 Task: Find connections with filter location Meerbusch with filter topic #Venturecapitalwith filter profile language Potuguese with filter current company Marks and Spencer Reliance India Private Limited with filter school Bhagwan Parshuram Institute Of Technology with filter industry Caterers with filter service category Mortgage Lending with filter keywords title Data Analyst
Action: Mouse moved to (671, 63)
Screenshot: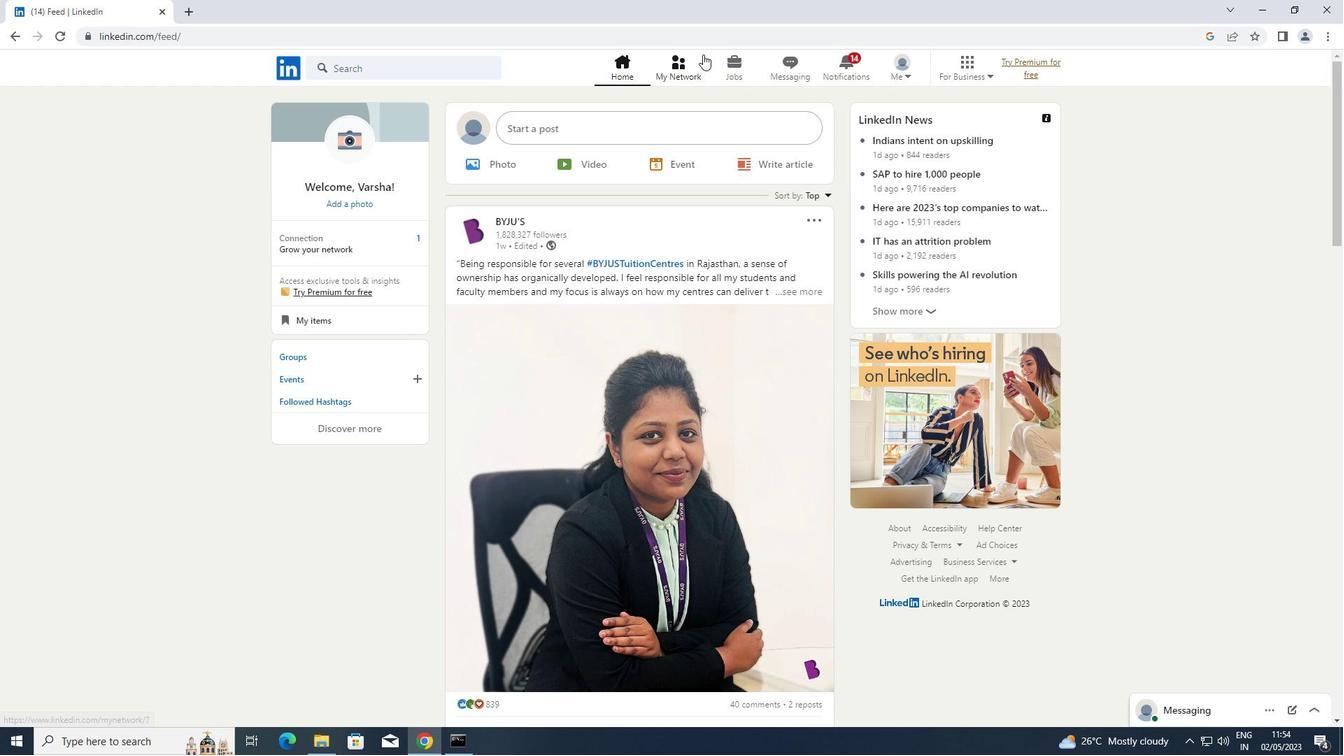 
Action: Mouse pressed left at (671, 63)
Screenshot: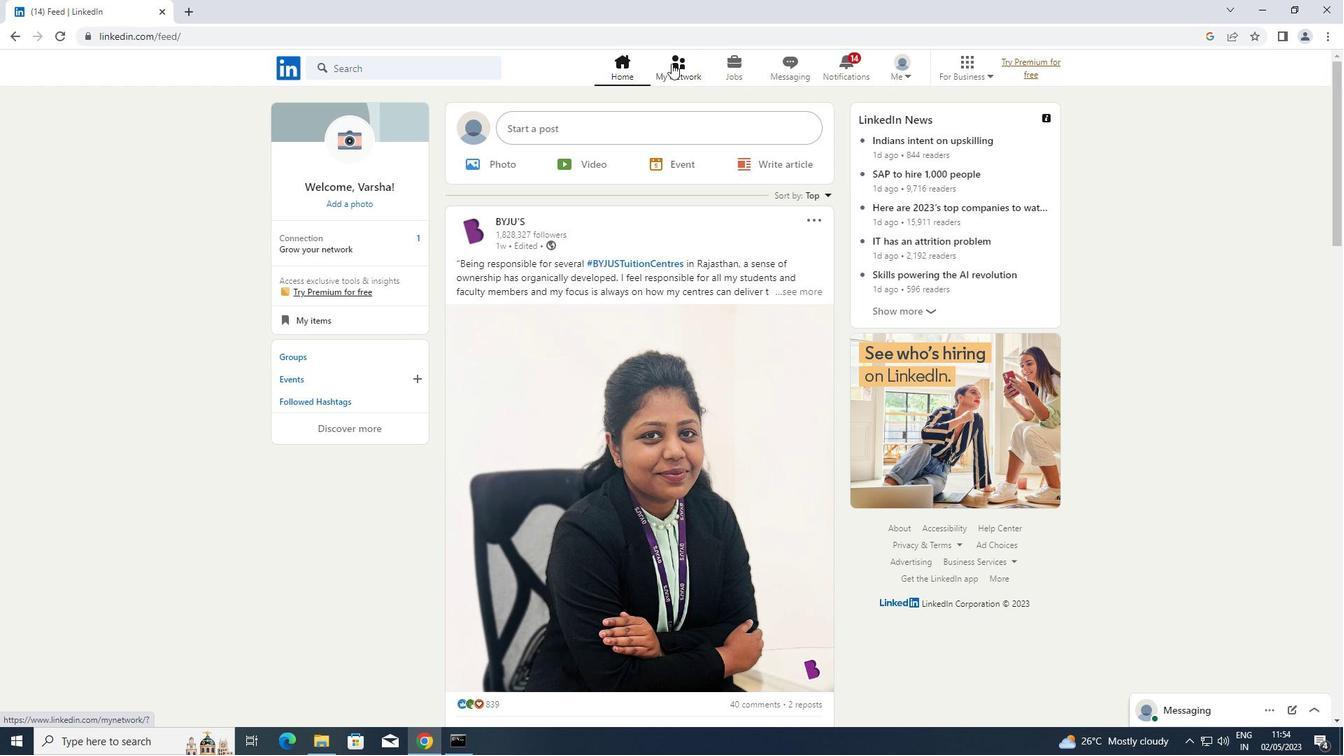 
Action: Mouse moved to (374, 151)
Screenshot: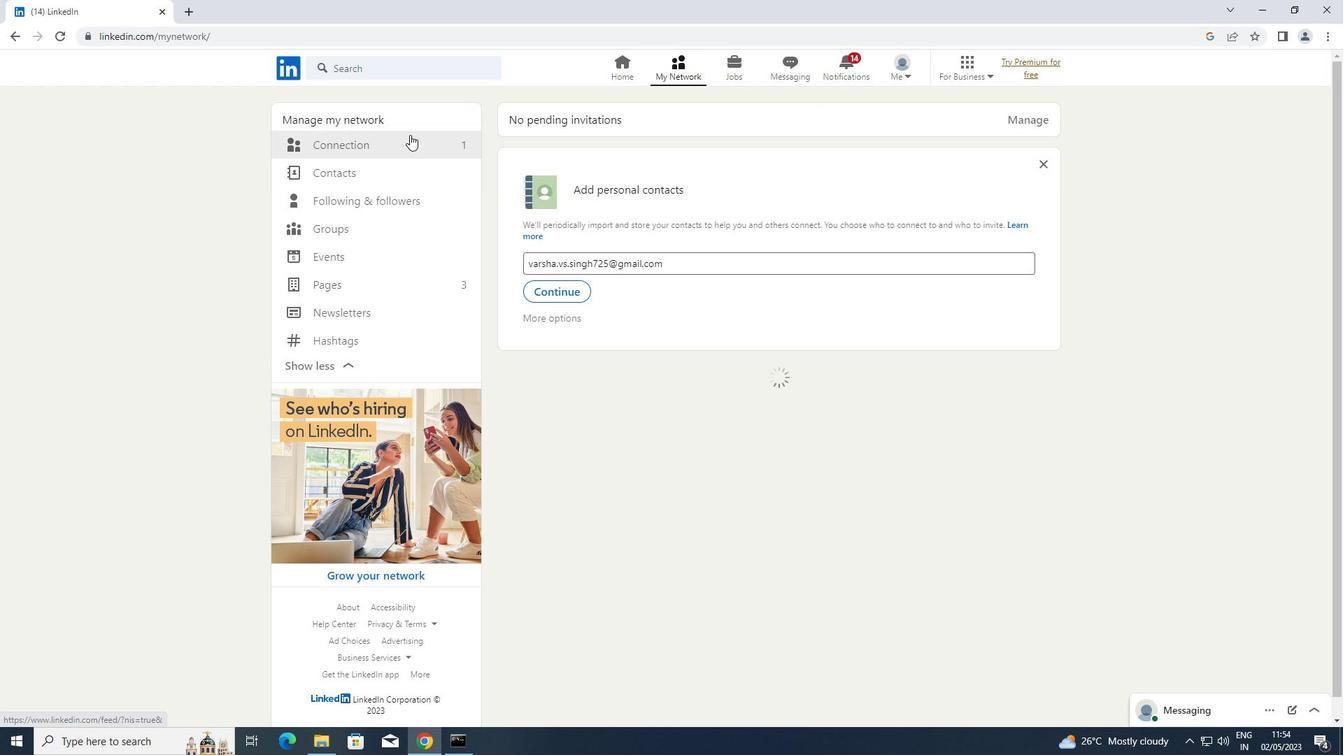 
Action: Mouse pressed left at (374, 151)
Screenshot: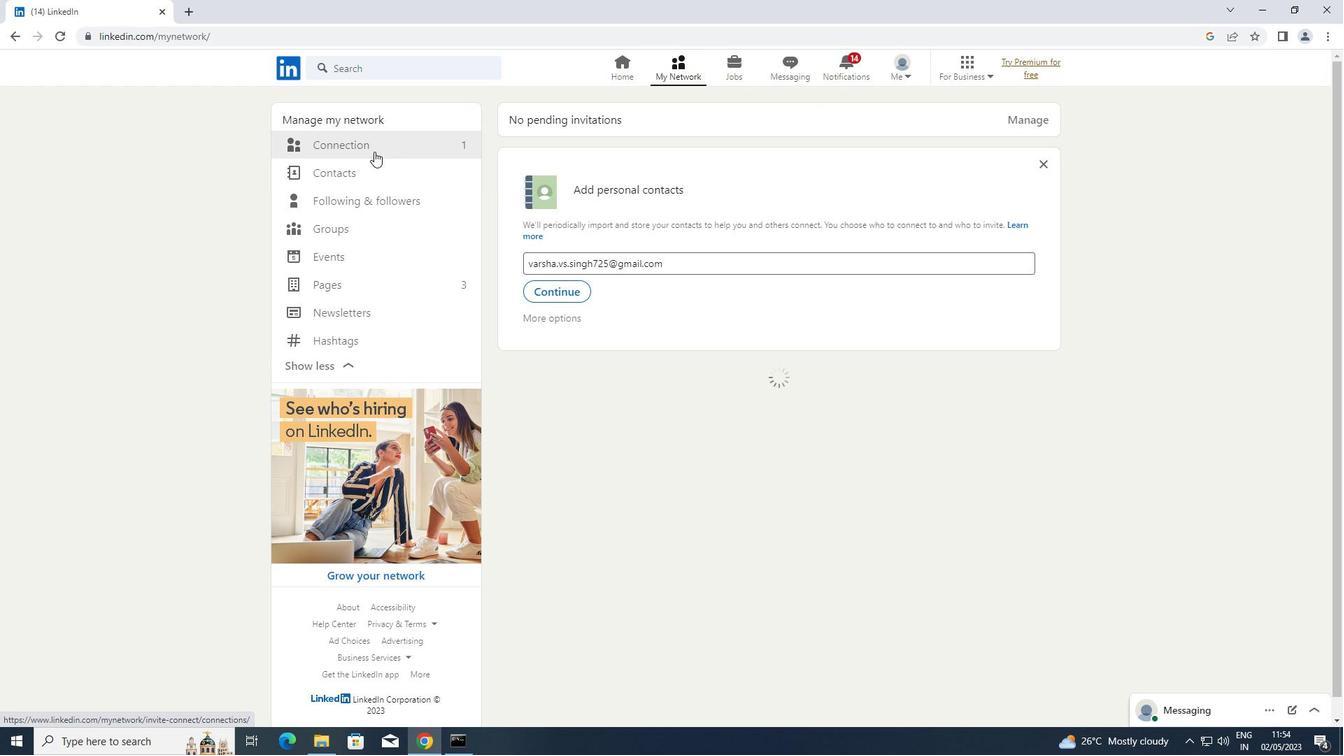 
Action: Mouse moved to (762, 140)
Screenshot: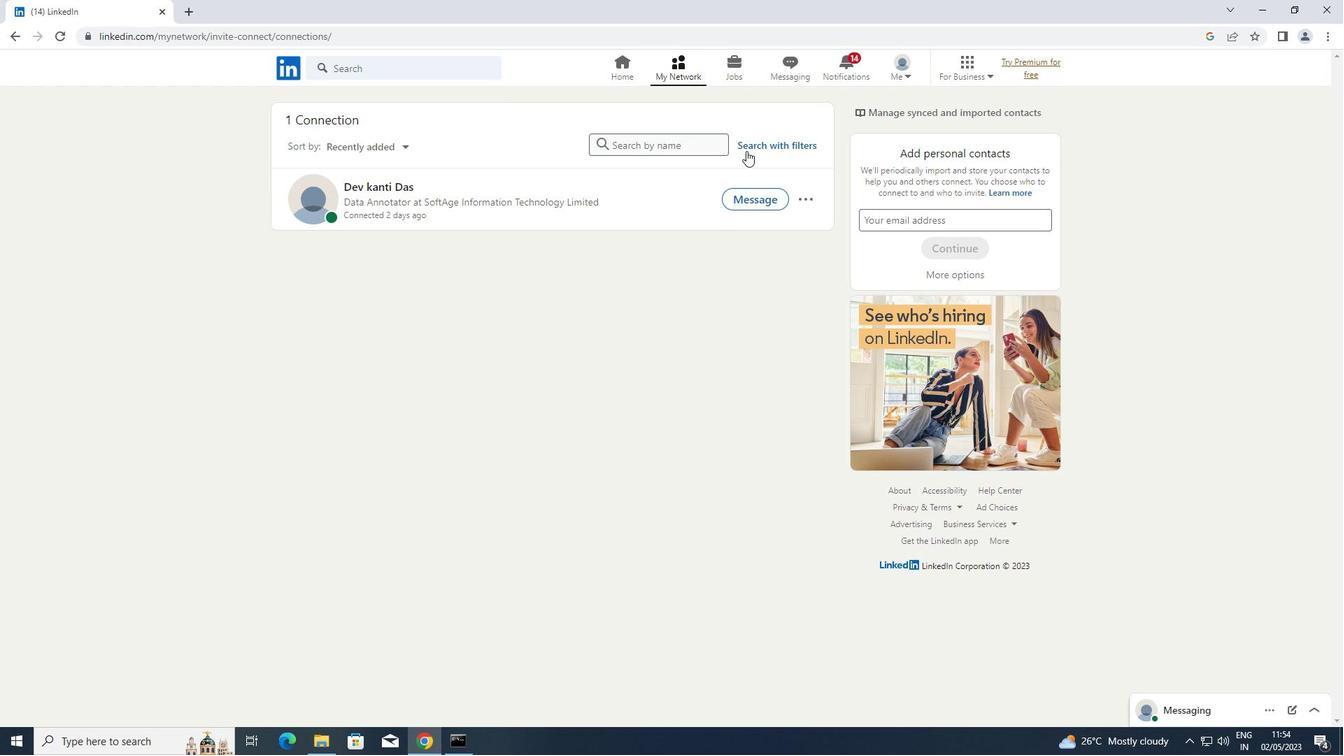 
Action: Mouse pressed left at (762, 140)
Screenshot: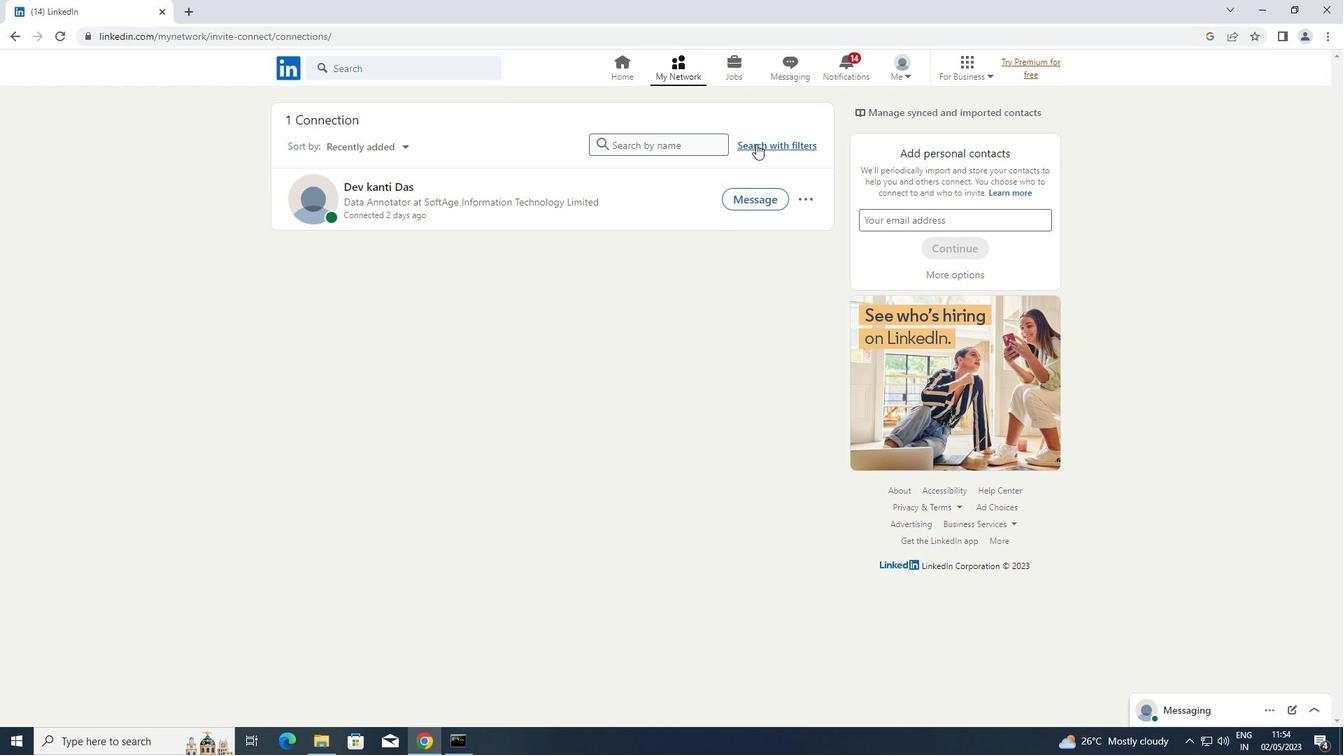 
Action: Mouse moved to (716, 112)
Screenshot: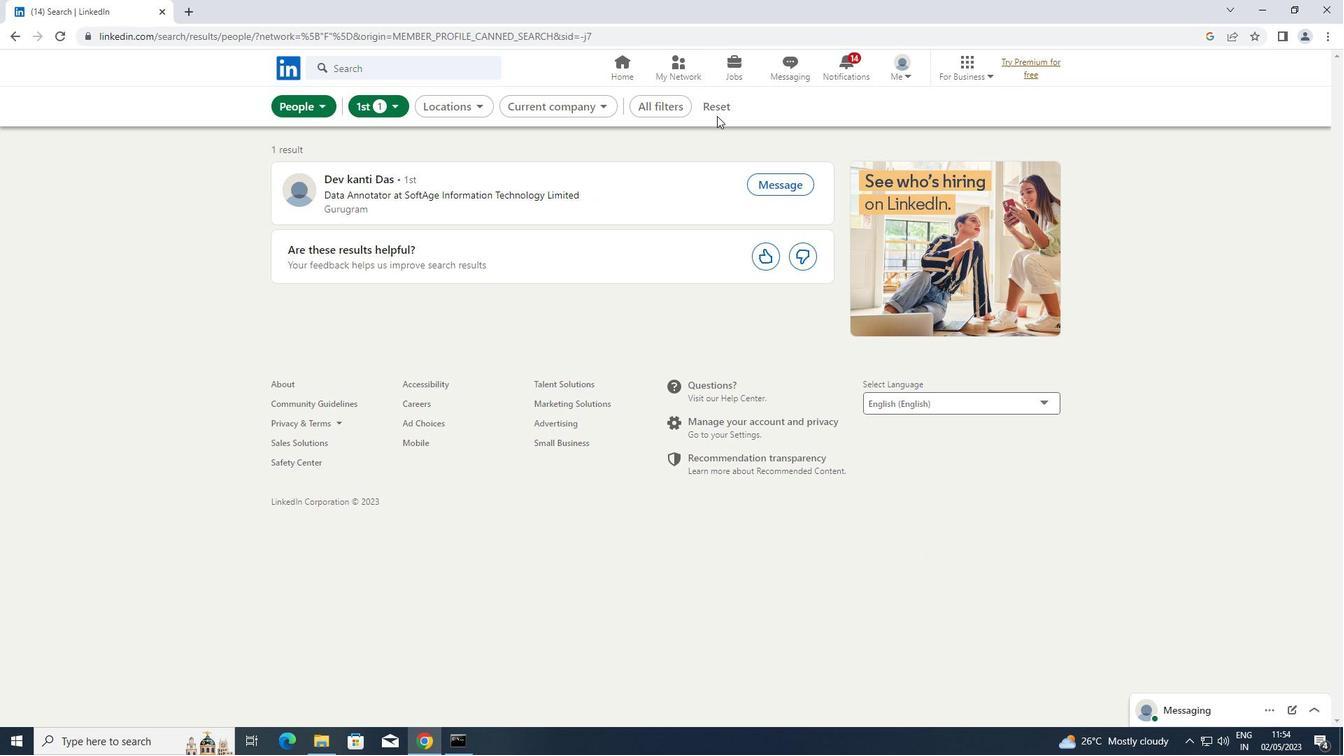 
Action: Mouse pressed left at (716, 112)
Screenshot: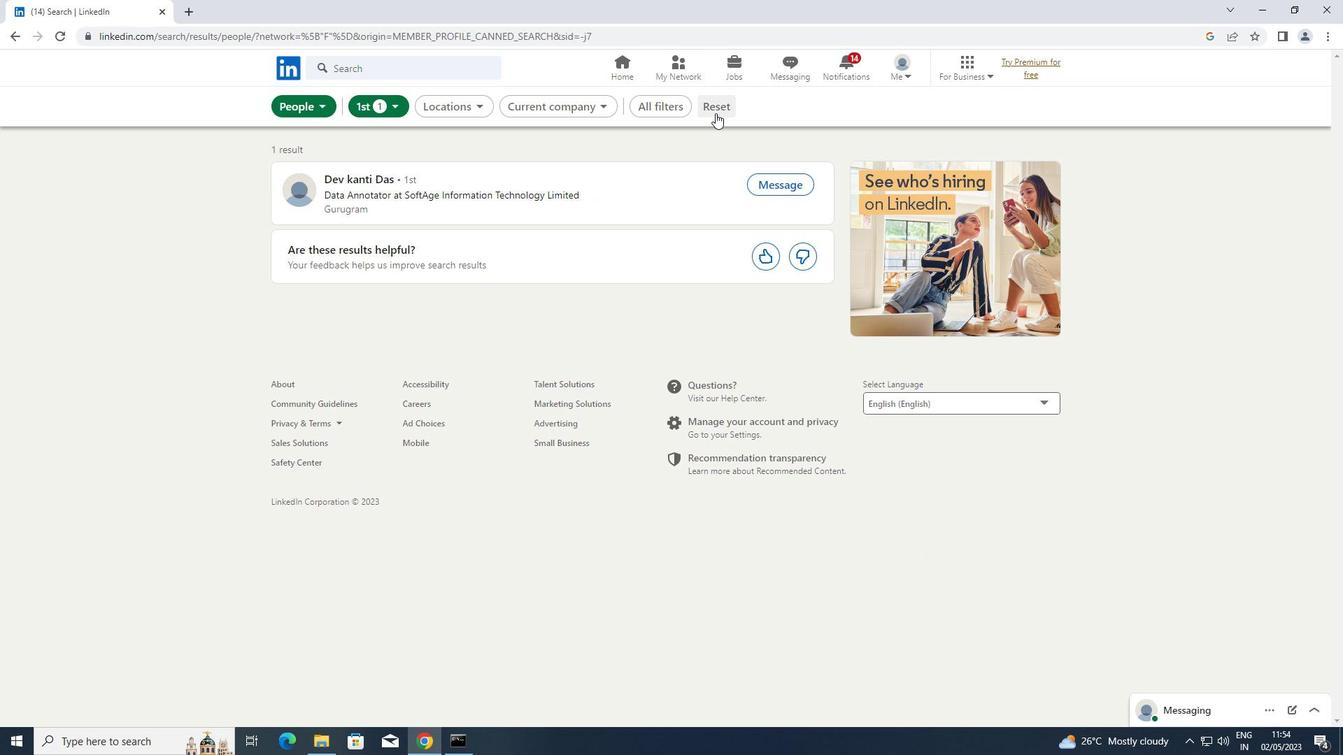 
Action: Mouse moved to (695, 112)
Screenshot: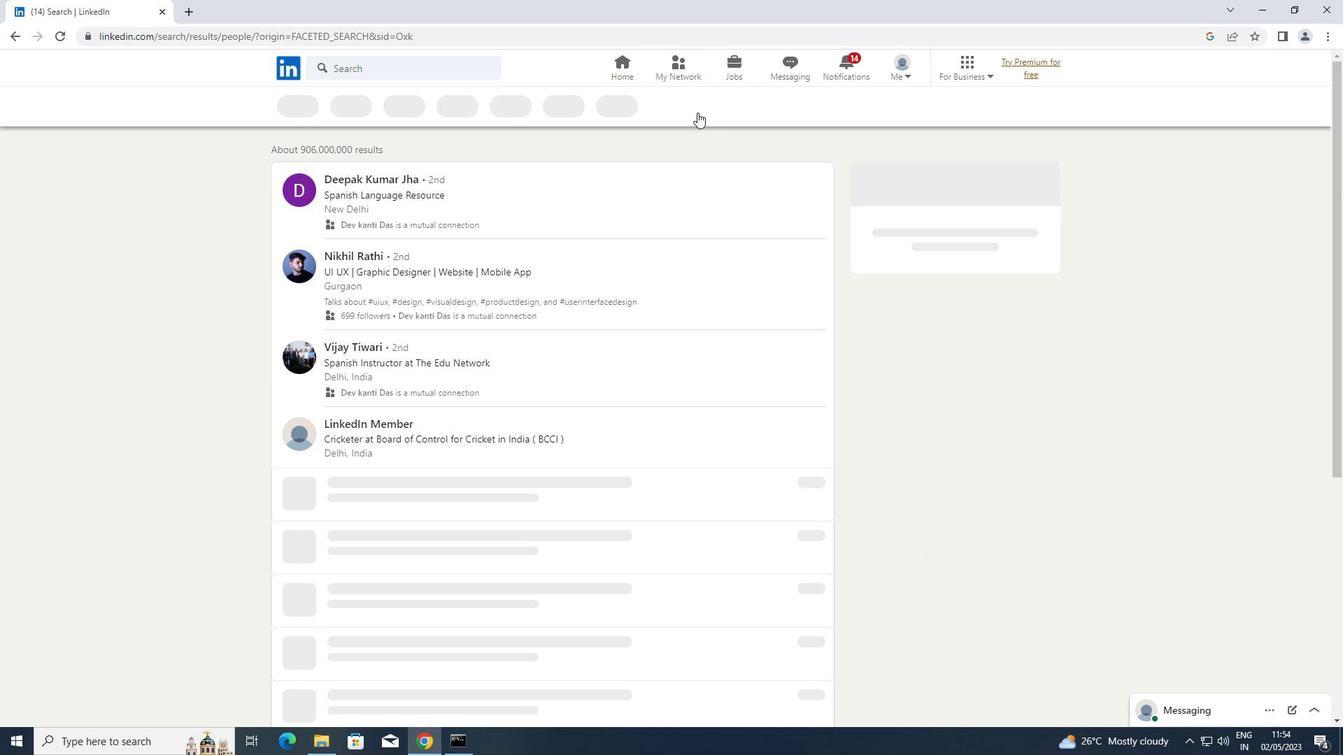 
Action: Mouse pressed left at (695, 112)
Screenshot: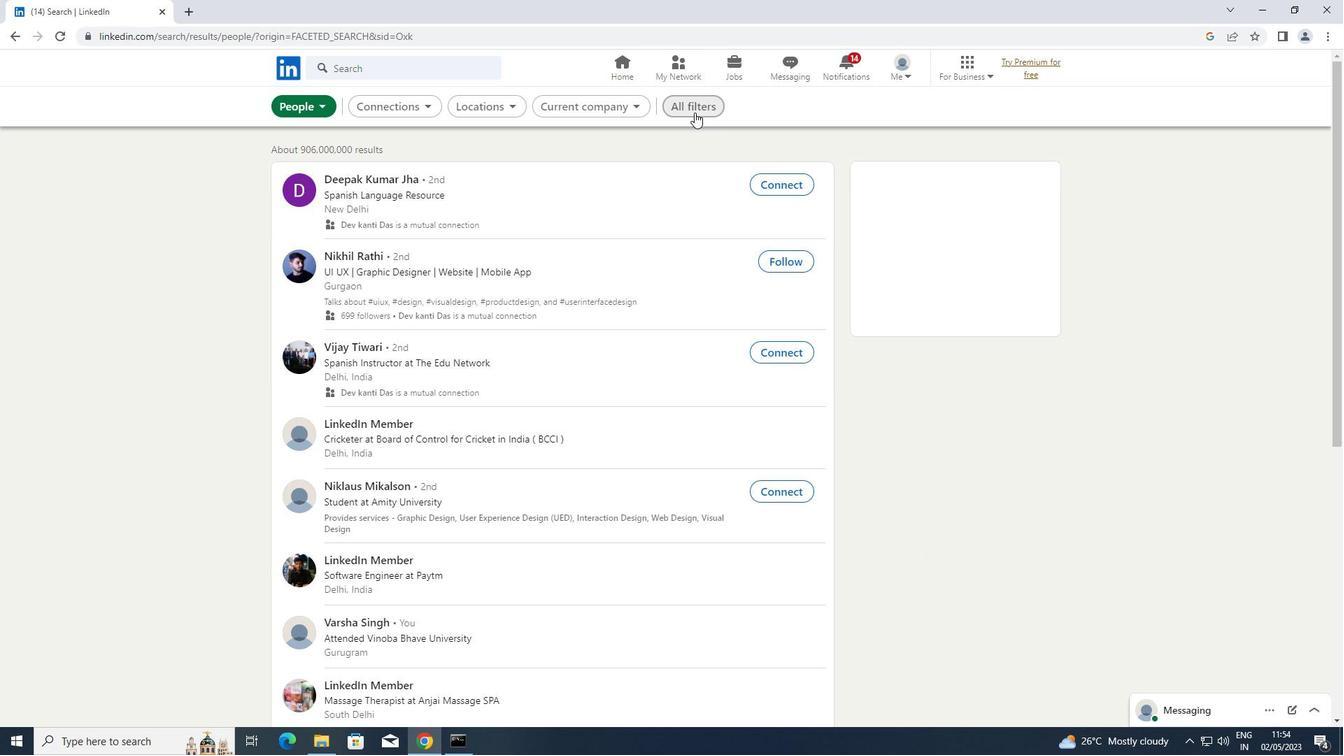 
Action: Mouse moved to (930, 273)
Screenshot: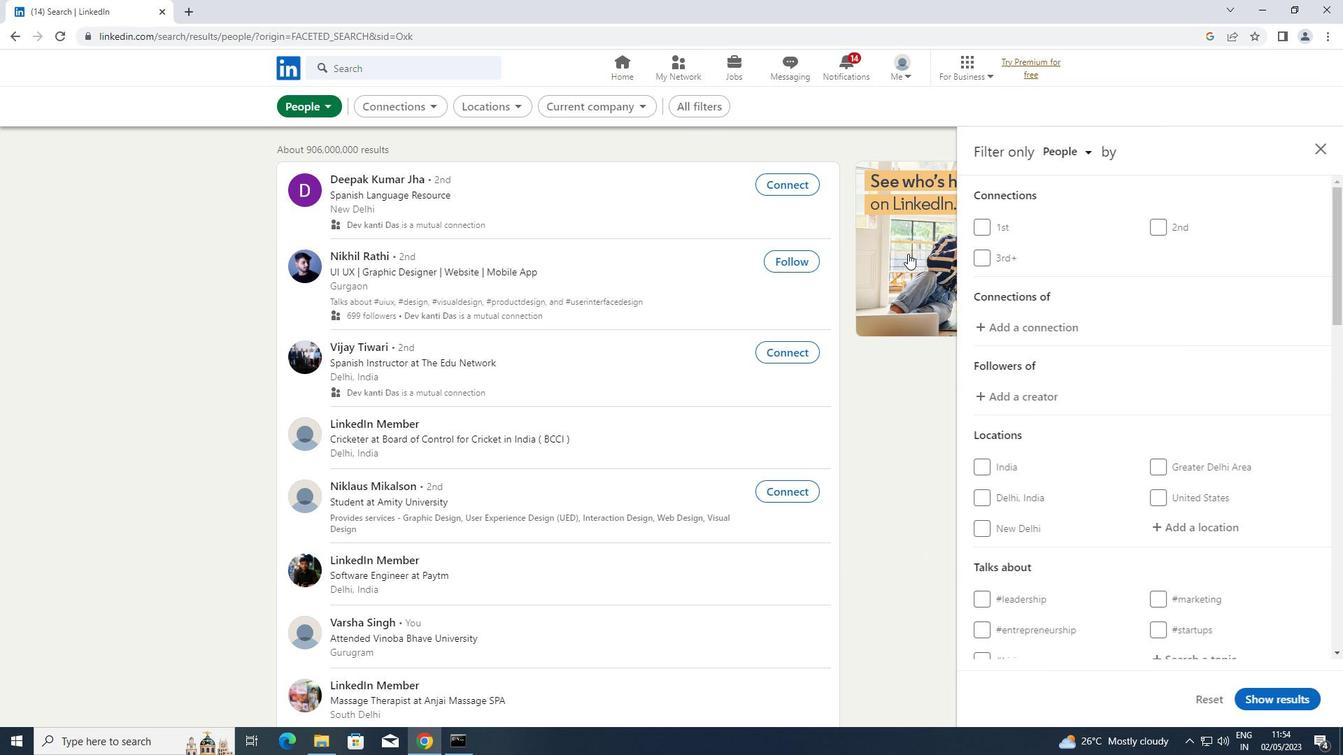 
Action: Mouse scrolled (930, 272) with delta (0, 0)
Screenshot: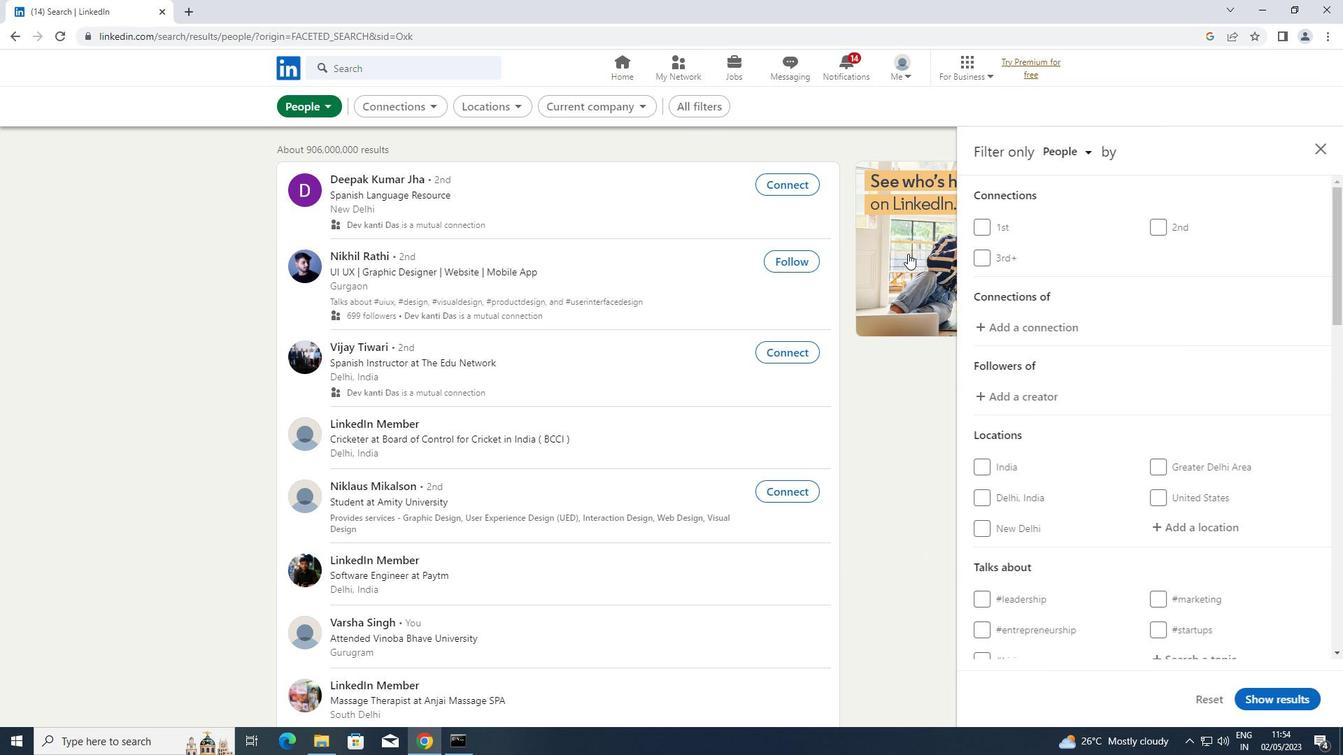 
Action: Mouse moved to (932, 275)
Screenshot: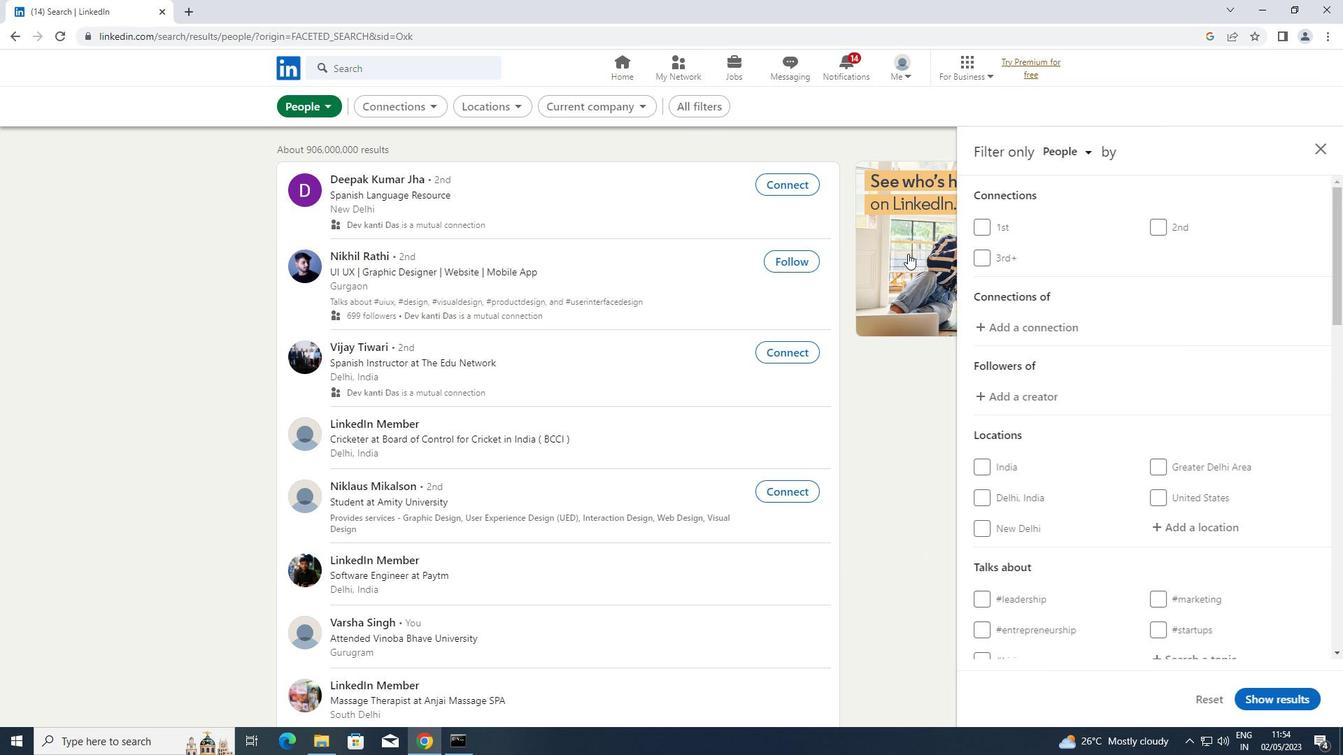 
Action: Mouse scrolled (932, 275) with delta (0, 0)
Screenshot: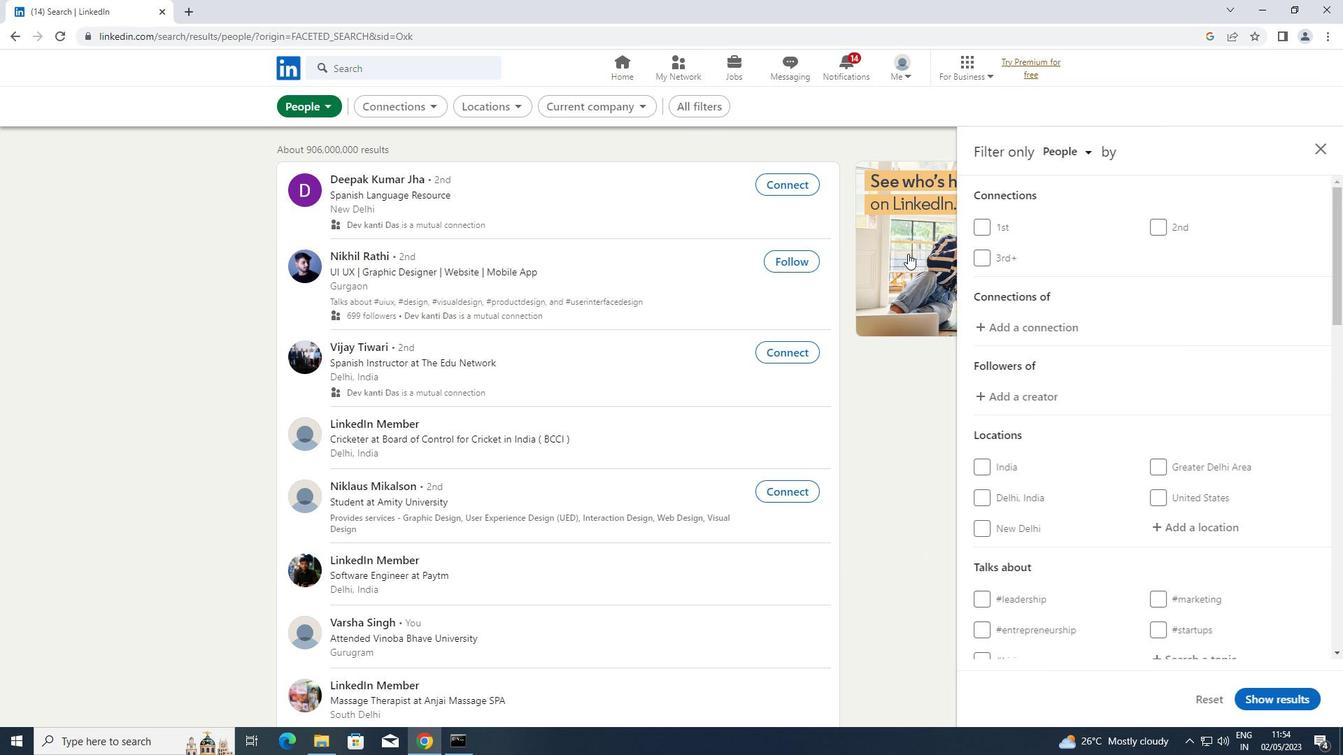
Action: Mouse scrolled (932, 275) with delta (0, 0)
Screenshot: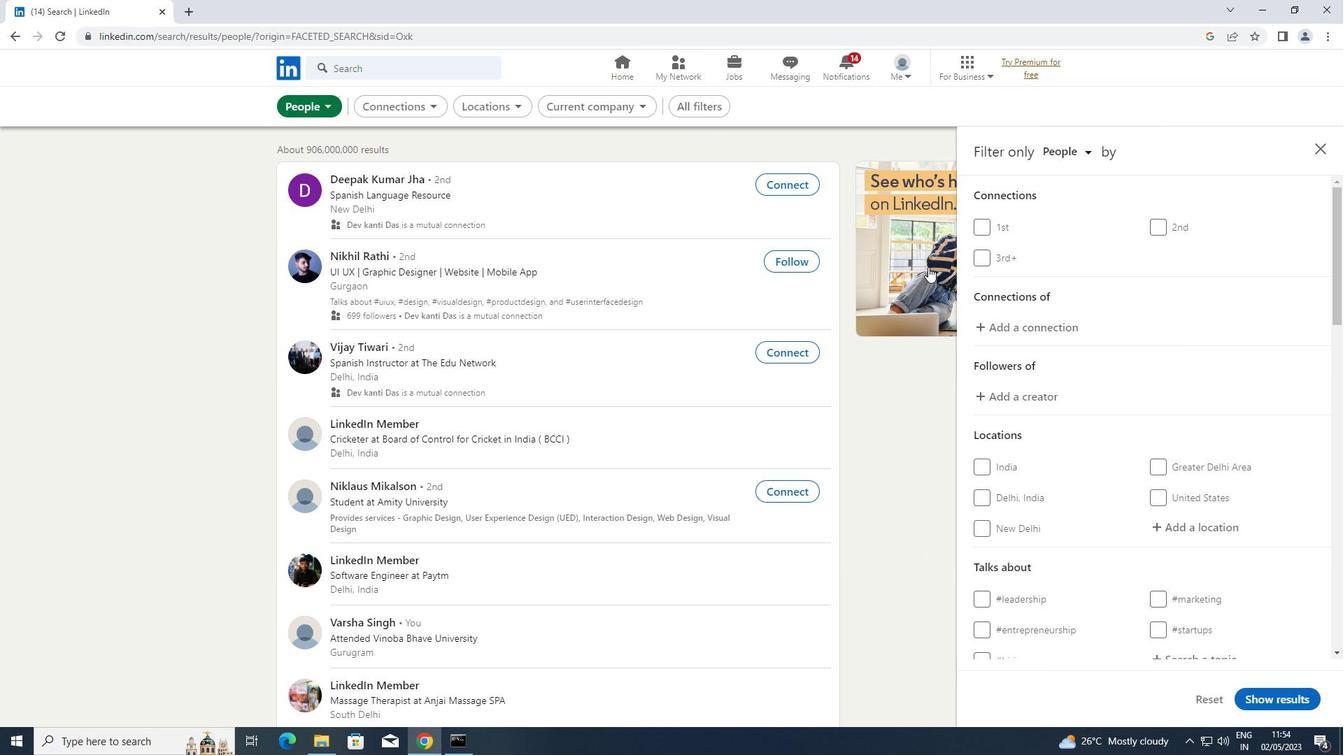 
Action: Mouse moved to (1183, 529)
Screenshot: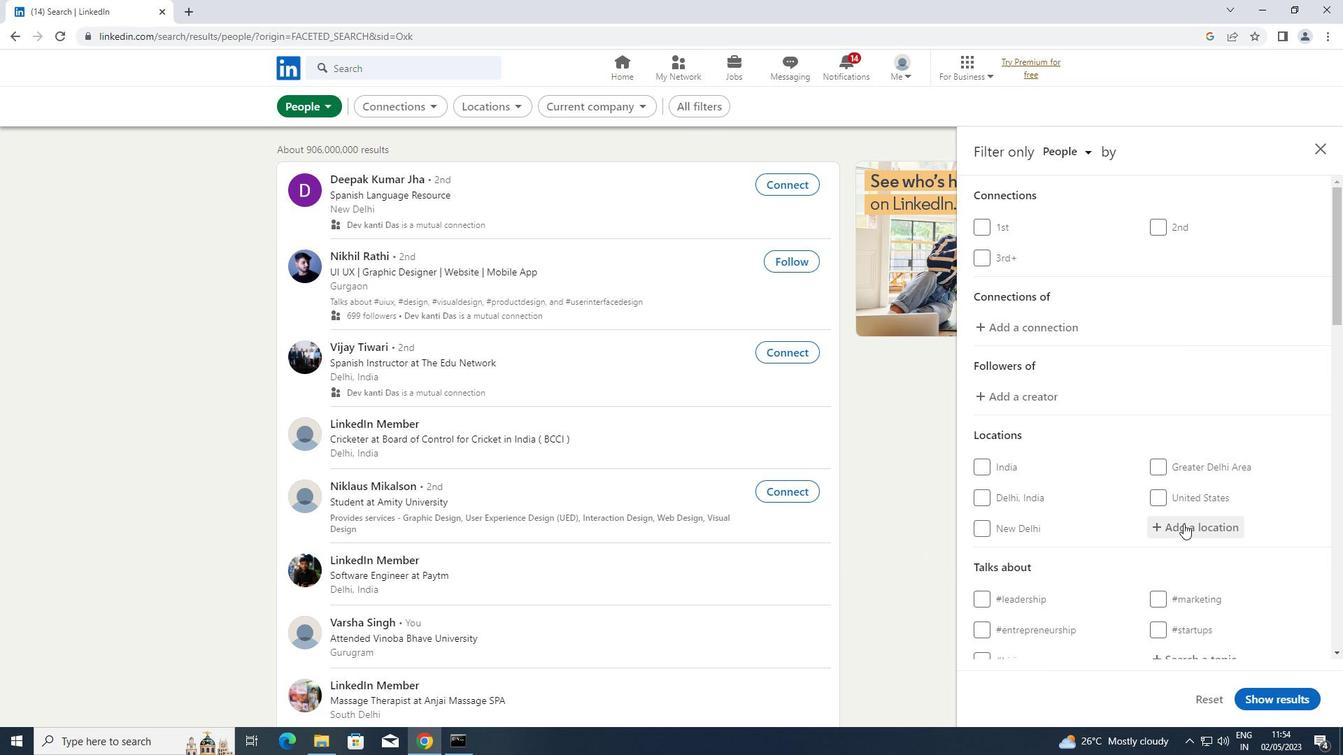 
Action: Mouse pressed left at (1183, 529)
Screenshot: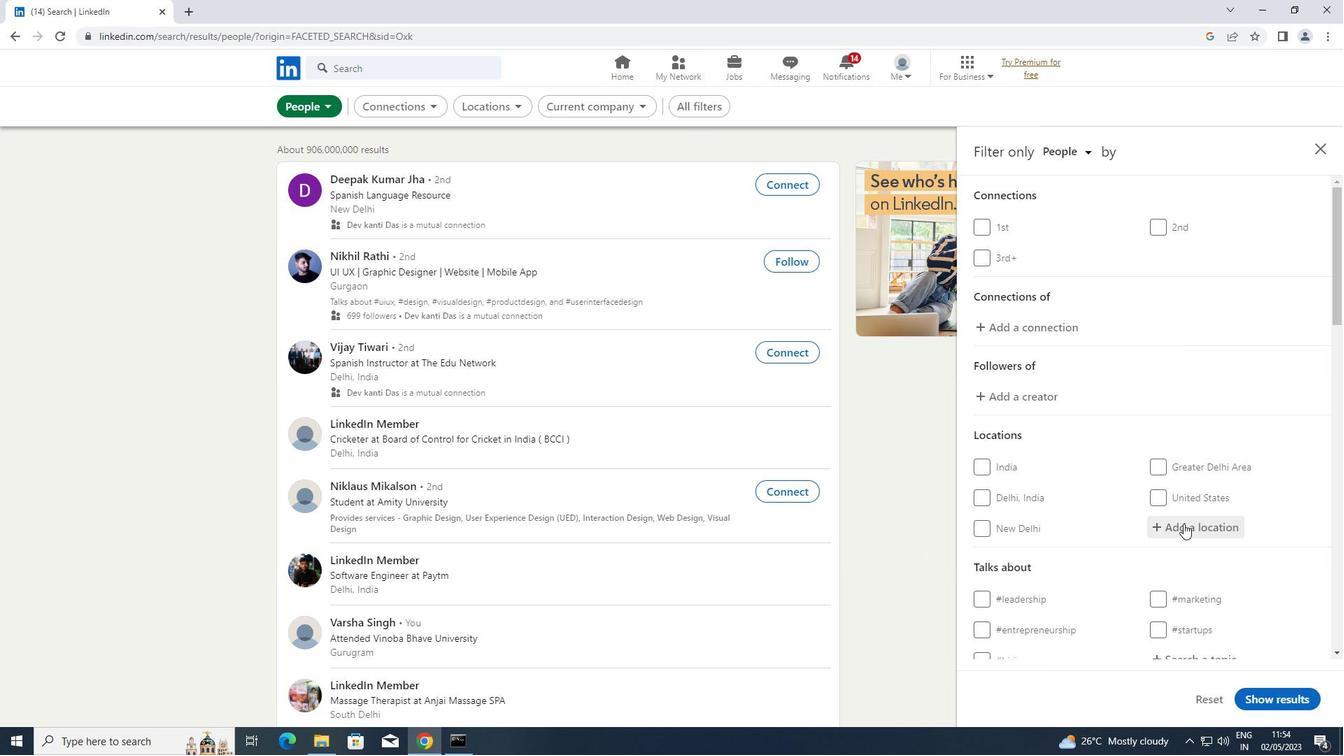 
Action: Key pressed <Key.shift>MER<Key.backspace>ERBUSCH
Screenshot: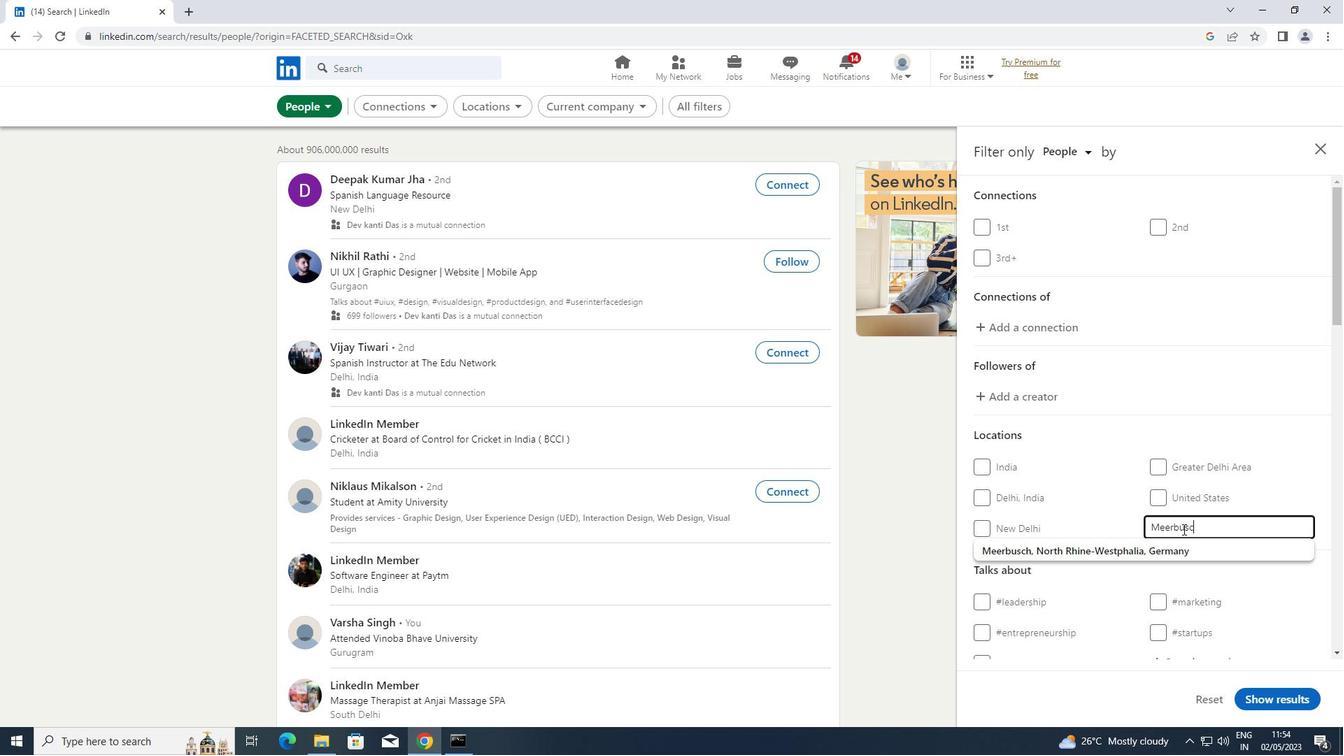 
Action: Mouse moved to (1173, 518)
Screenshot: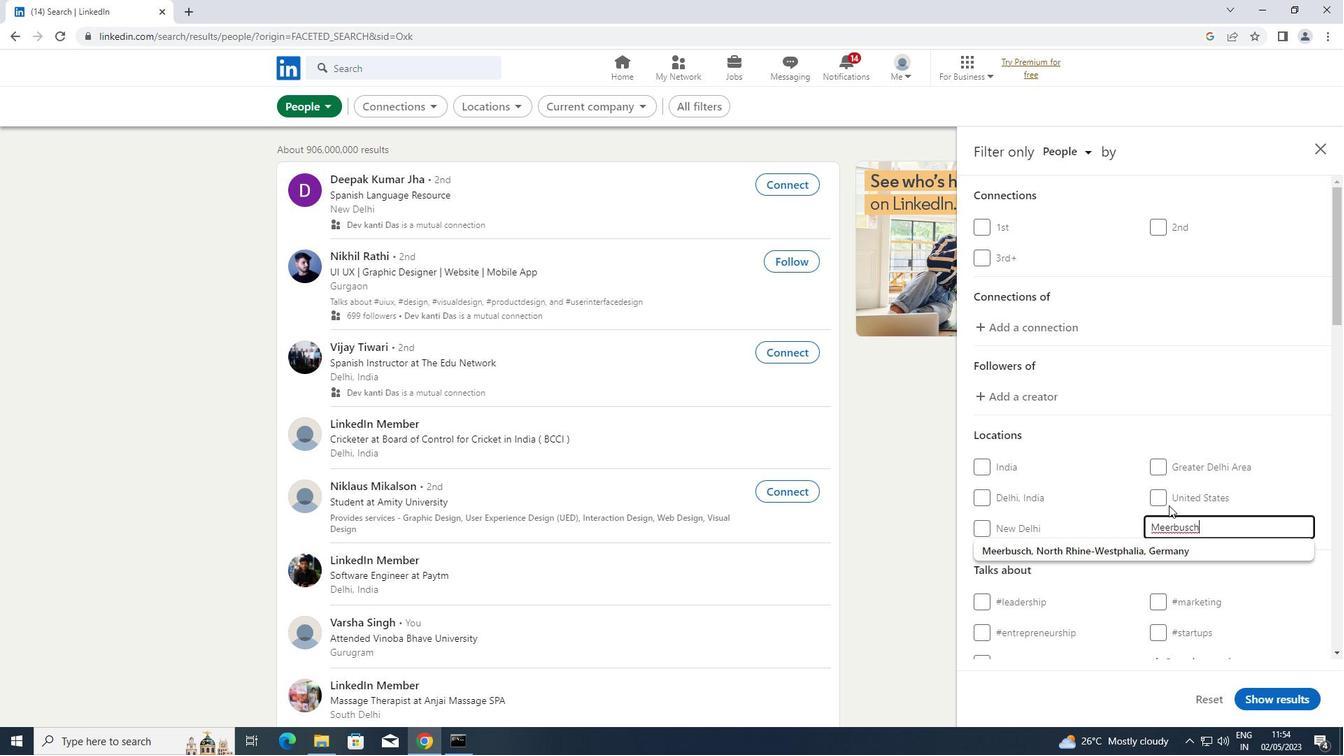 
Action: Mouse scrolled (1173, 517) with delta (0, 0)
Screenshot: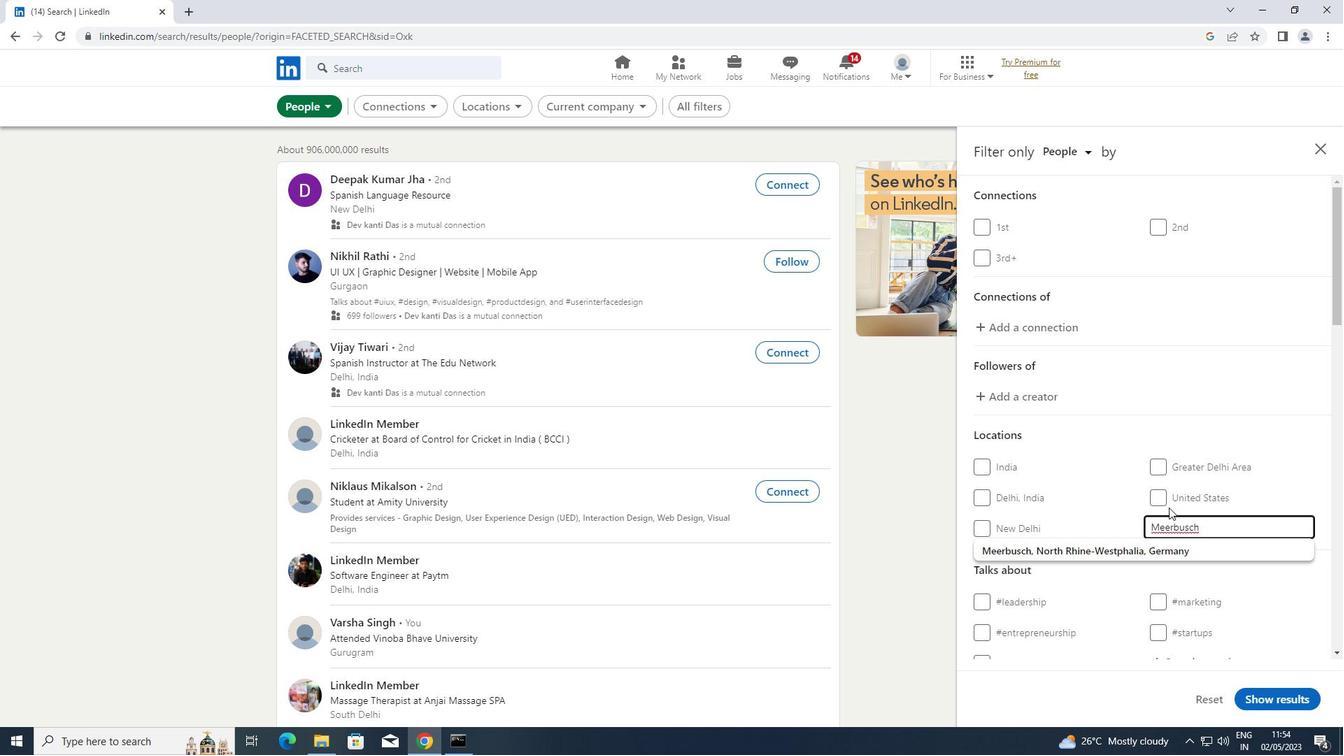 
Action: Mouse moved to (1184, 587)
Screenshot: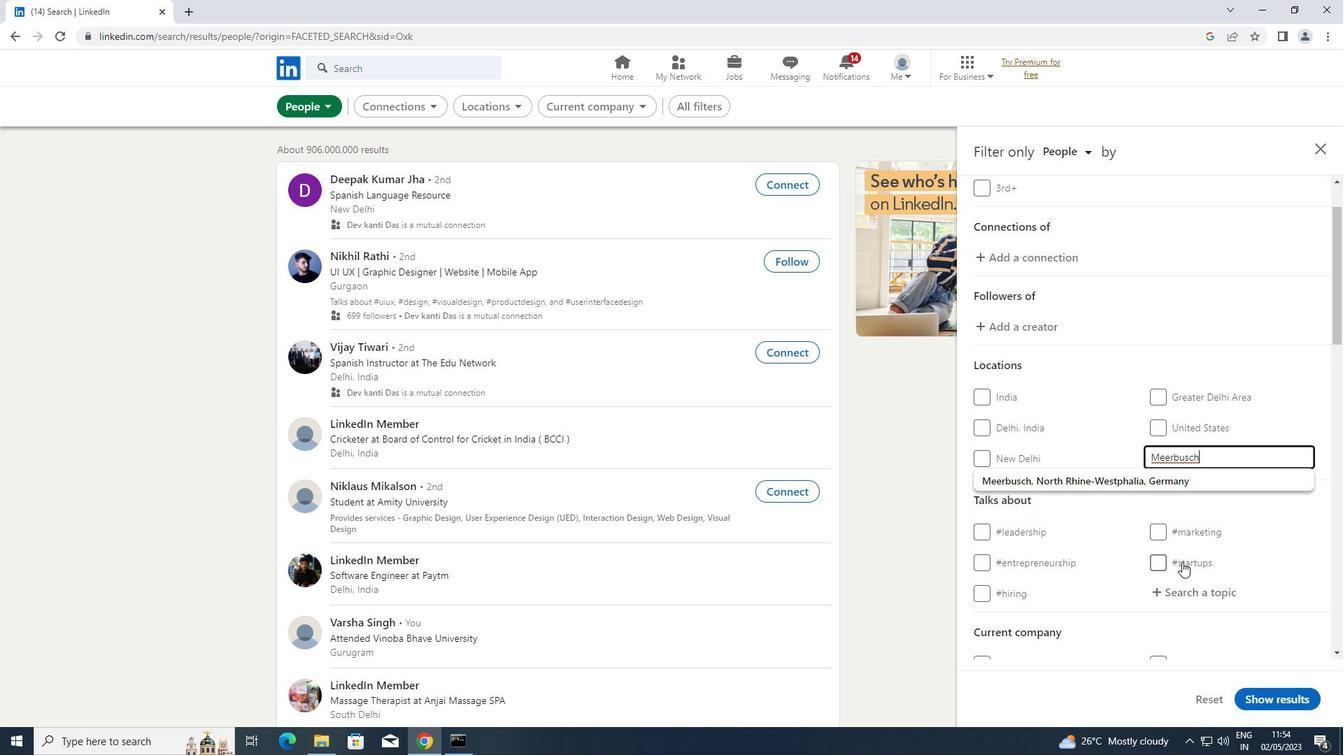 
Action: Mouse pressed left at (1184, 587)
Screenshot: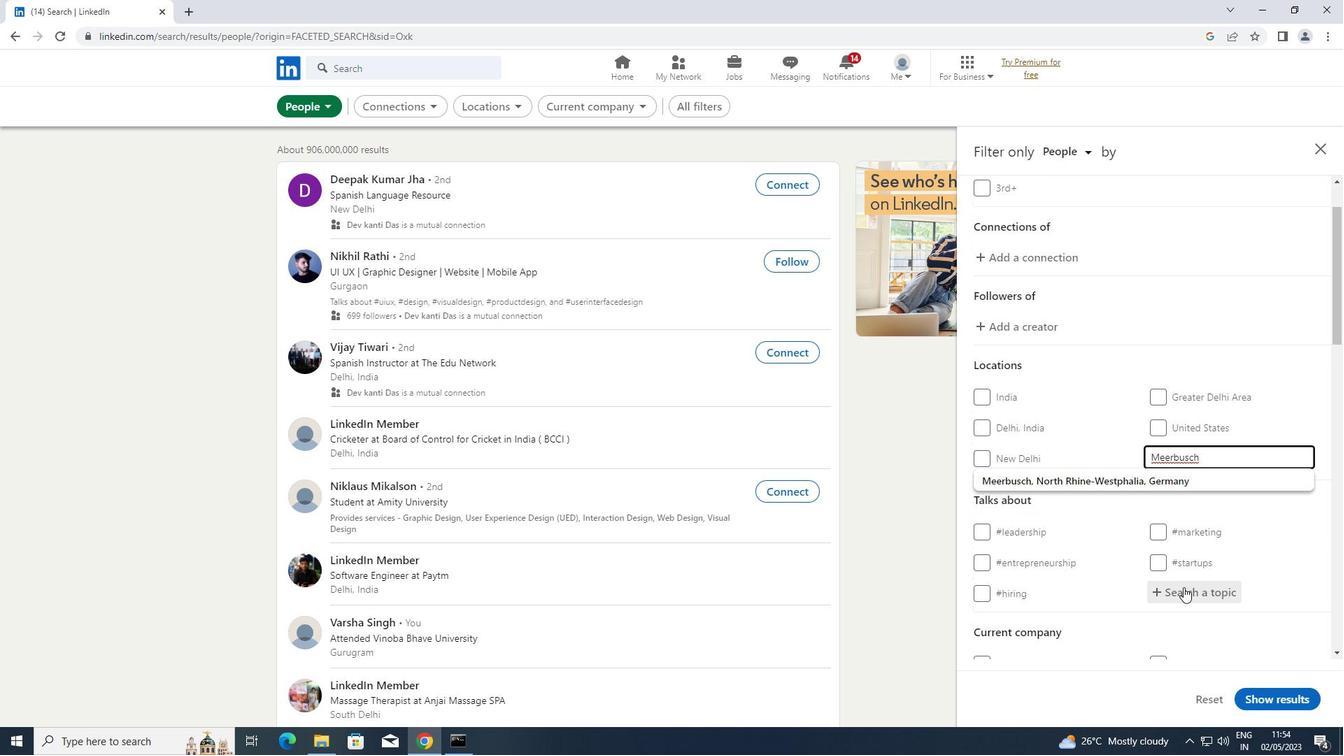 
Action: Key pressed <Key.shift>VENTURECAPITAL
Screenshot: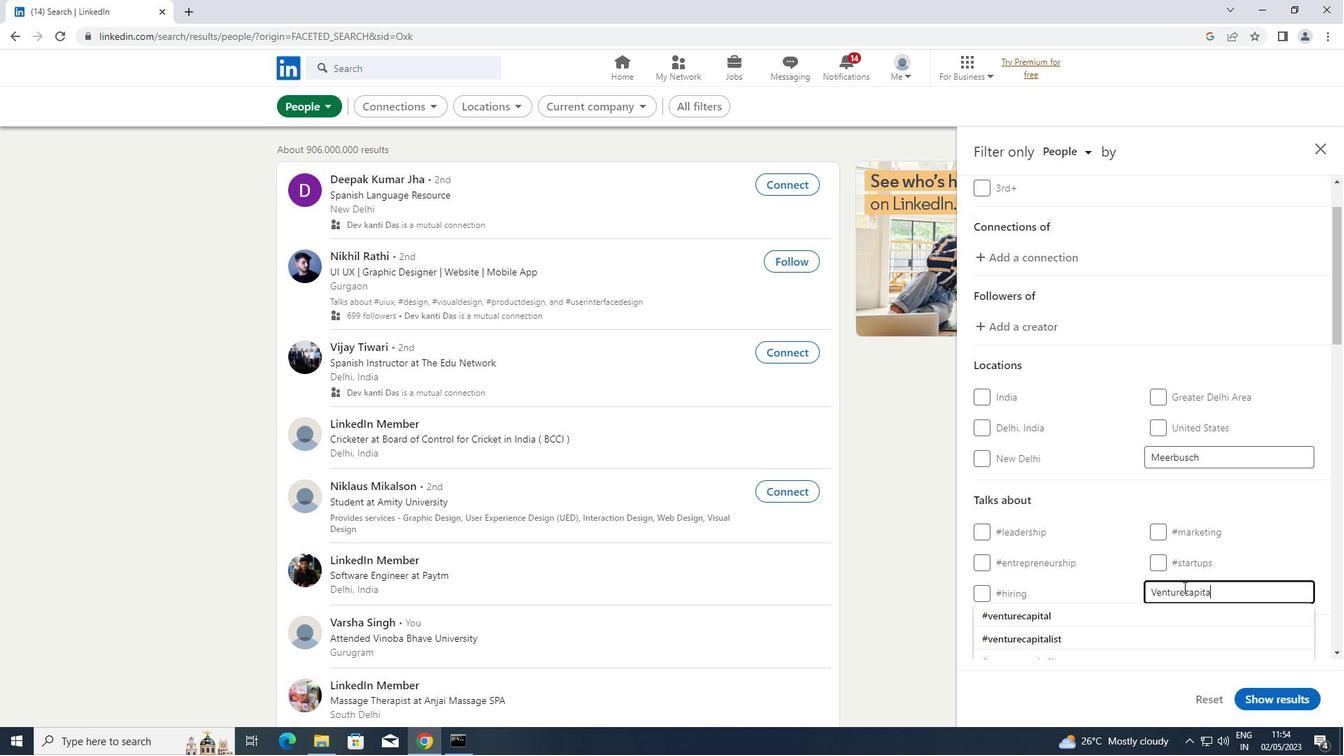 
Action: Mouse moved to (1082, 618)
Screenshot: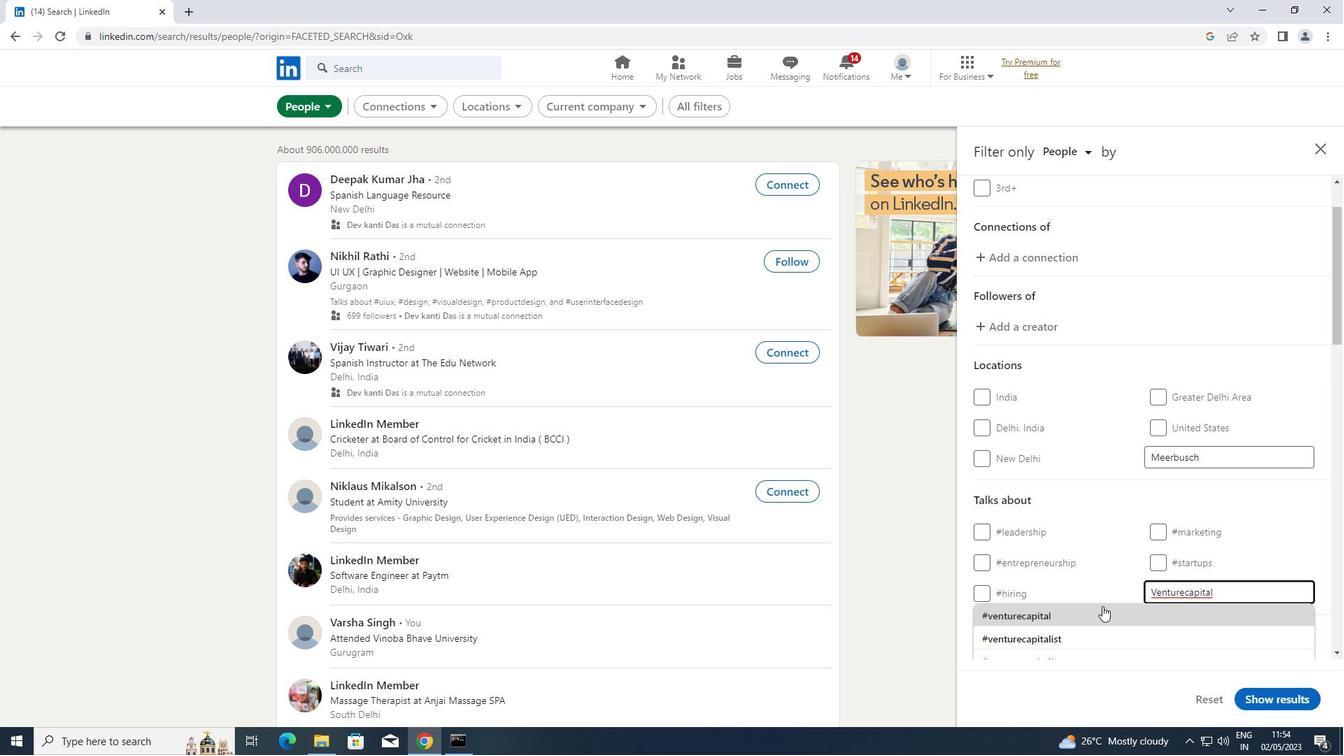 
Action: Mouse pressed left at (1082, 618)
Screenshot: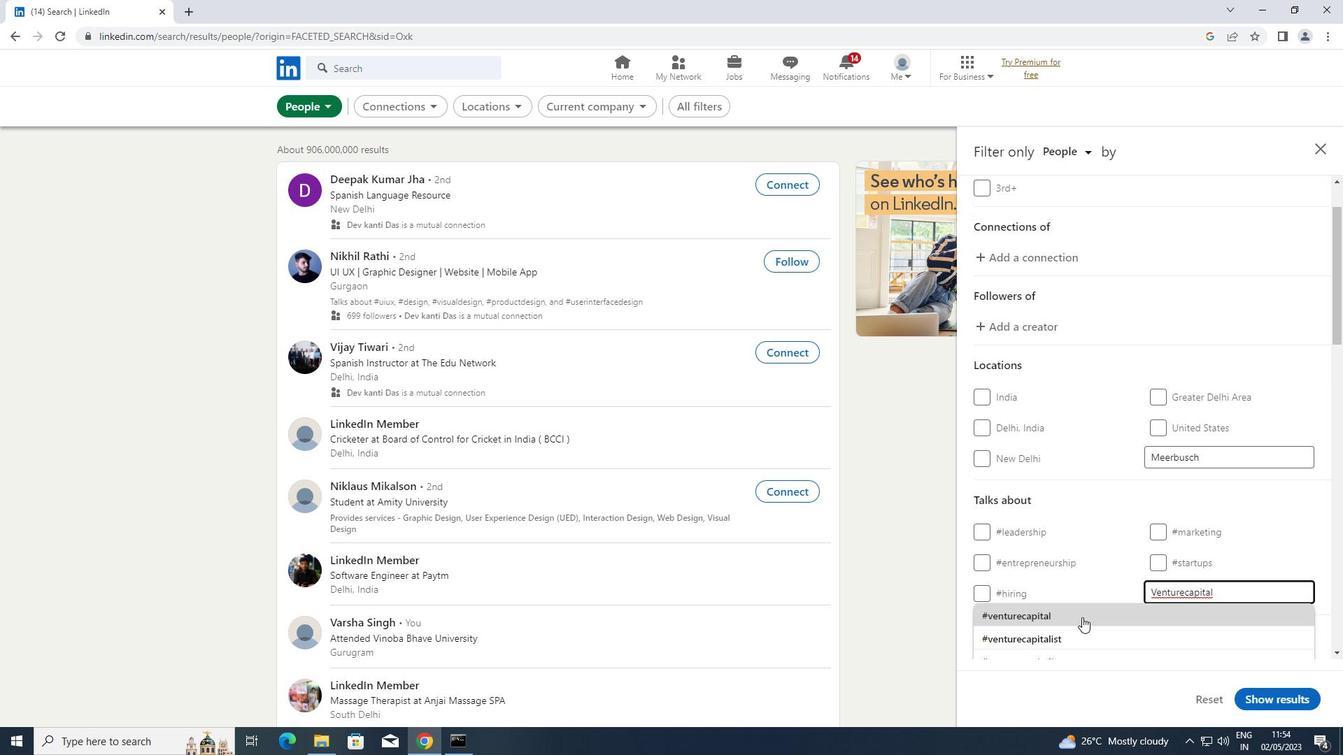 
Action: Mouse moved to (1088, 579)
Screenshot: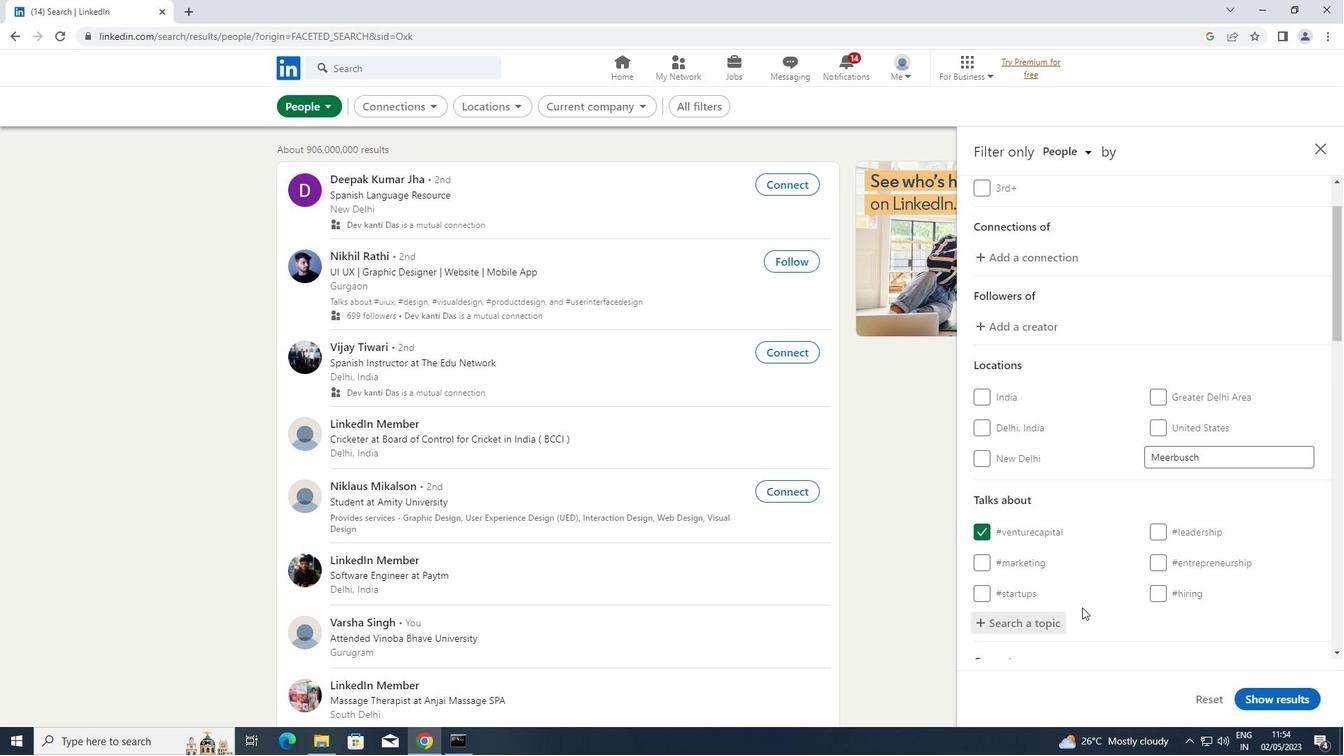 
Action: Mouse scrolled (1088, 578) with delta (0, 0)
Screenshot: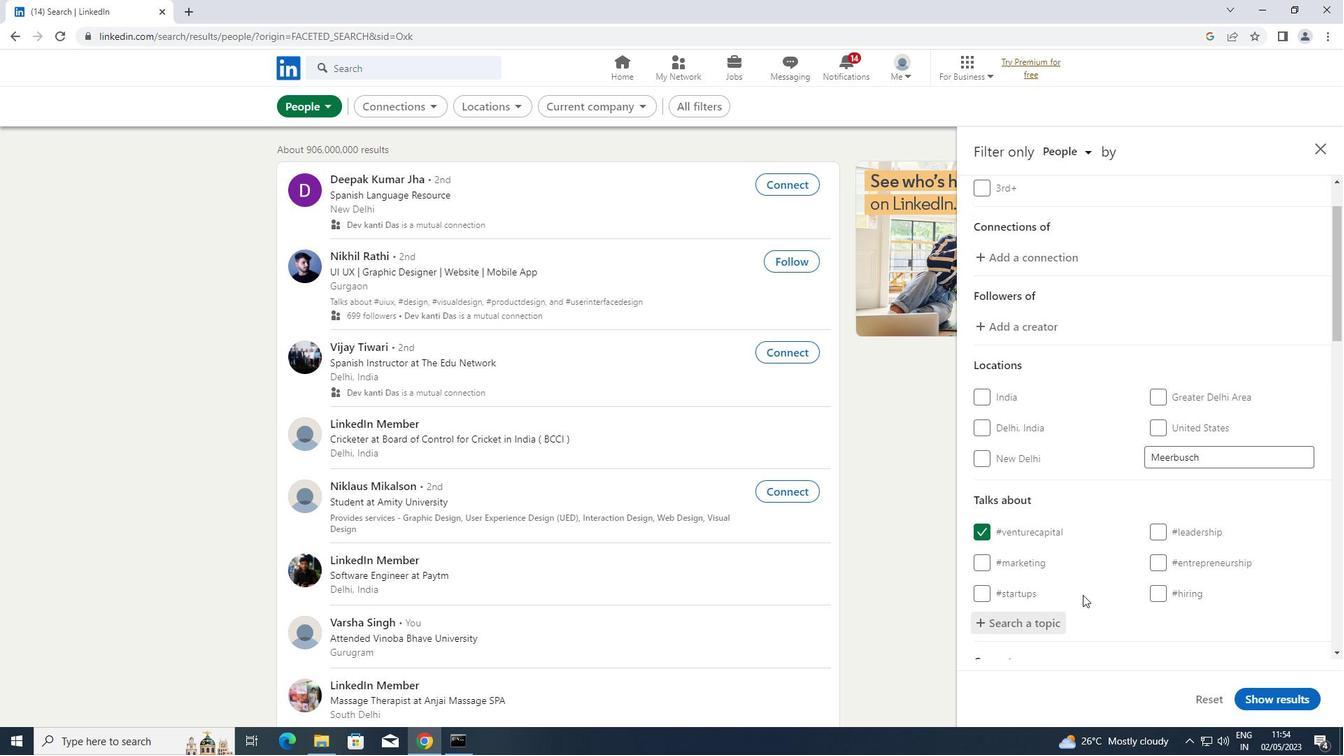 
Action: Mouse scrolled (1088, 578) with delta (0, 0)
Screenshot: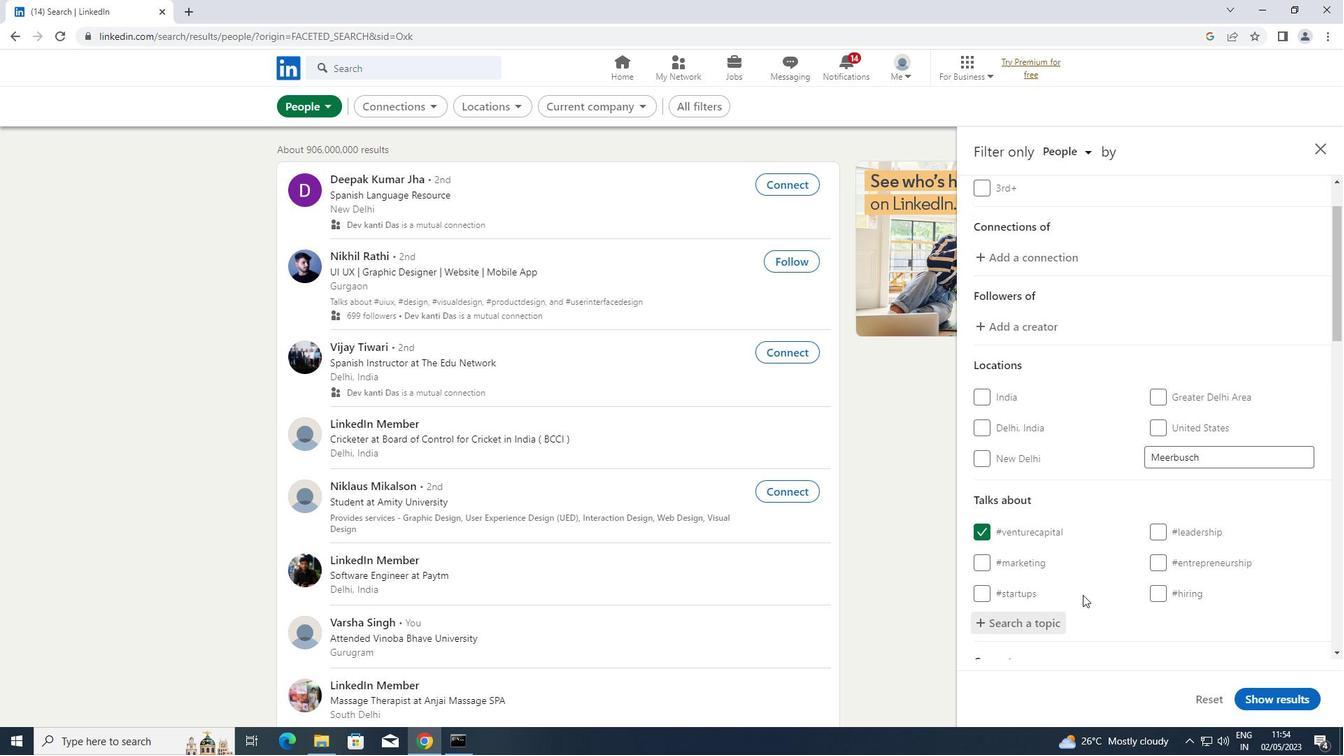 
Action: Mouse scrolled (1088, 578) with delta (0, 0)
Screenshot: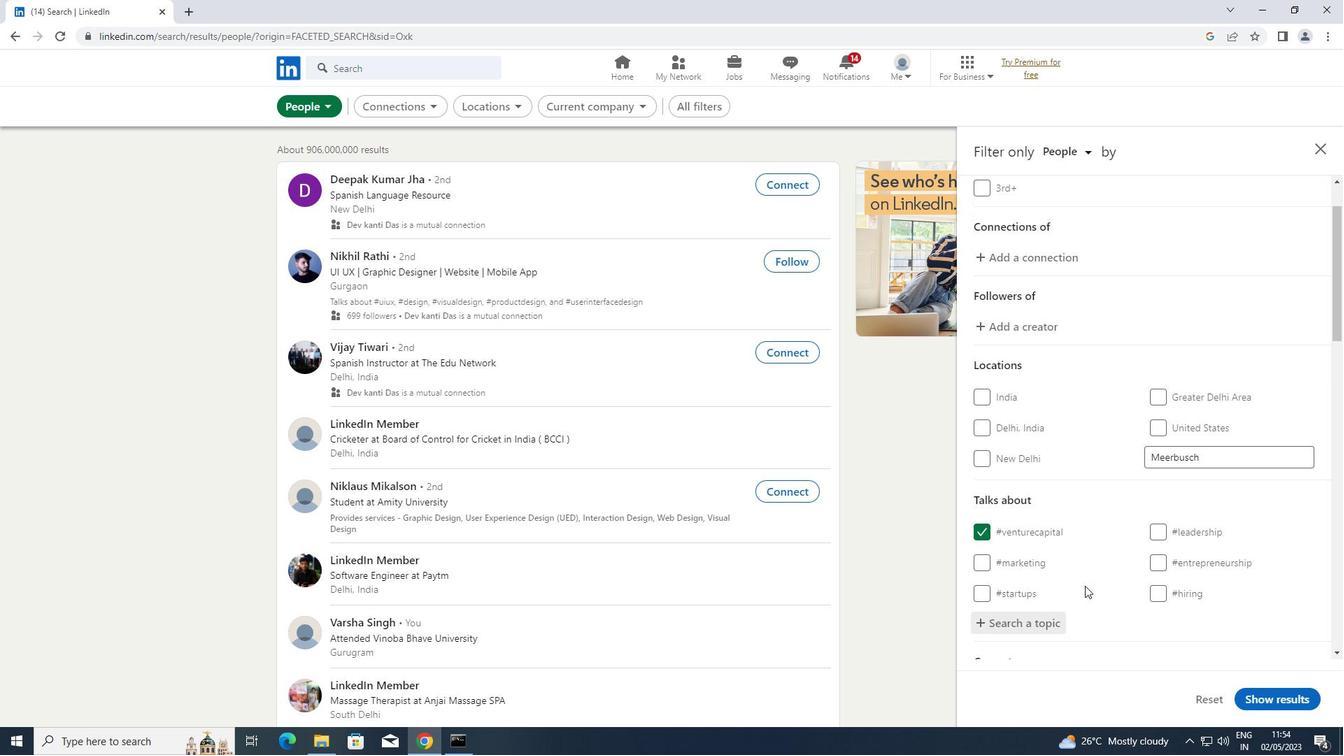
Action: Mouse scrolled (1088, 578) with delta (0, 0)
Screenshot: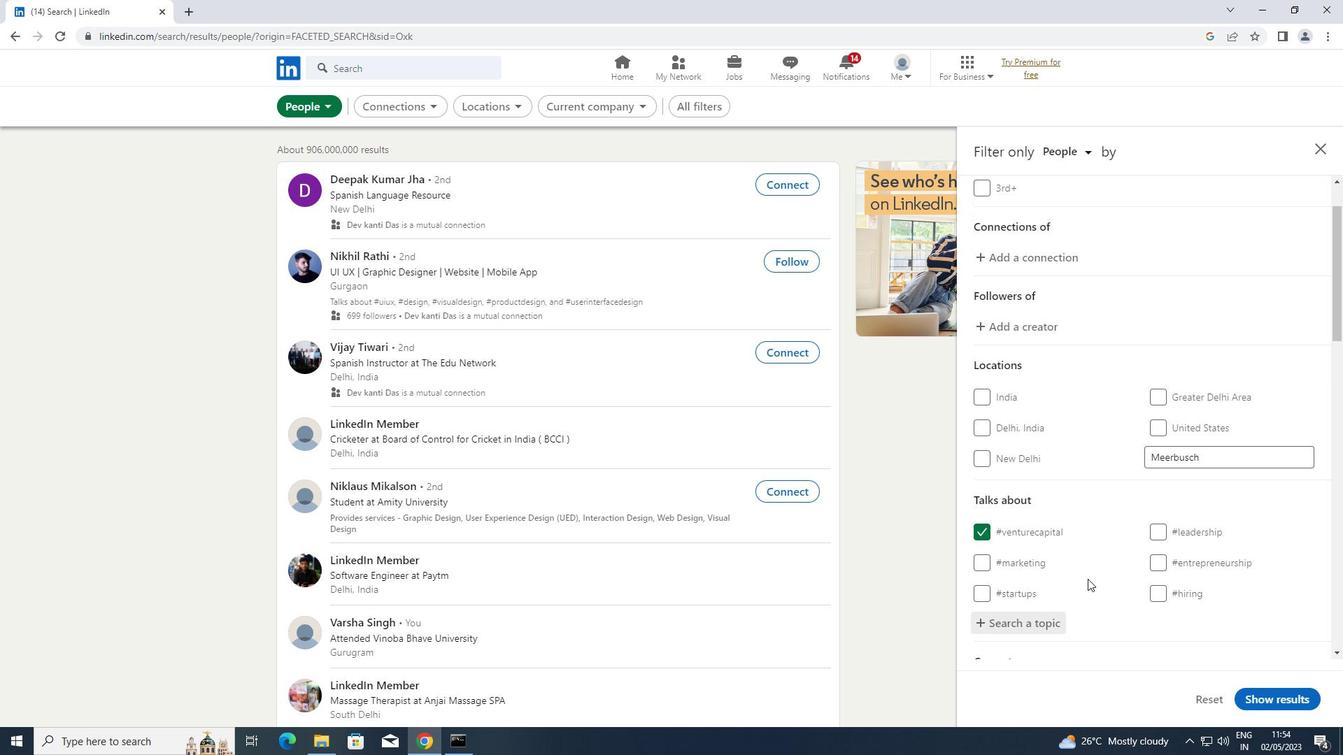 
Action: Mouse scrolled (1088, 578) with delta (0, 0)
Screenshot: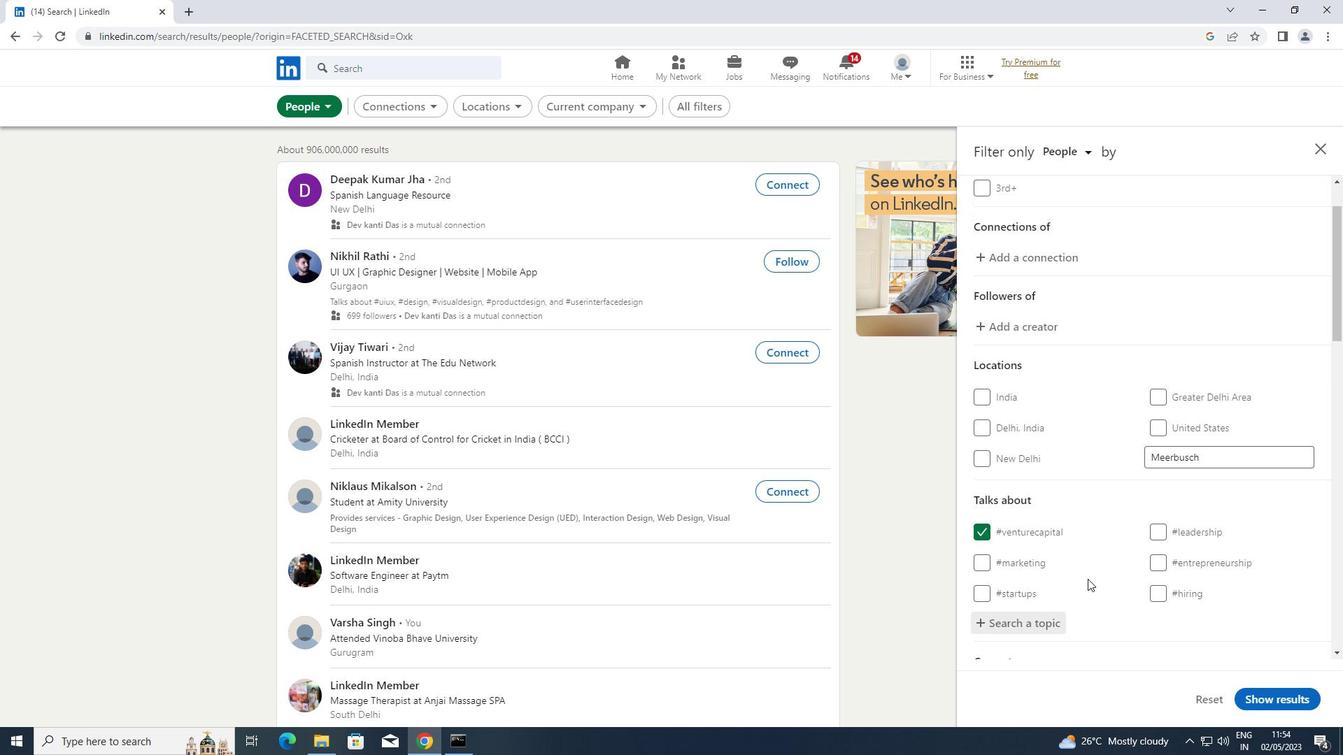 
Action: Mouse moved to (1089, 572)
Screenshot: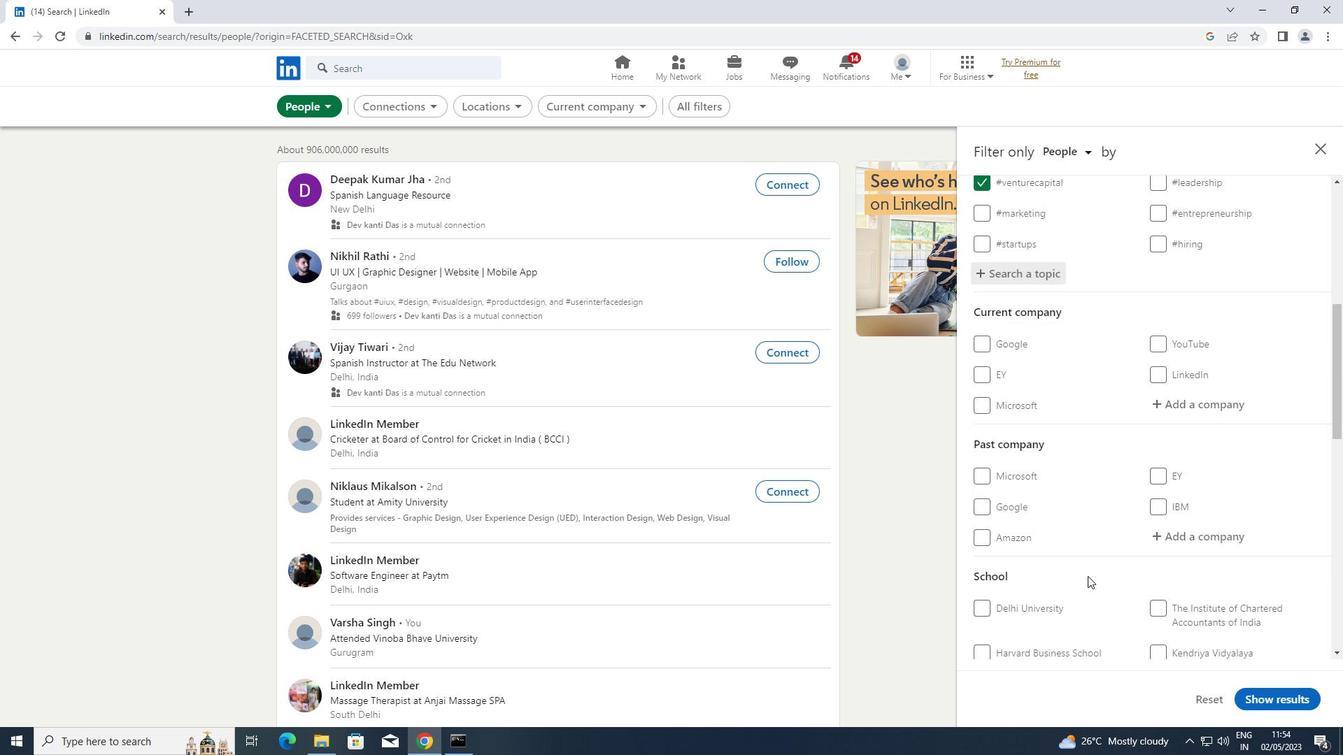 
Action: Mouse scrolled (1089, 571) with delta (0, 0)
Screenshot: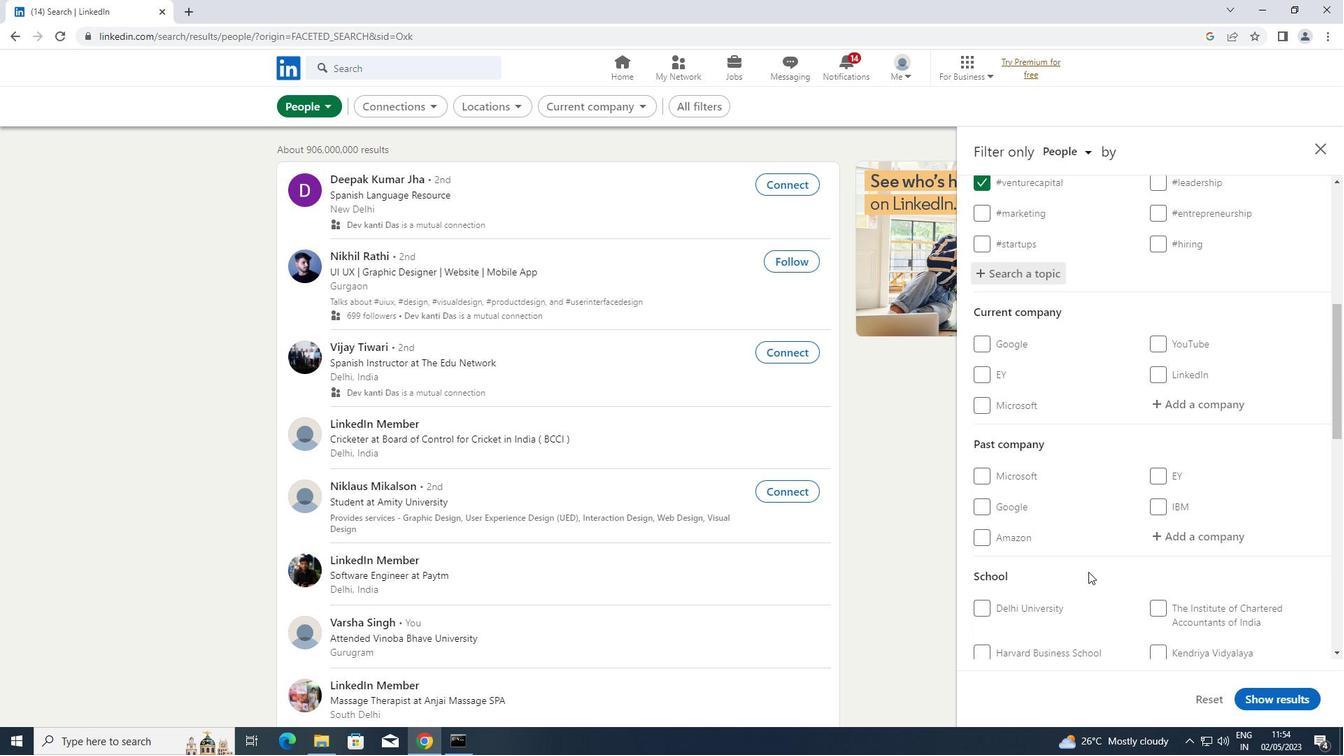 
Action: Mouse scrolled (1089, 571) with delta (0, 0)
Screenshot: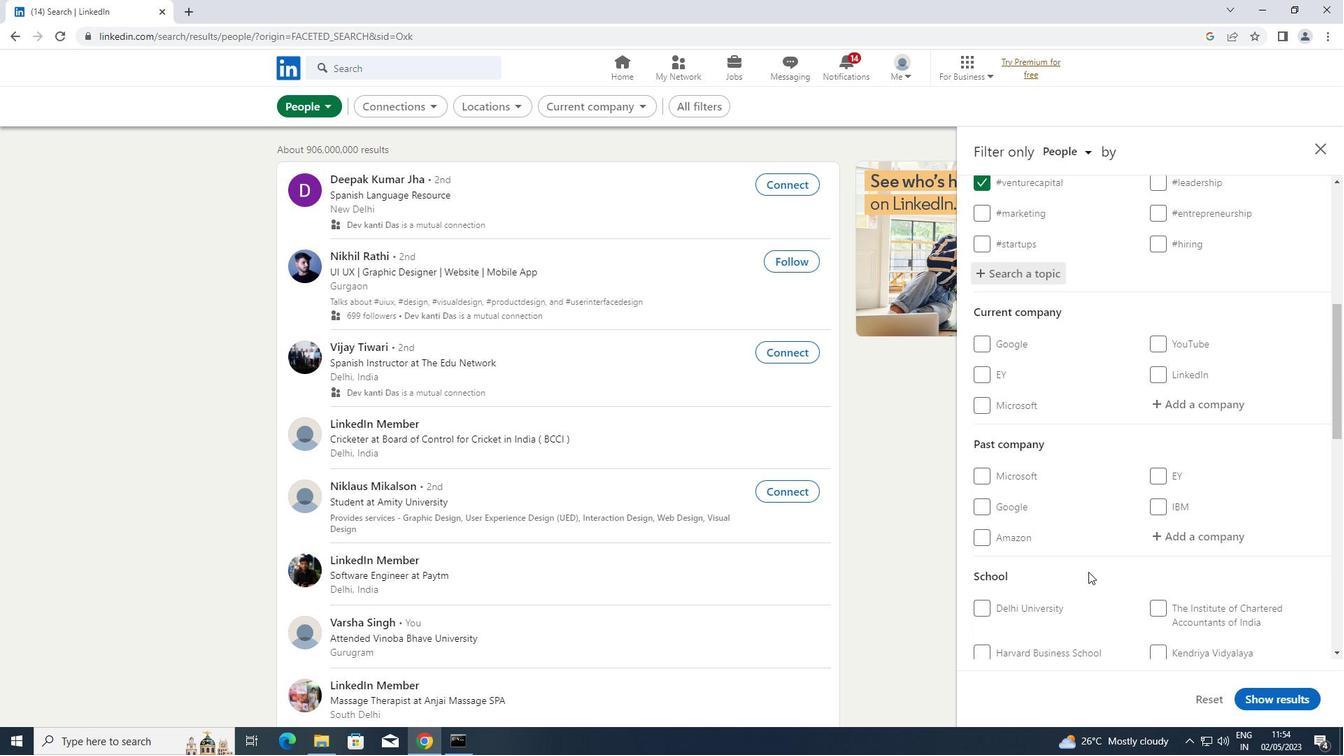 
Action: Mouse scrolled (1089, 571) with delta (0, 0)
Screenshot: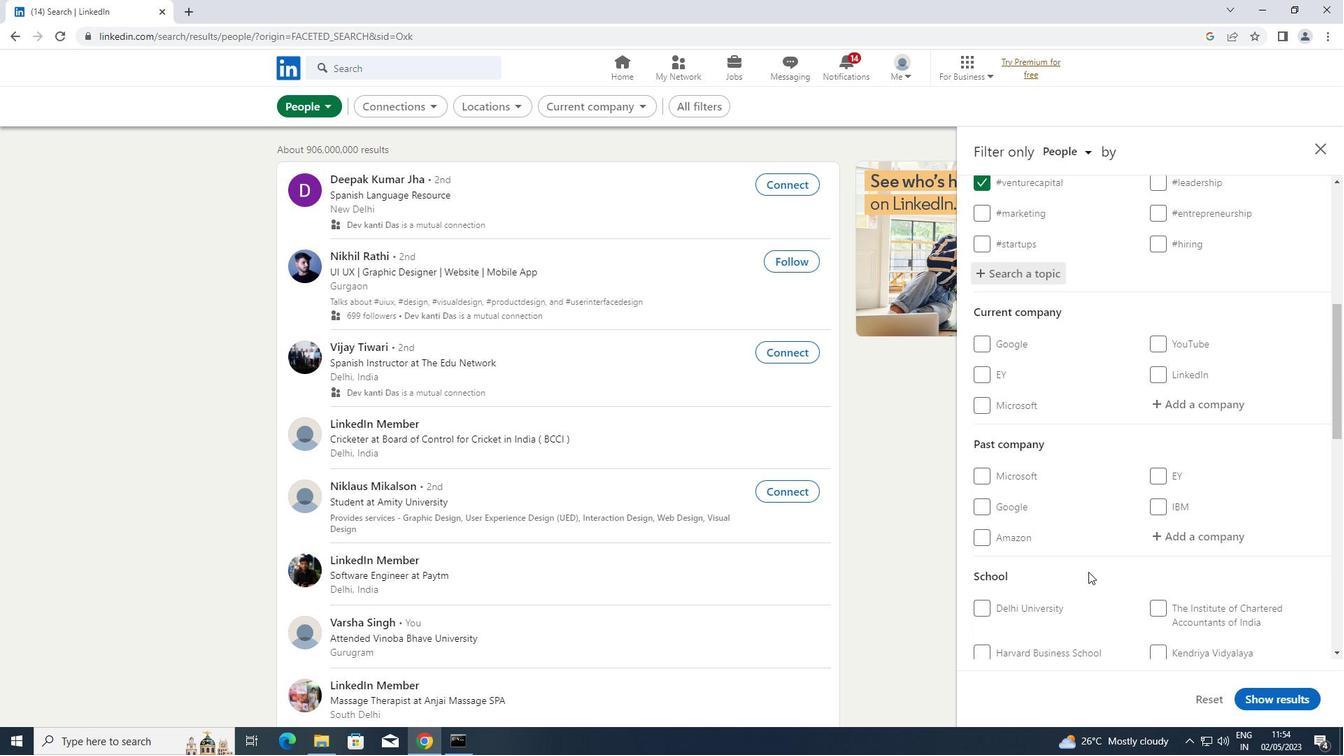 
Action: Mouse scrolled (1089, 571) with delta (0, 0)
Screenshot: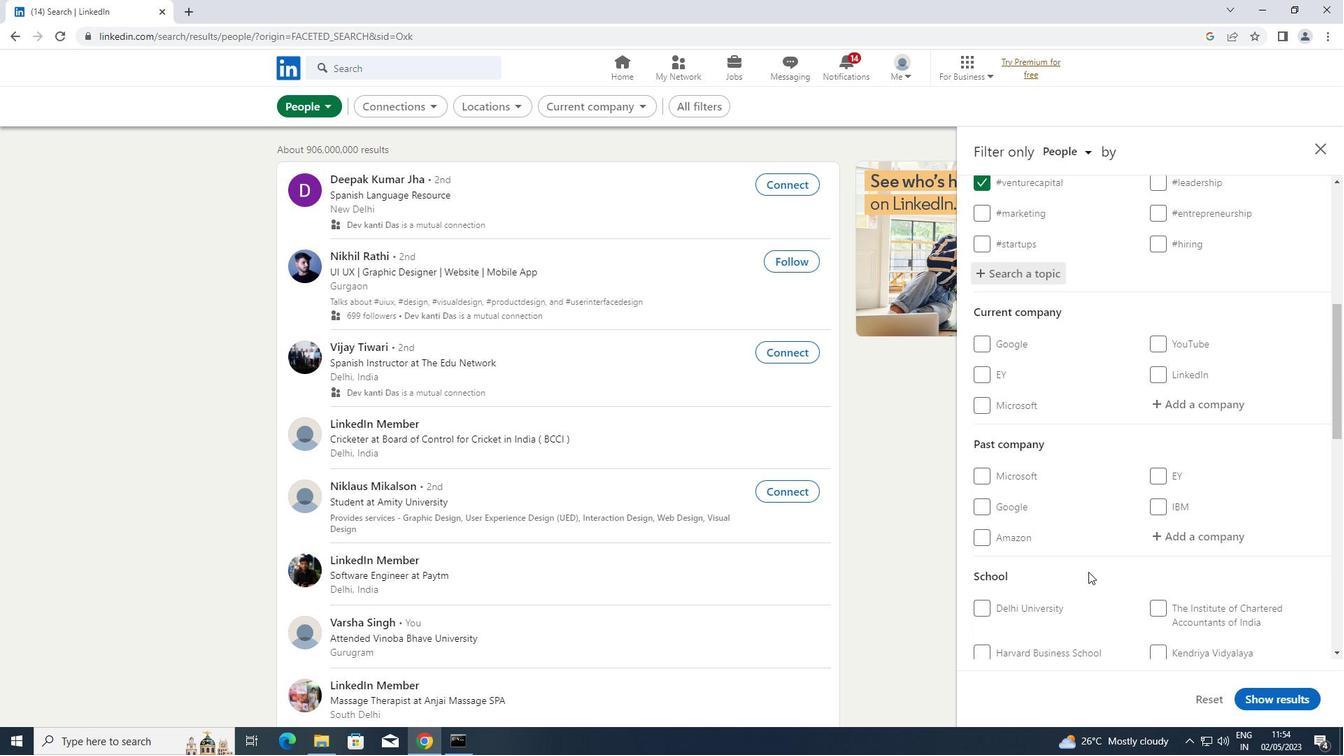 
Action: Mouse scrolled (1089, 571) with delta (0, 0)
Screenshot: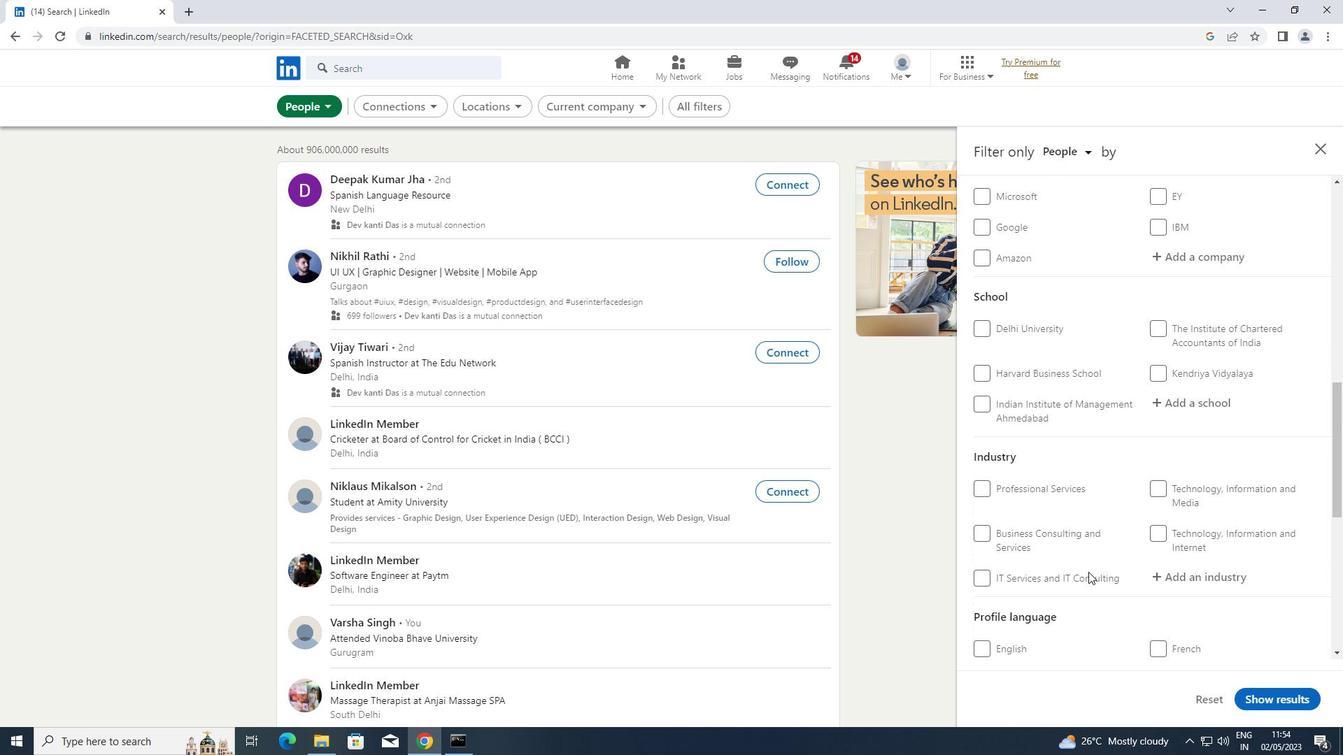 
Action: Mouse scrolled (1089, 571) with delta (0, 0)
Screenshot: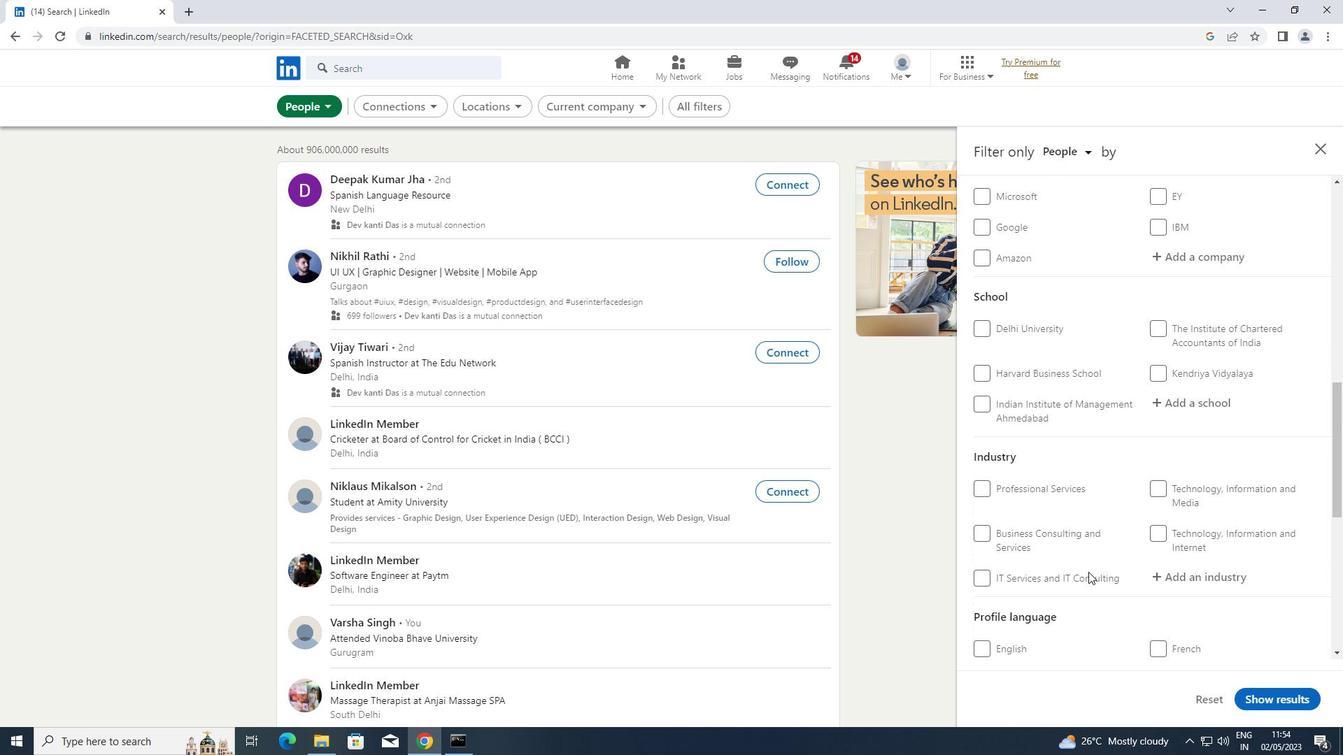 
Action: Mouse scrolled (1089, 571) with delta (0, 0)
Screenshot: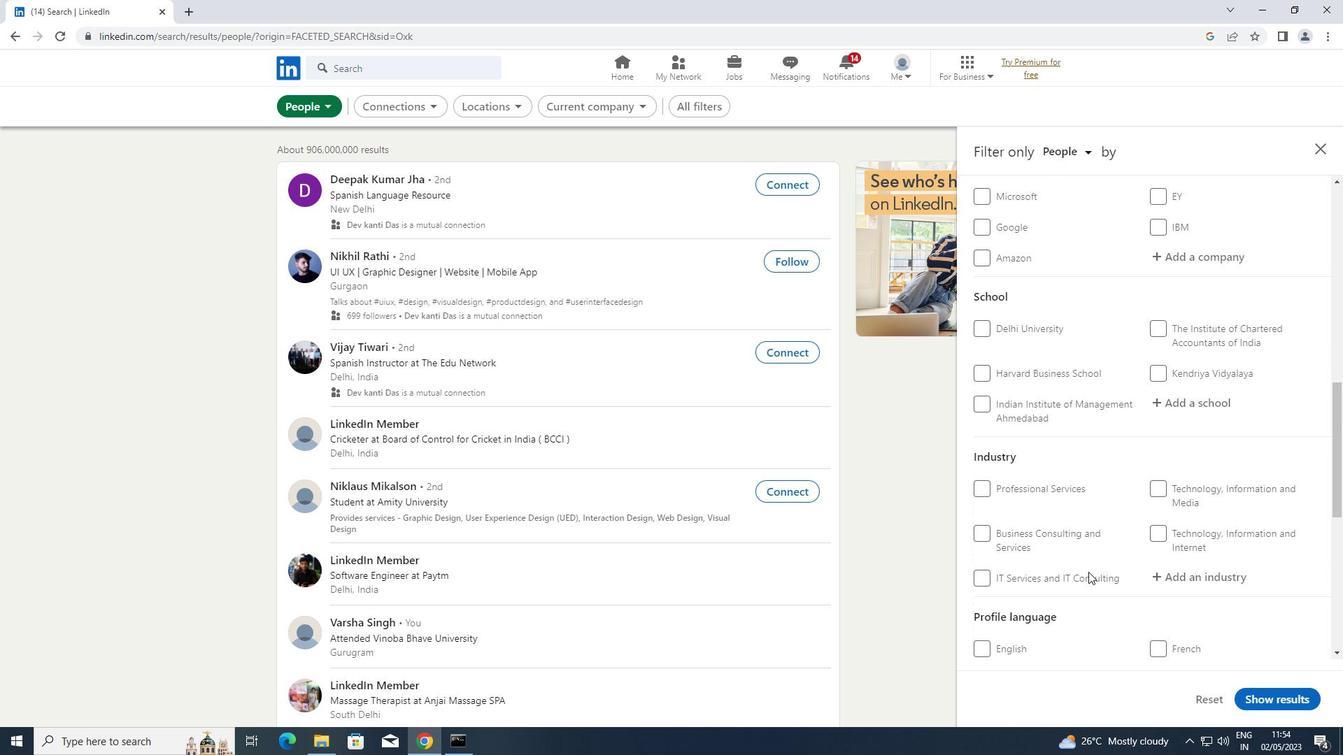 
Action: Mouse scrolled (1089, 571) with delta (0, 0)
Screenshot: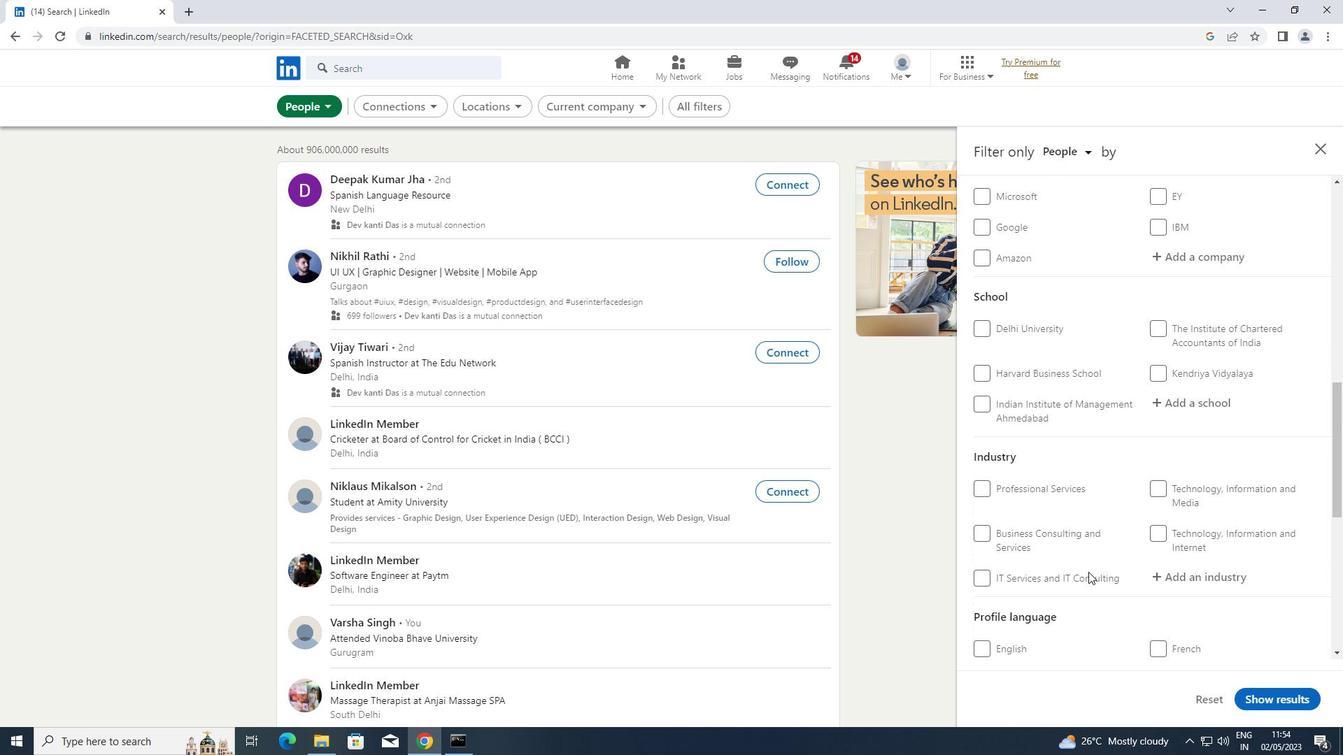 
Action: Mouse moved to (1160, 394)
Screenshot: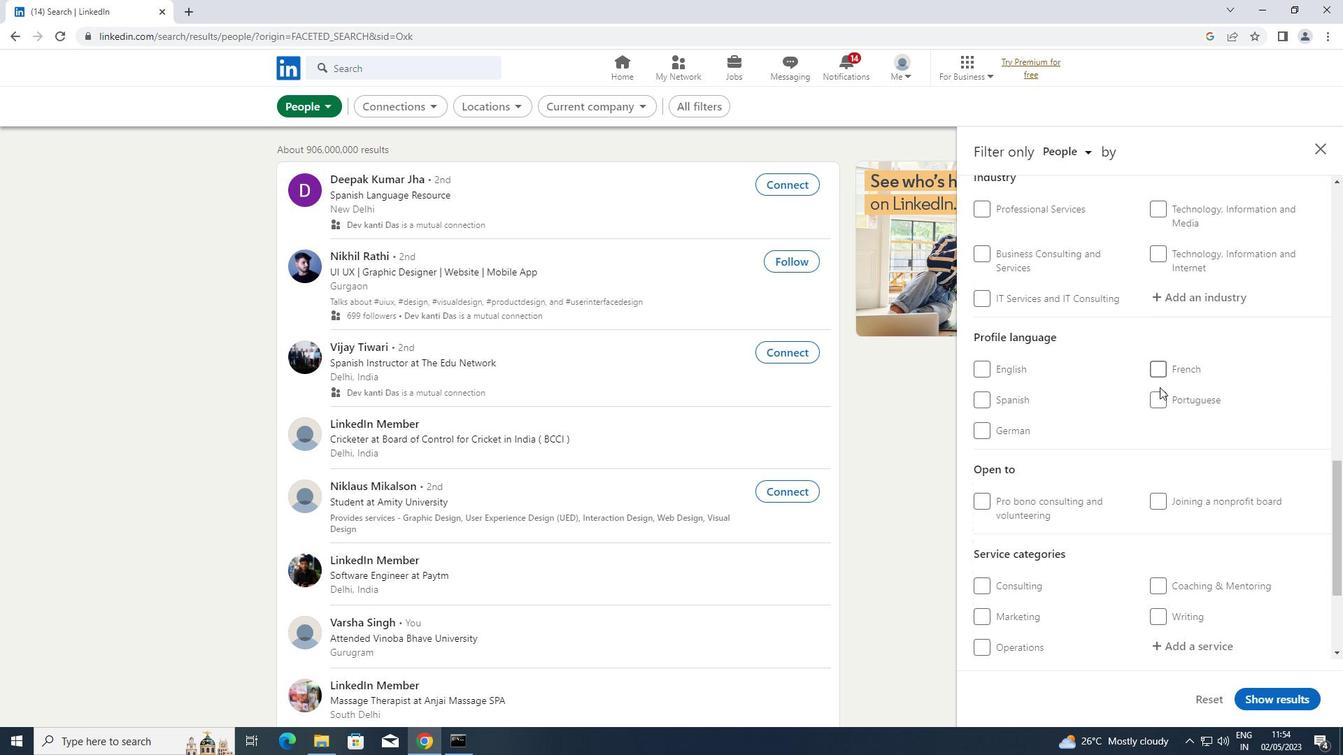 
Action: Mouse pressed left at (1160, 394)
Screenshot: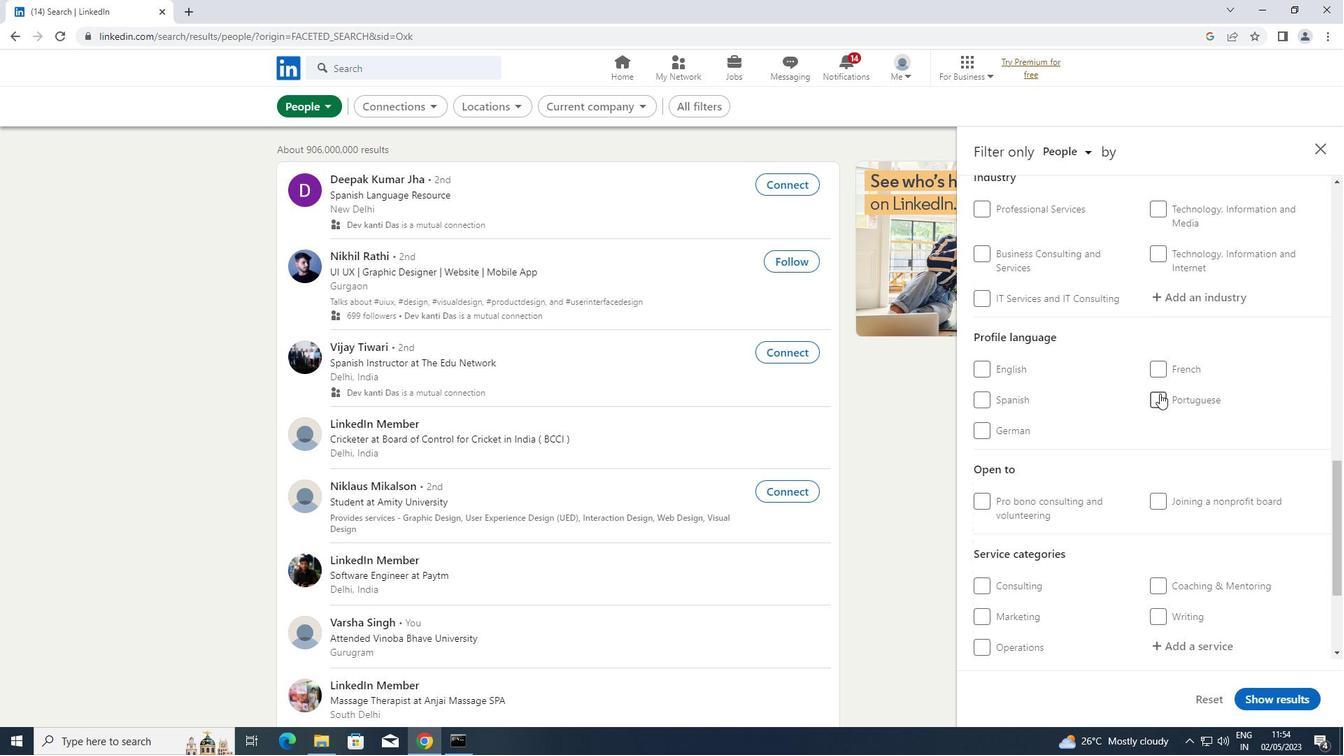 
Action: Mouse scrolled (1160, 394) with delta (0, 0)
Screenshot: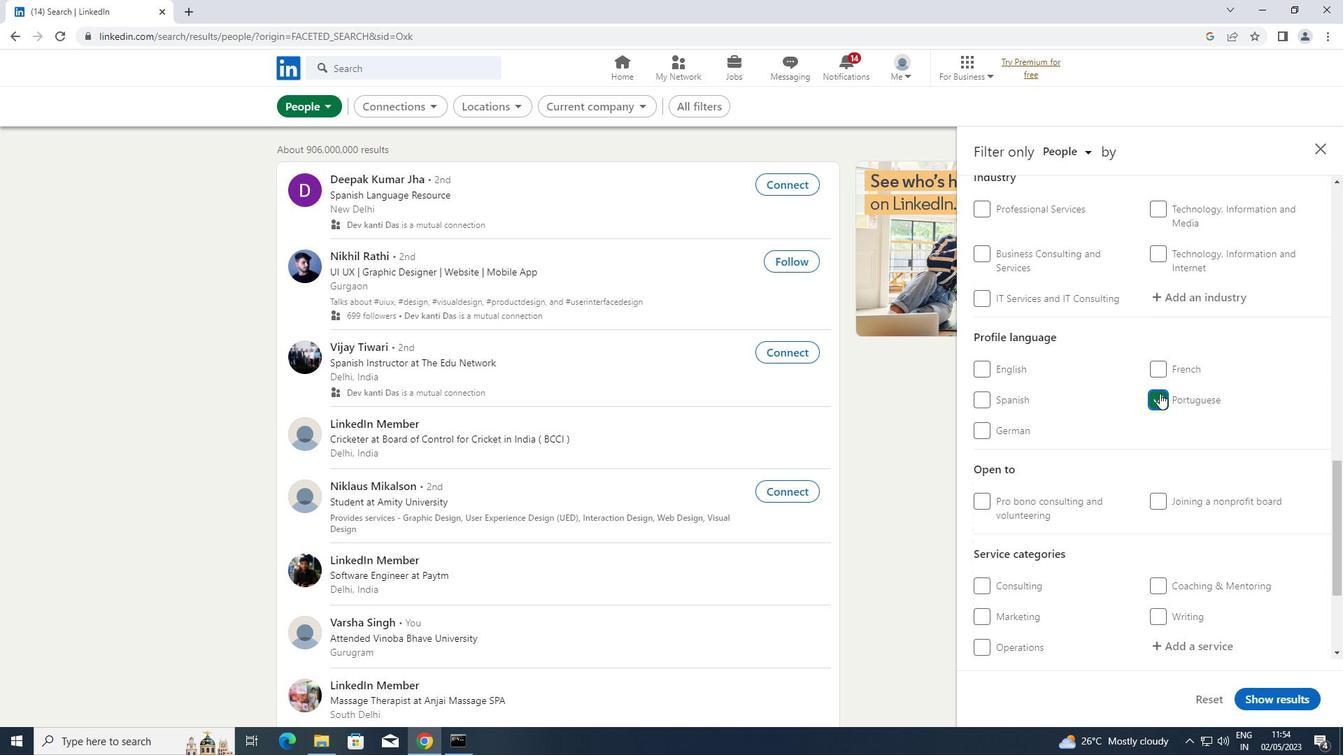 
Action: Mouse scrolled (1160, 394) with delta (0, 0)
Screenshot: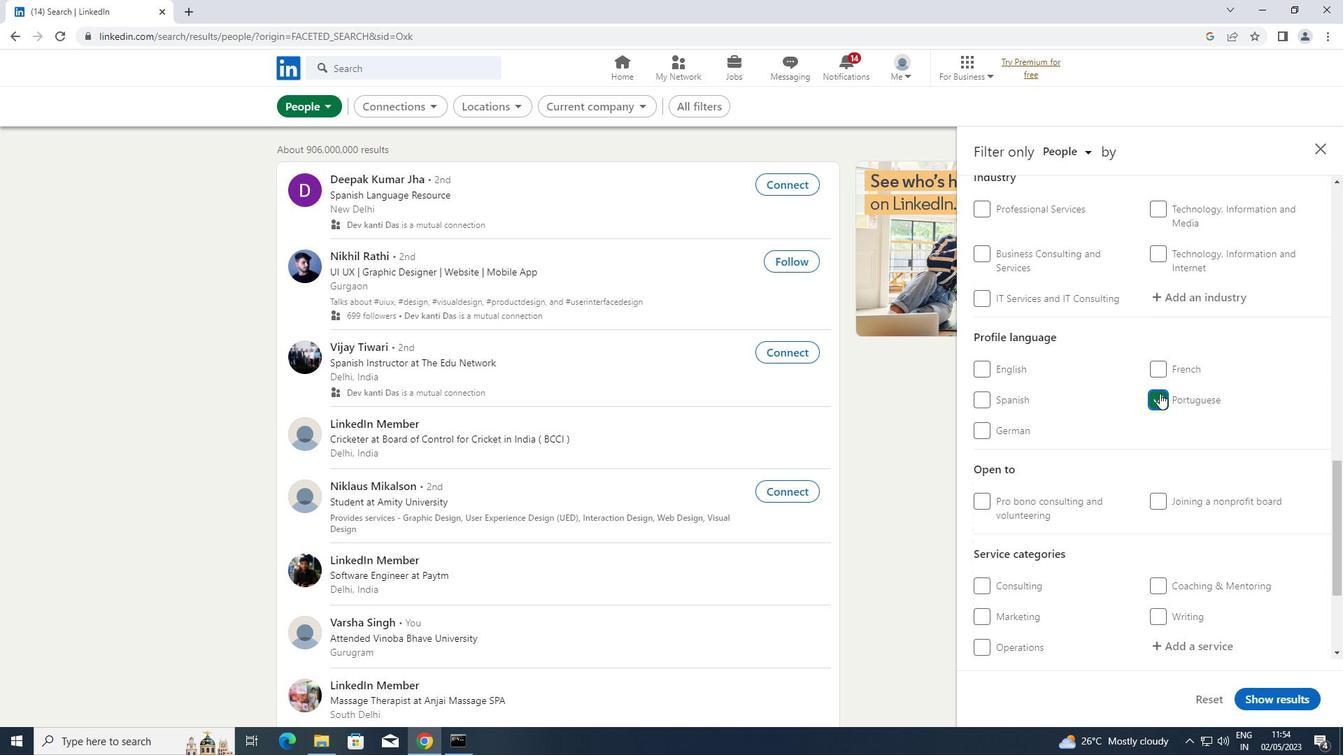 
Action: Mouse scrolled (1160, 394) with delta (0, 0)
Screenshot: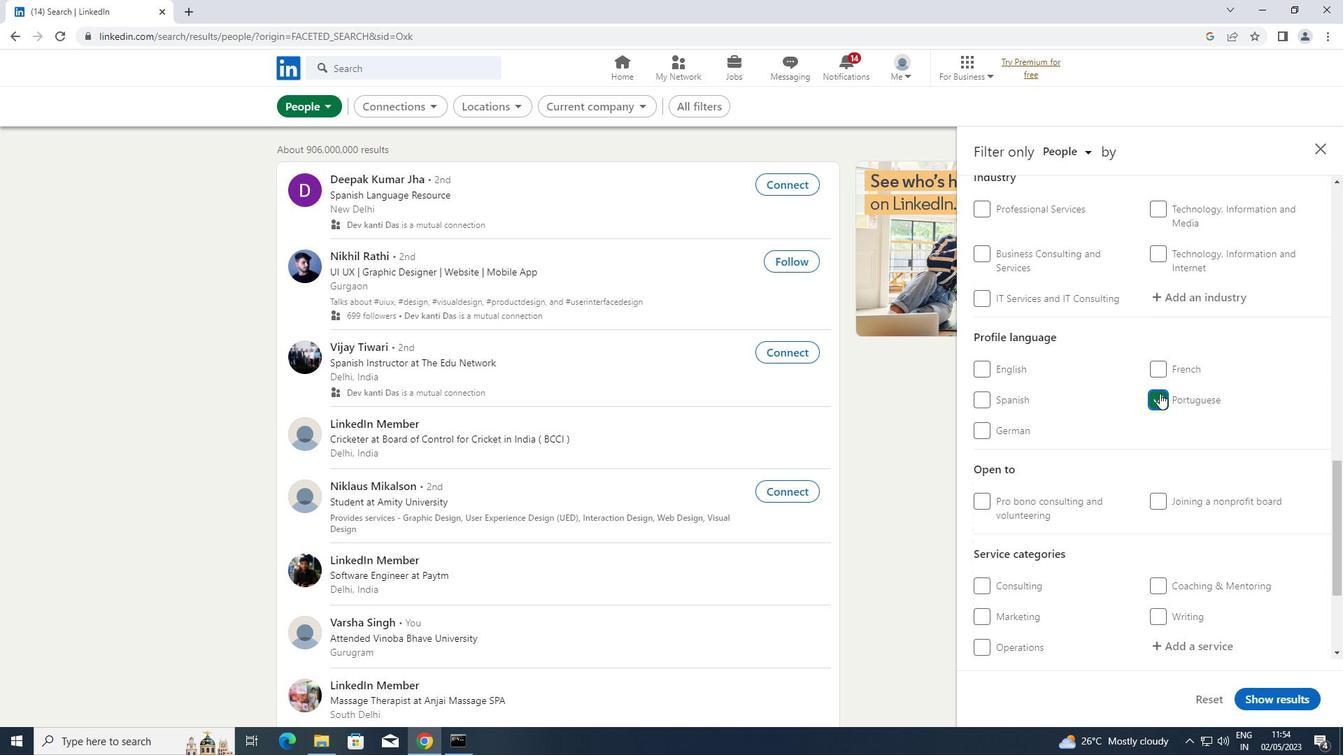 
Action: Mouse scrolled (1160, 394) with delta (0, 0)
Screenshot: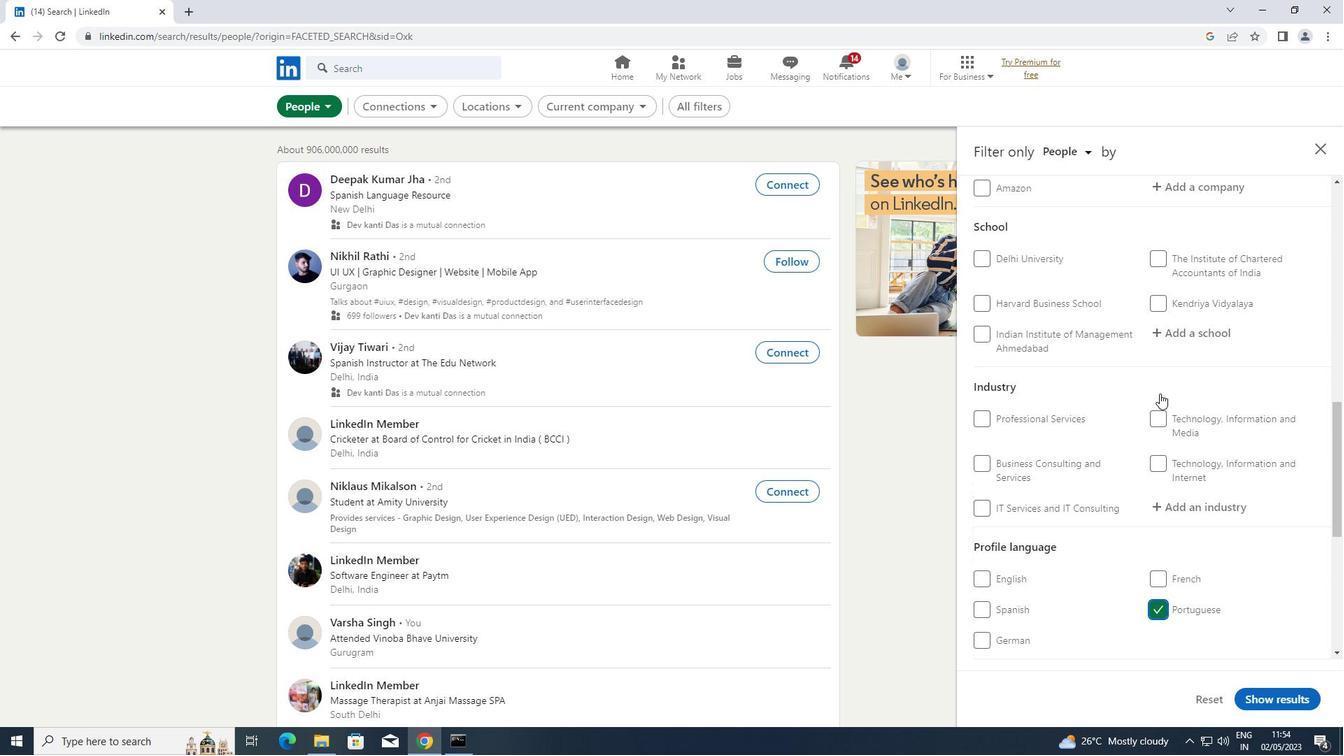 
Action: Mouse scrolled (1160, 394) with delta (0, 0)
Screenshot: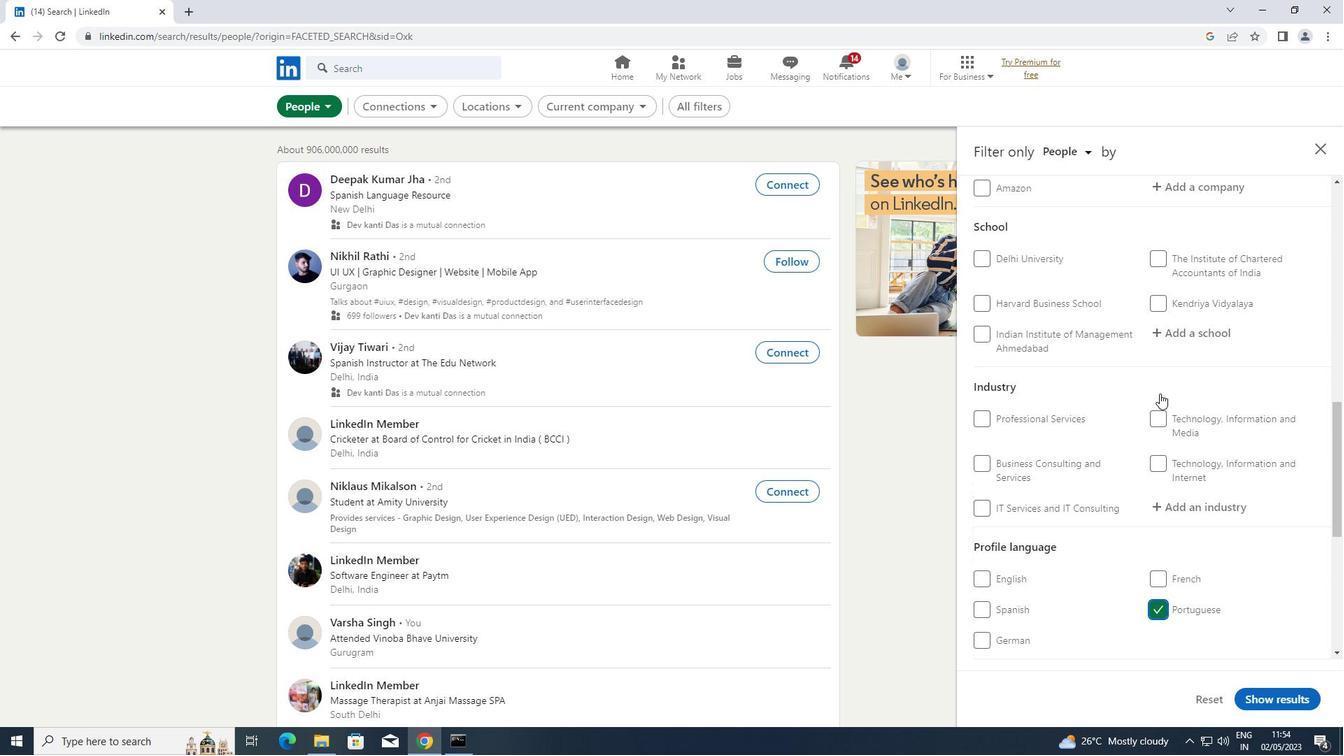 
Action: Mouse moved to (1166, 366)
Screenshot: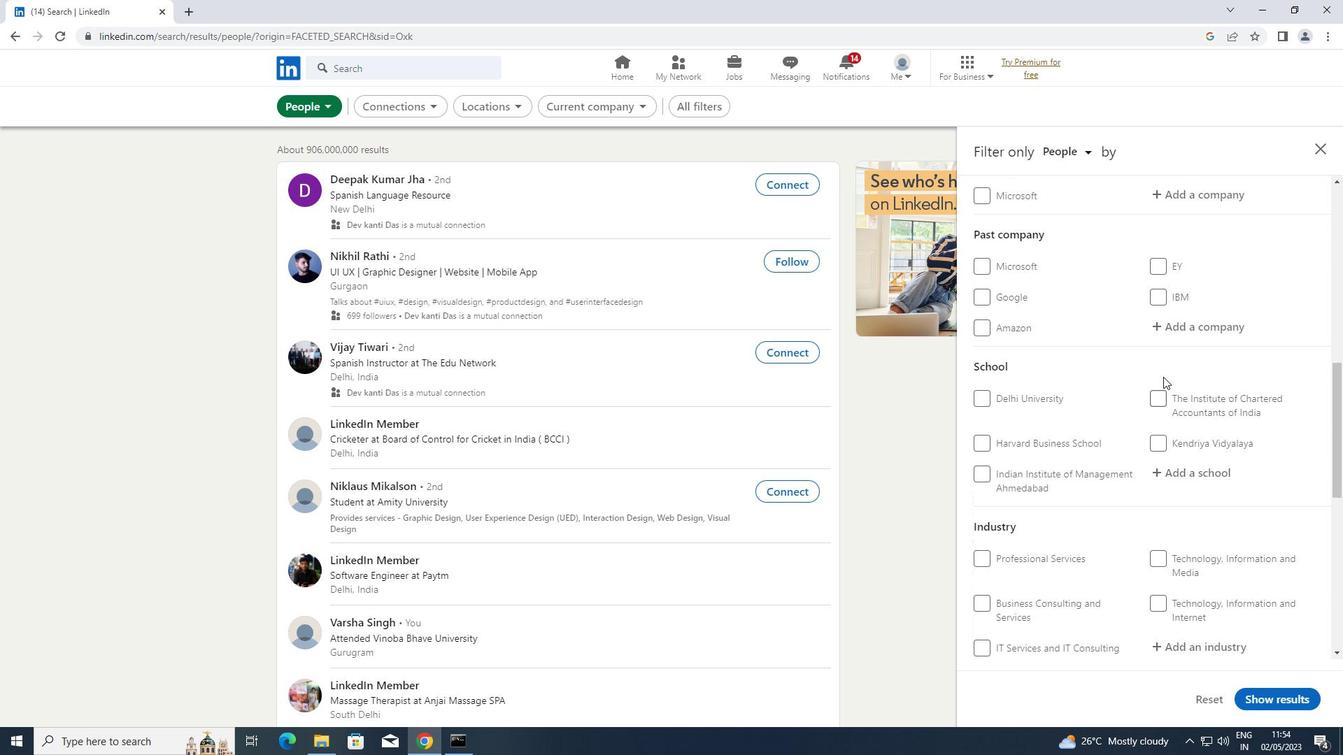 
Action: Mouse scrolled (1166, 366) with delta (0, 0)
Screenshot: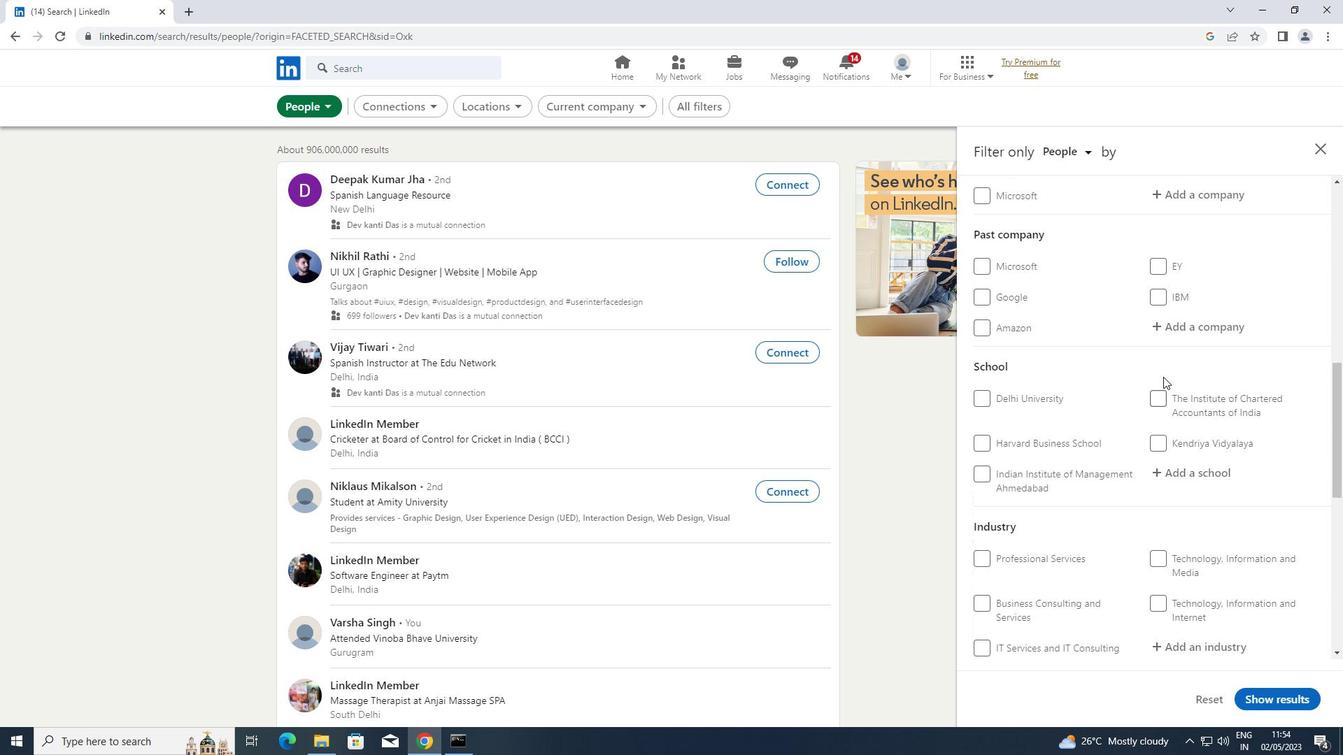 
Action: Mouse moved to (1166, 363)
Screenshot: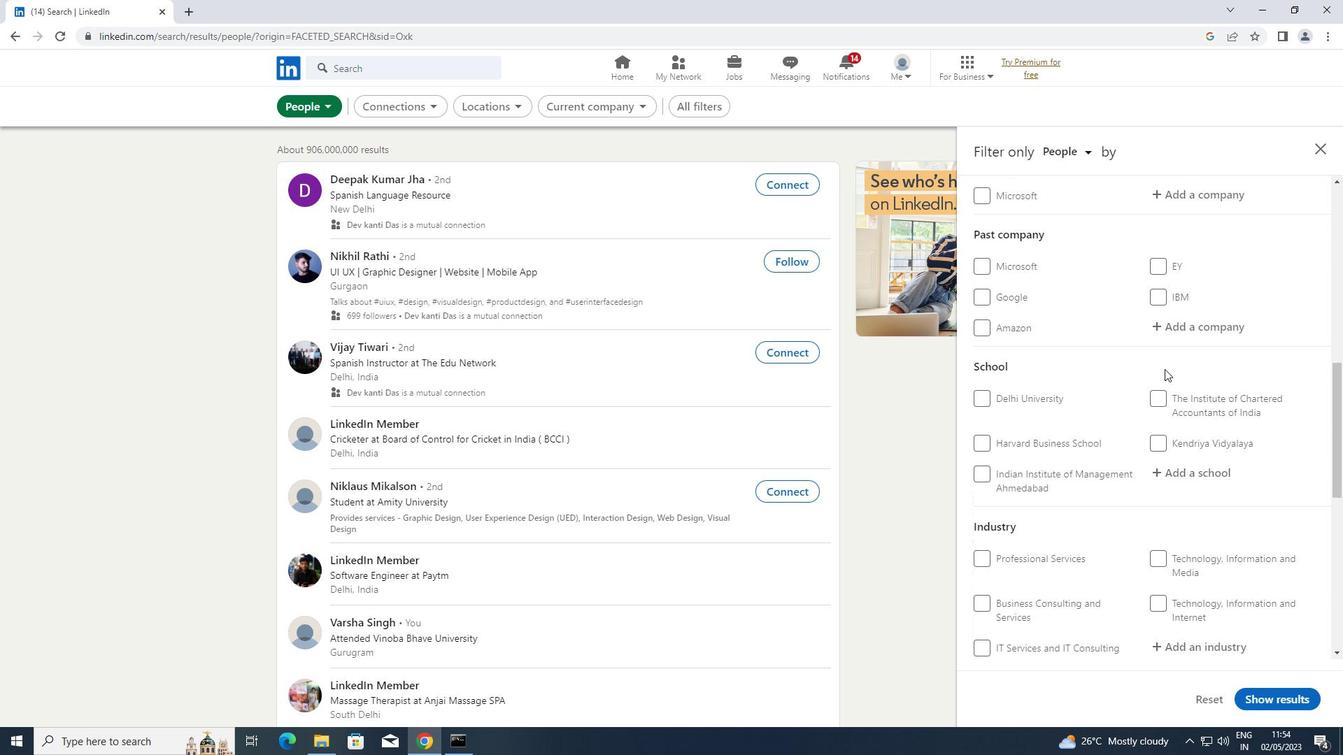 
Action: Mouse scrolled (1166, 363) with delta (0, 0)
Screenshot: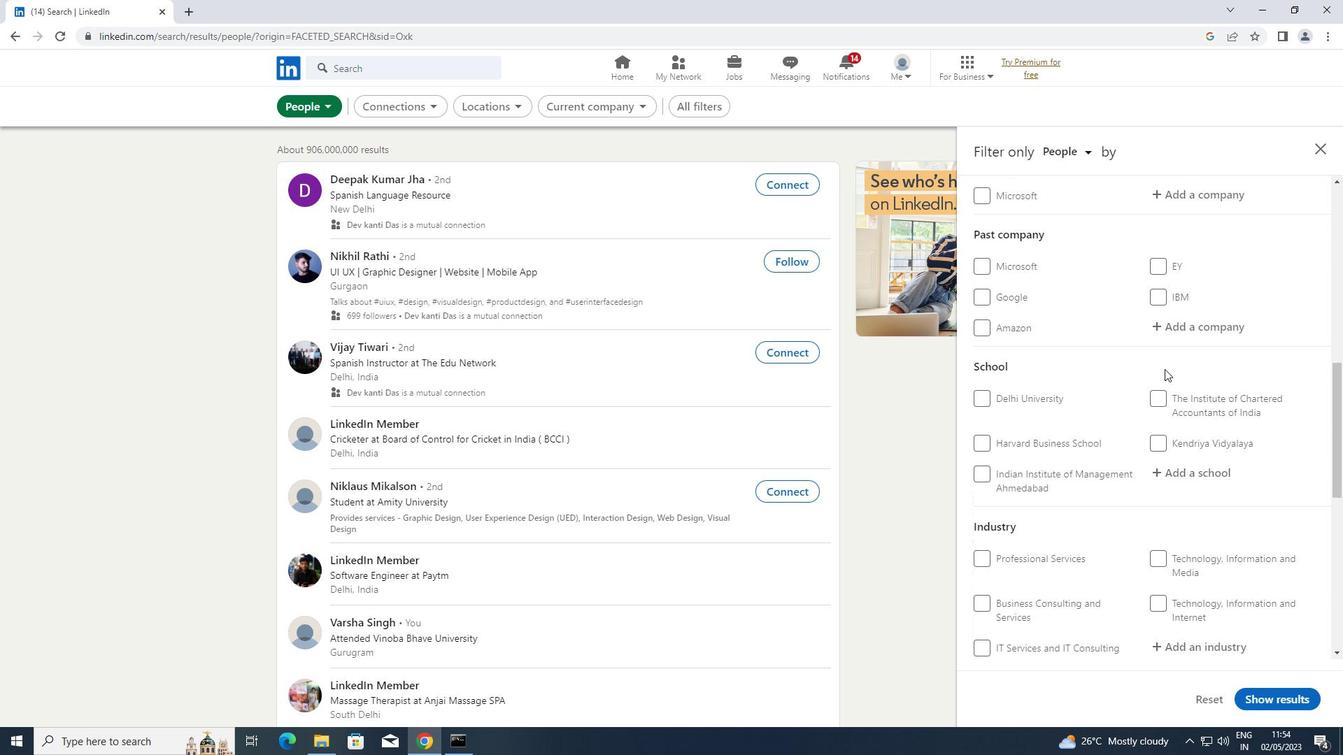 
Action: Mouse moved to (1175, 333)
Screenshot: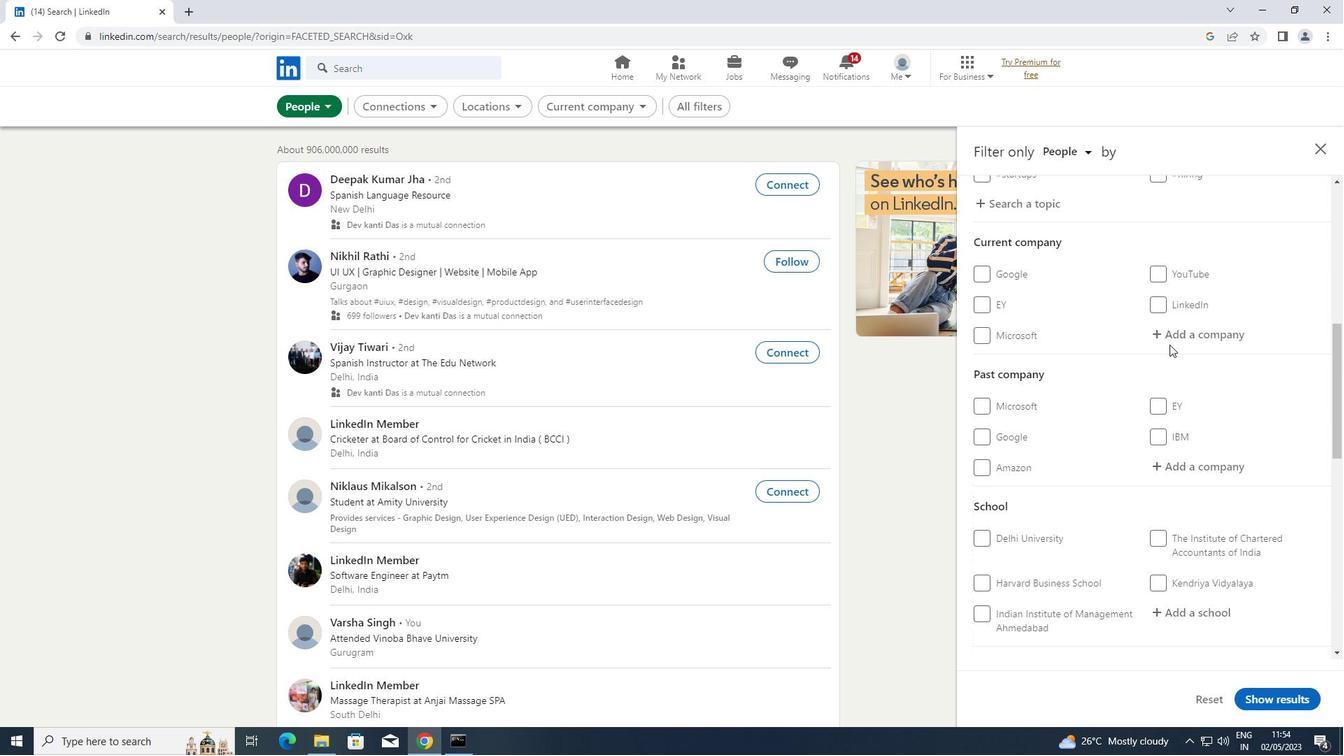 
Action: Mouse pressed left at (1175, 333)
Screenshot: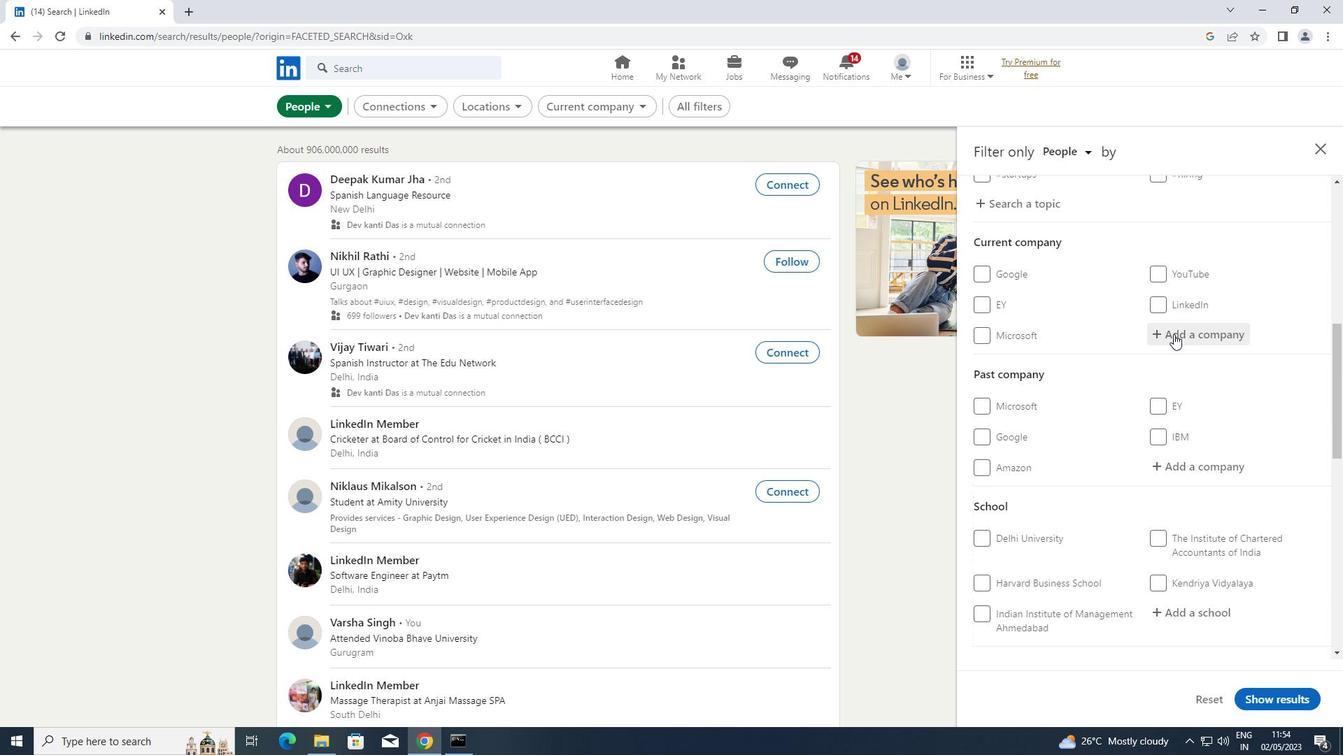 
Action: Key pressed <Key.shift>MARKS<Key.space>
Screenshot: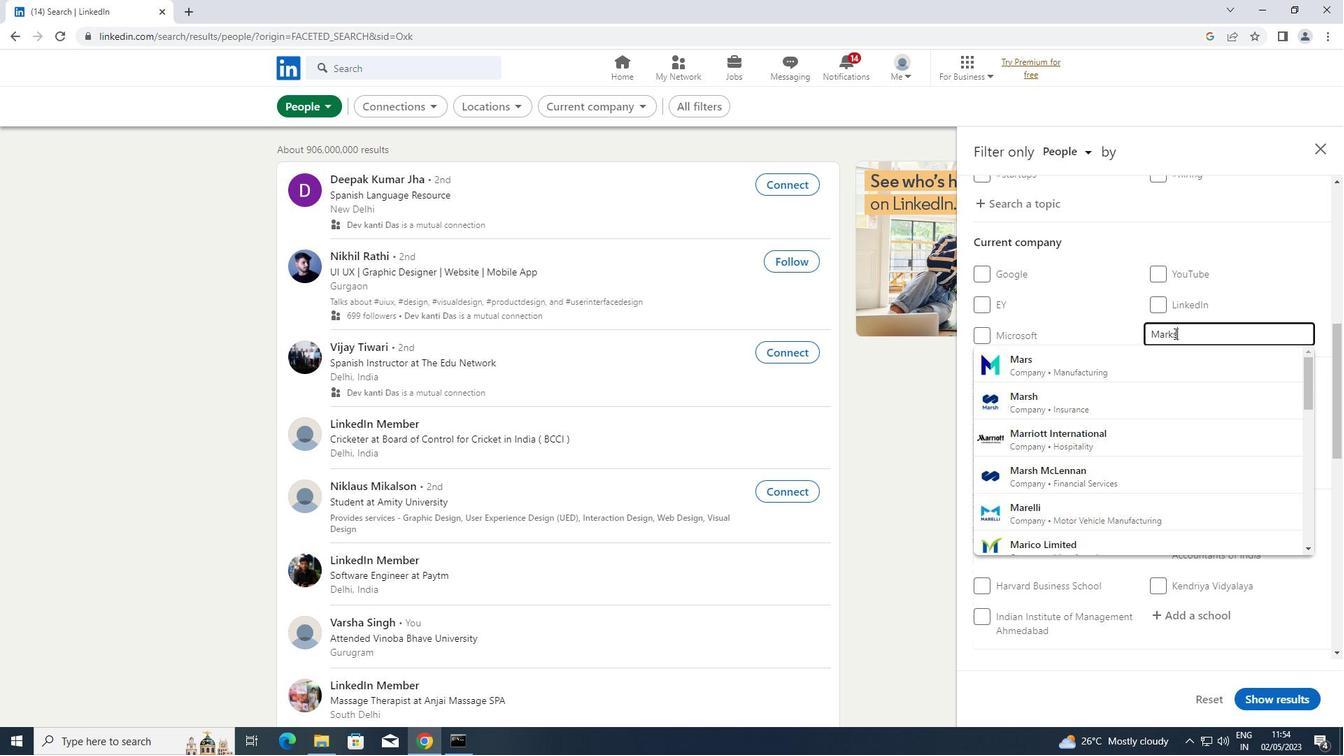 
Action: Mouse moved to (1103, 506)
Screenshot: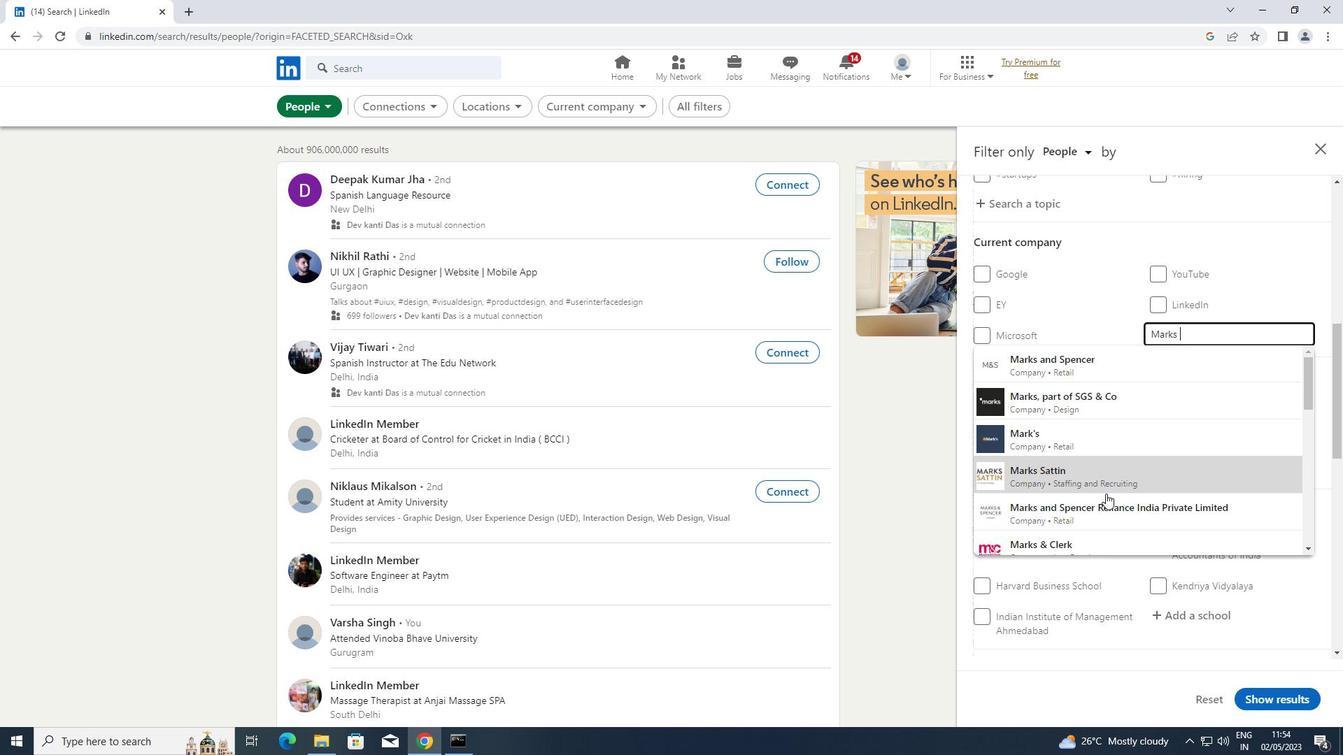 
Action: Mouse pressed left at (1103, 506)
Screenshot: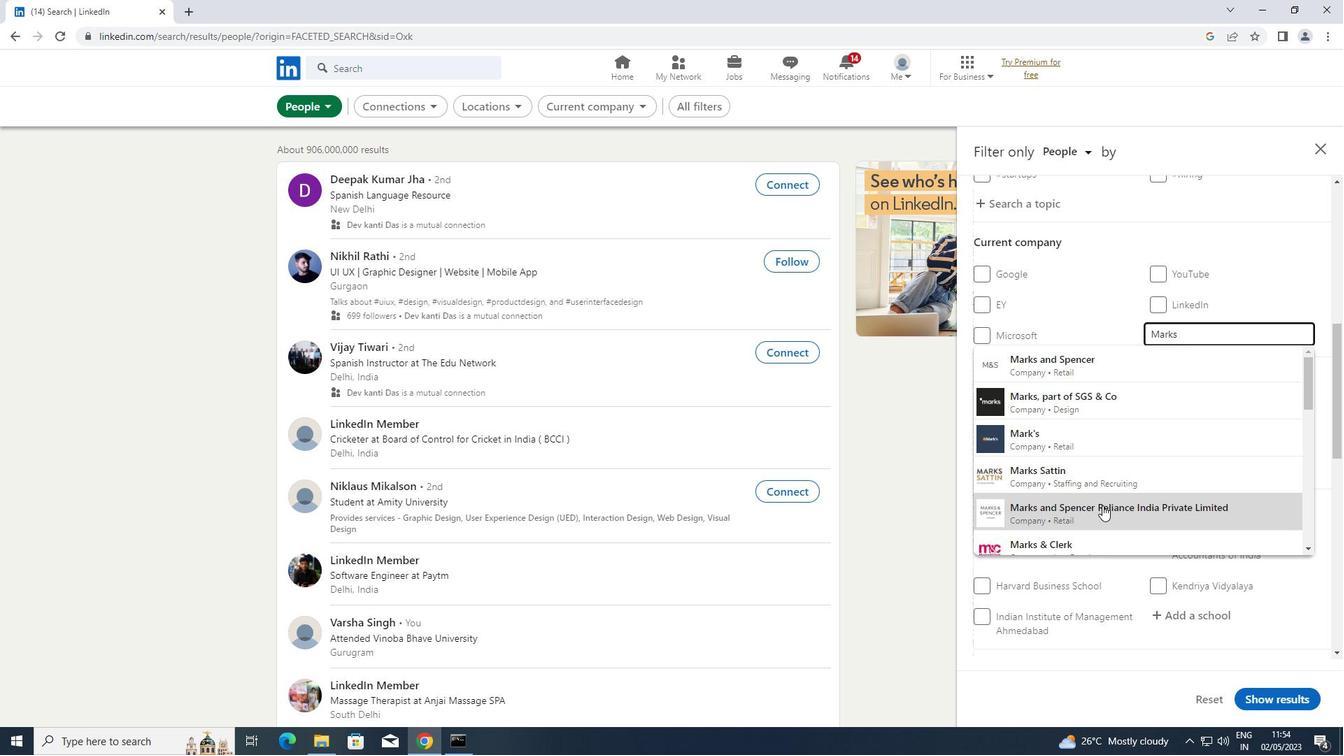 
Action: Mouse moved to (1118, 485)
Screenshot: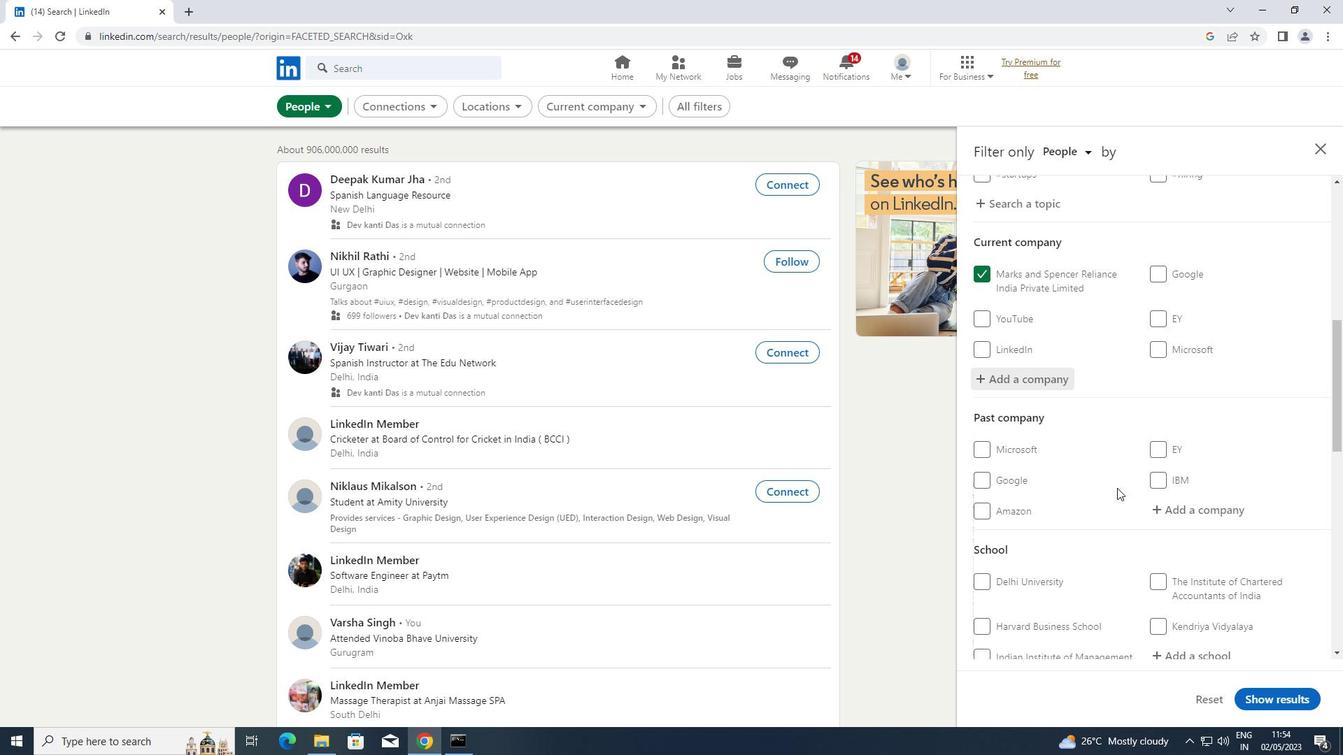 
Action: Mouse scrolled (1118, 484) with delta (0, 0)
Screenshot: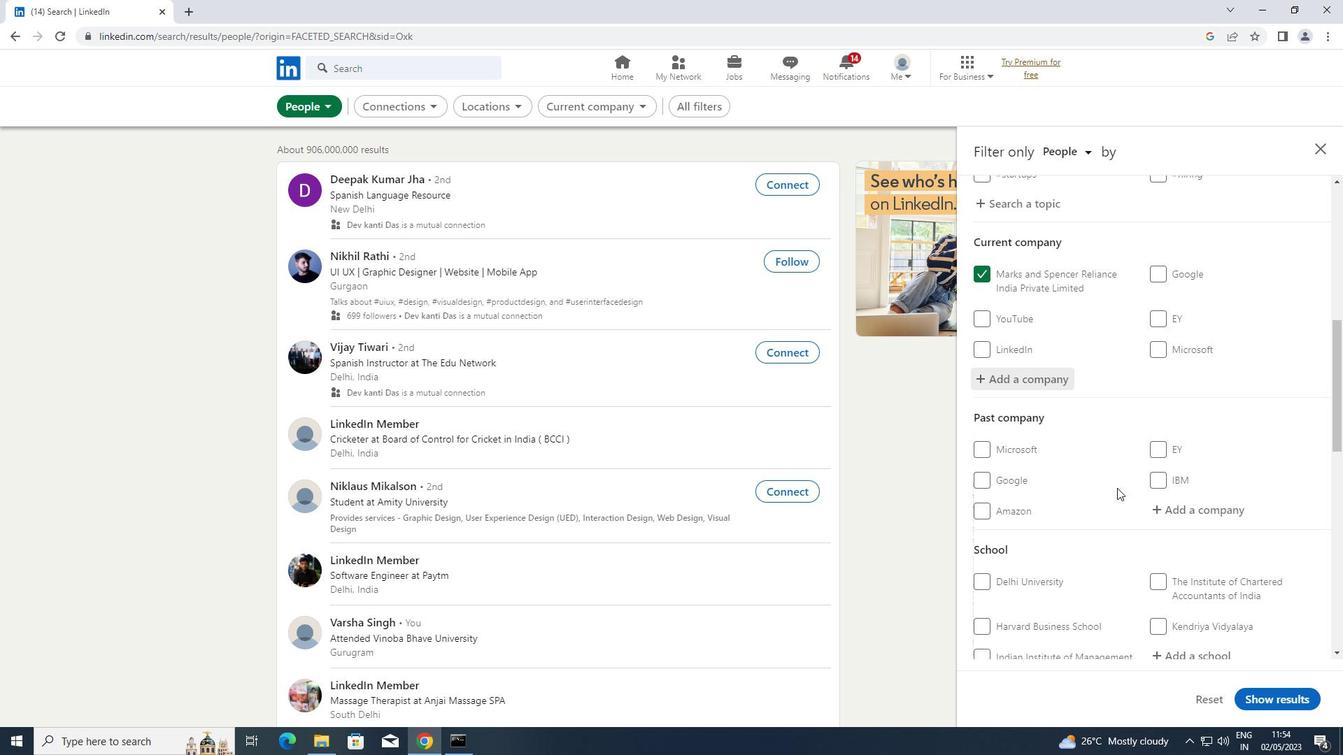 
Action: Mouse scrolled (1118, 484) with delta (0, 0)
Screenshot: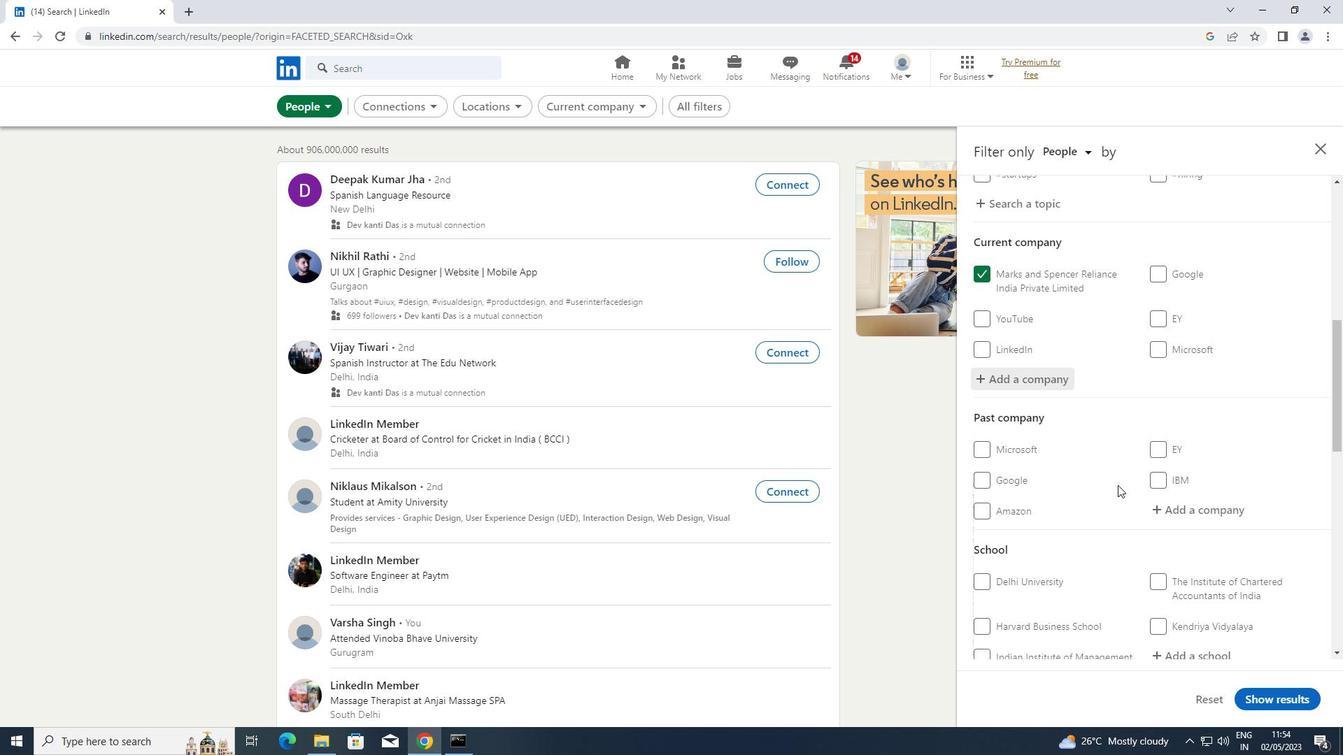 
Action: Mouse moved to (1119, 479)
Screenshot: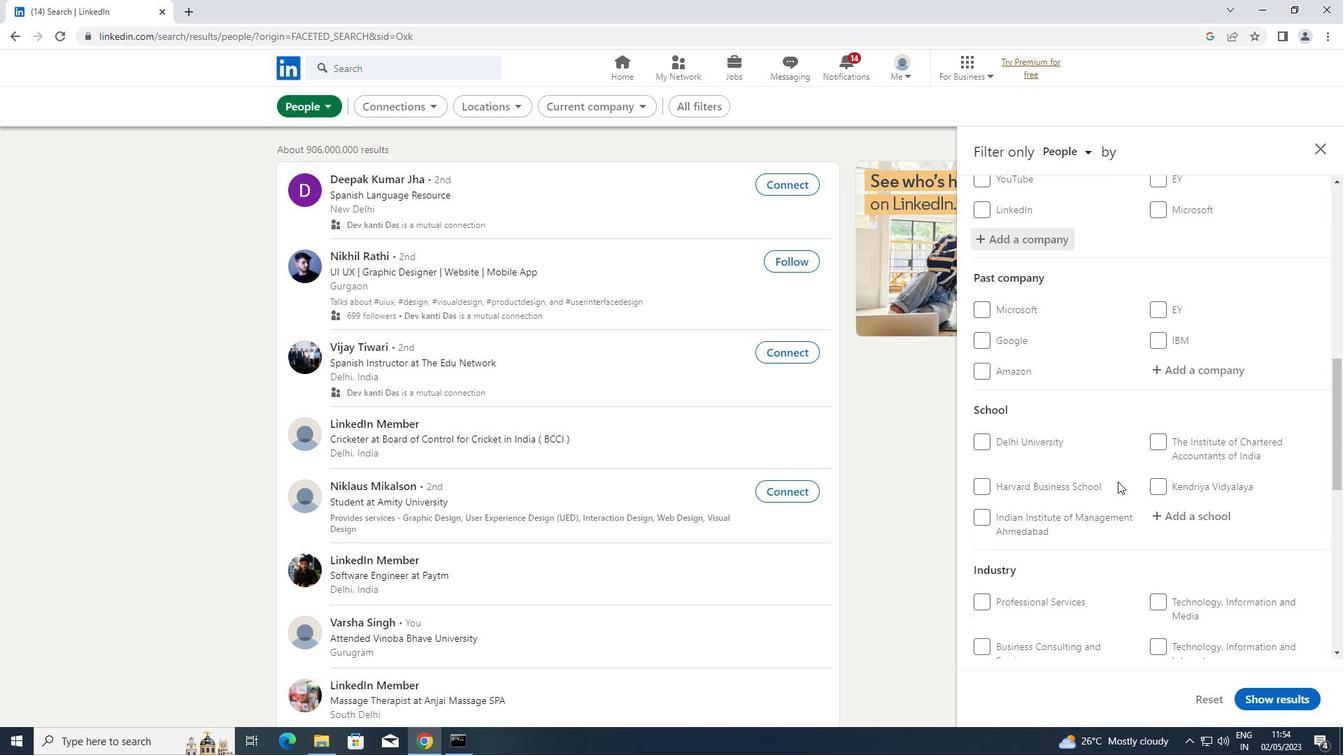 
Action: Mouse scrolled (1119, 478) with delta (0, 0)
Screenshot: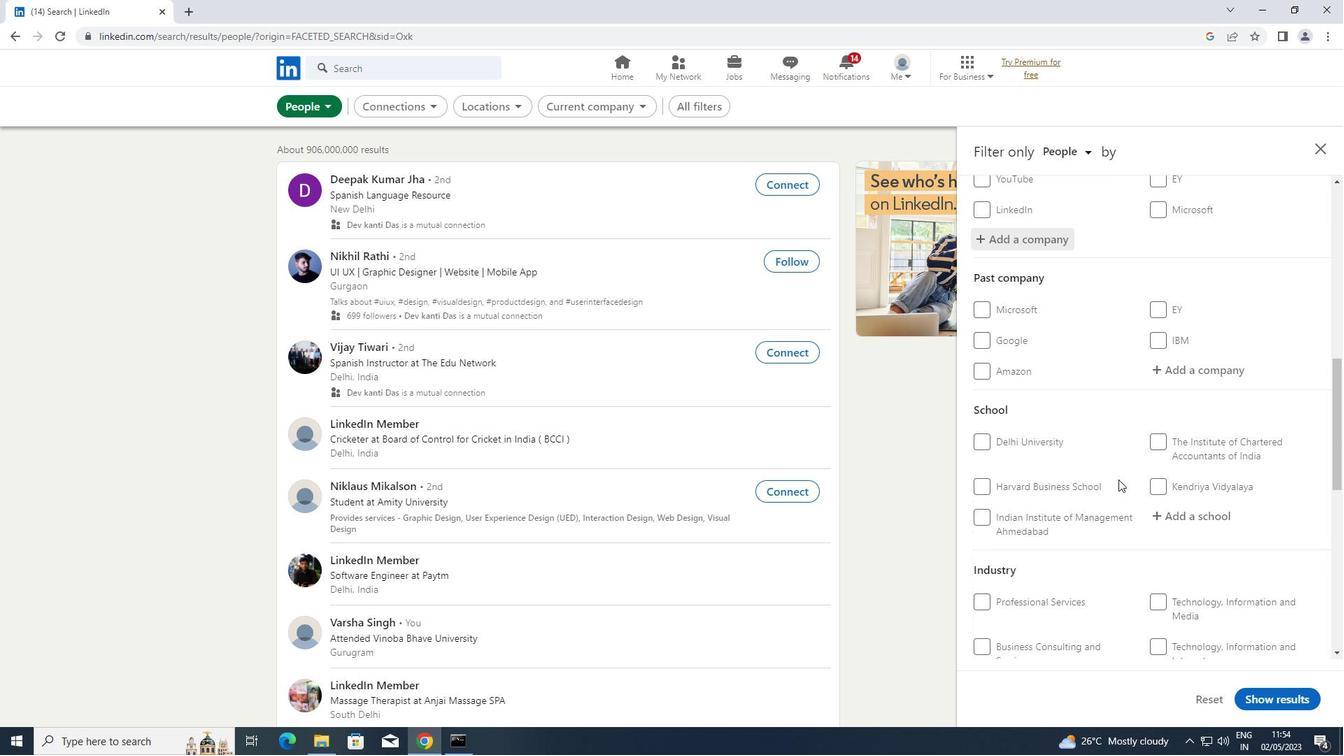 
Action: Mouse scrolled (1119, 478) with delta (0, 0)
Screenshot: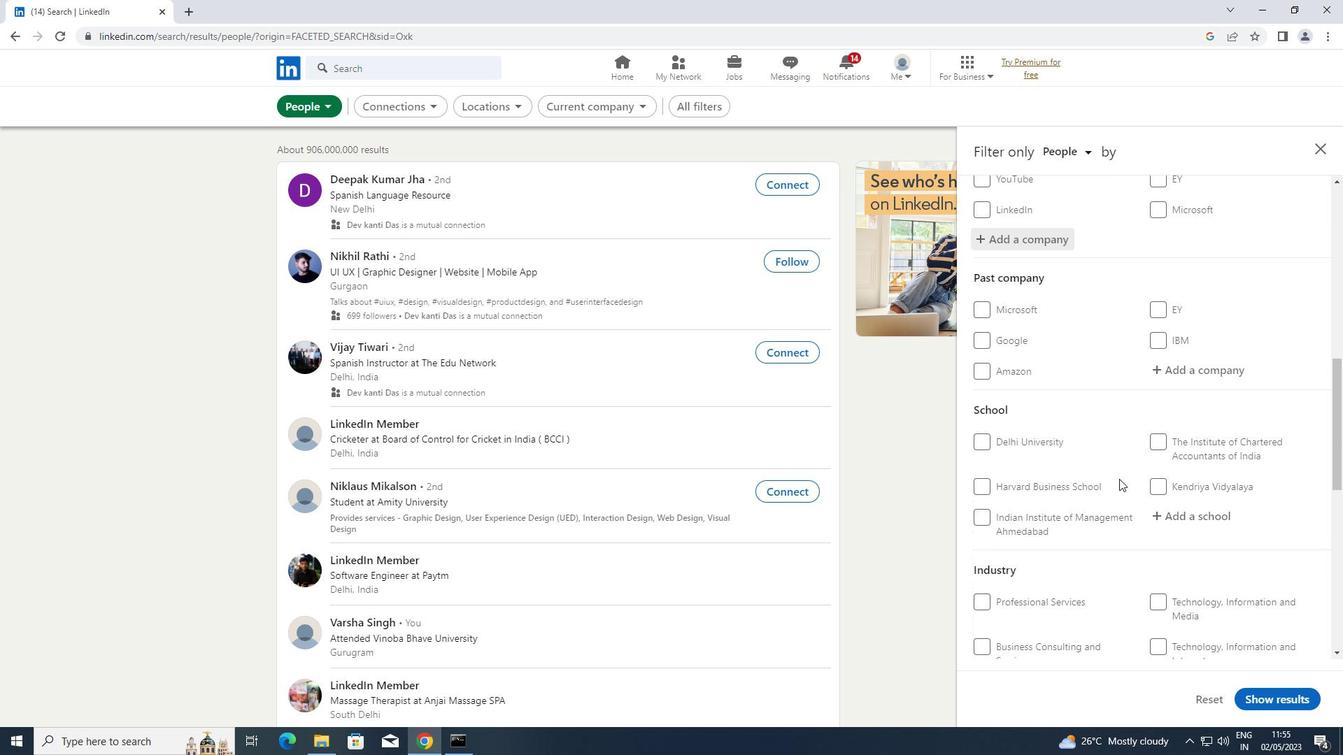 
Action: Mouse moved to (1187, 370)
Screenshot: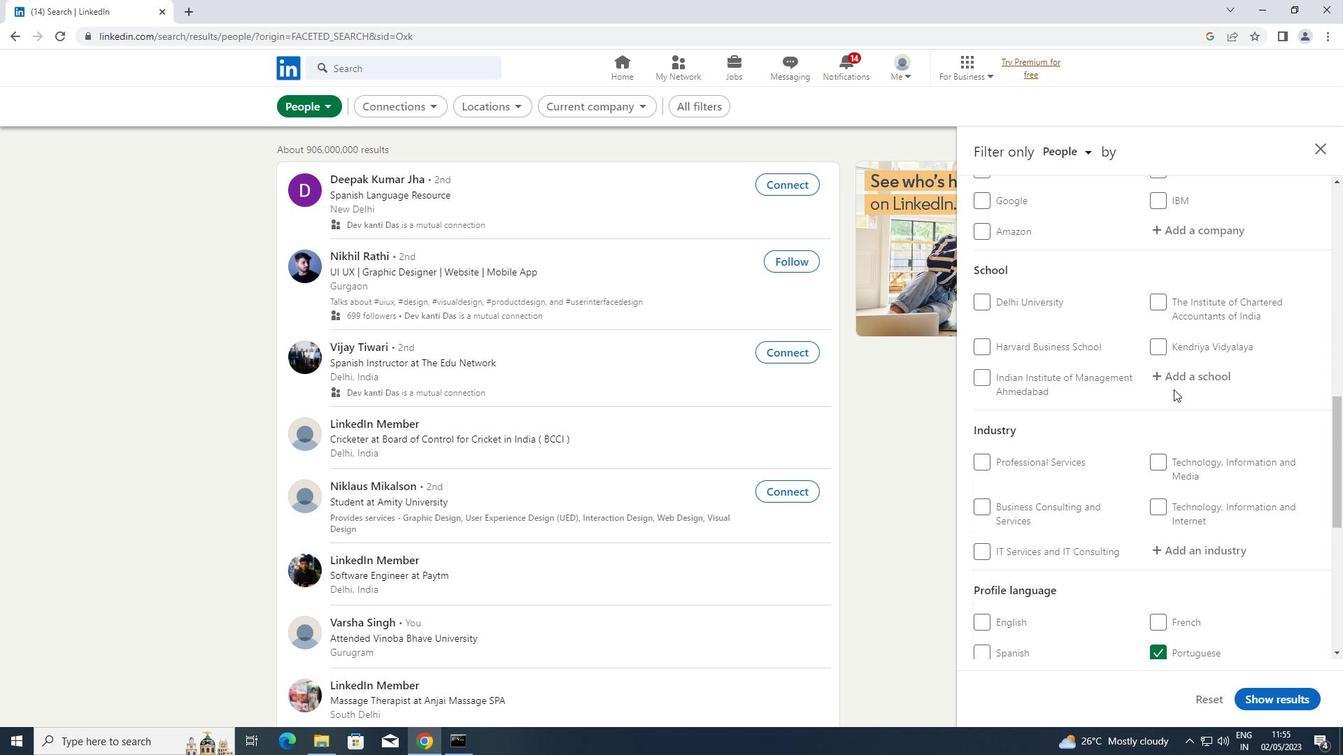
Action: Mouse pressed left at (1187, 370)
Screenshot: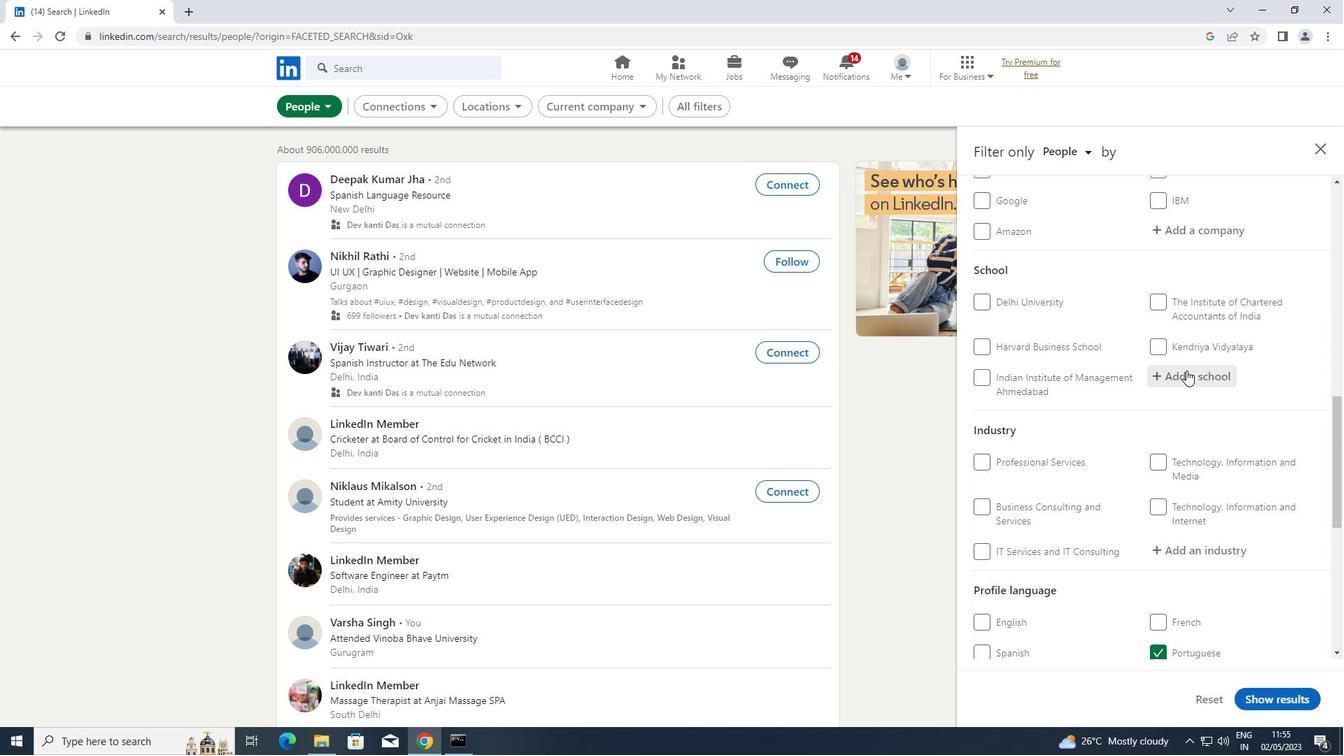 
Action: Key pressed <Key.shift>BHAGWAN<Key.space>
Screenshot: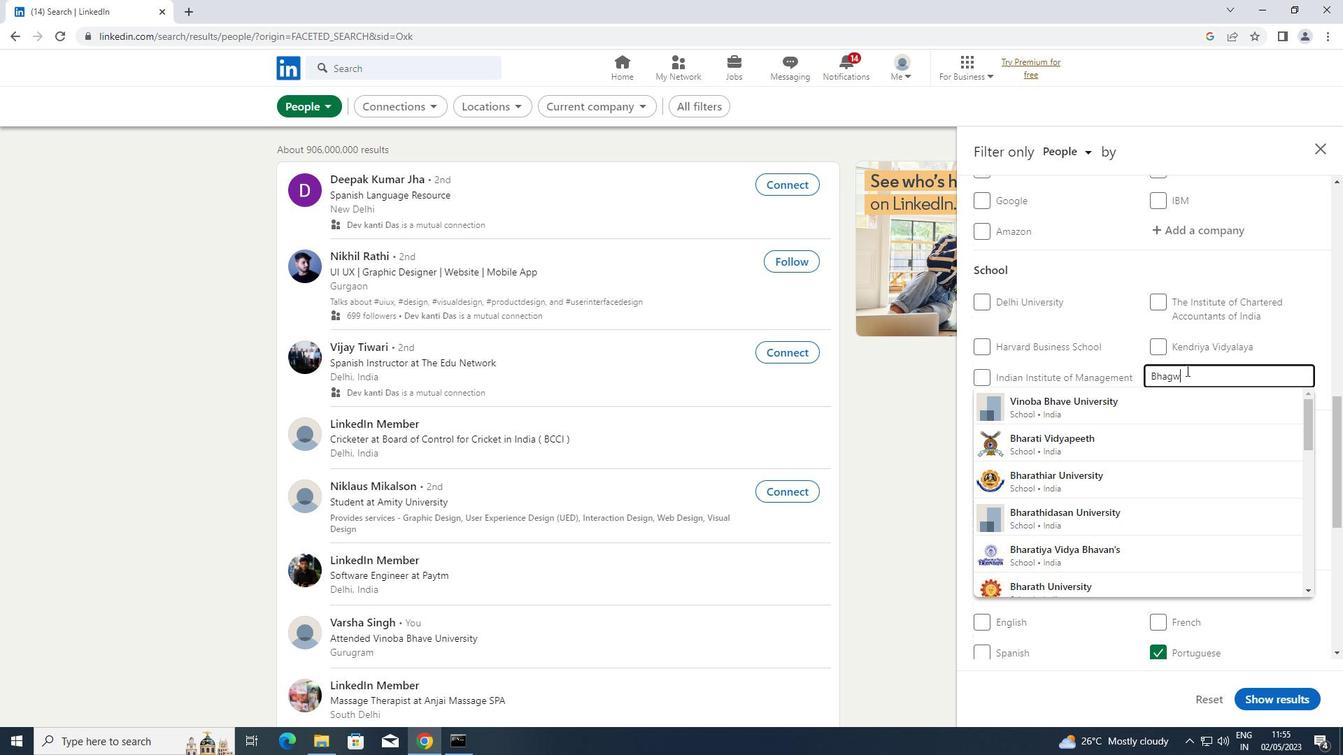 
Action: Mouse moved to (1115, 399)
Screenshot: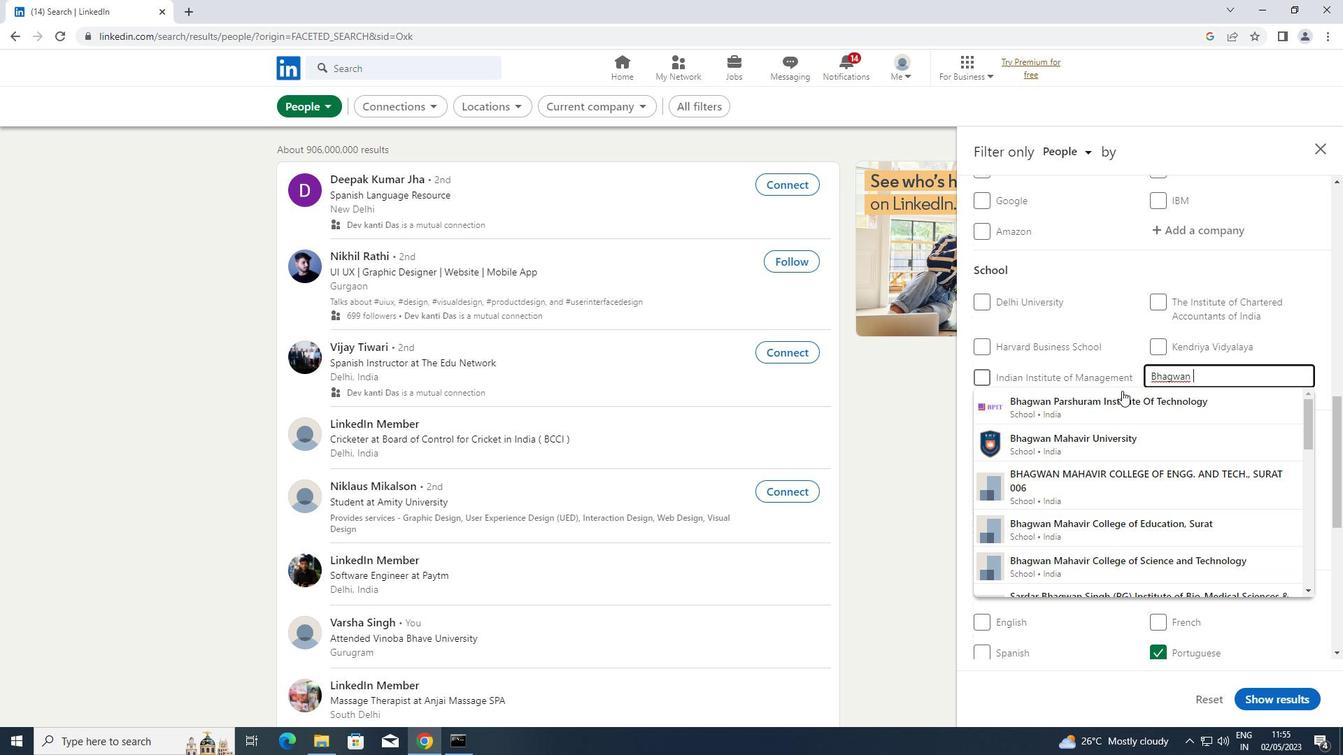 
Action: Mouse pressed left at (1115, 399)
Screenshot: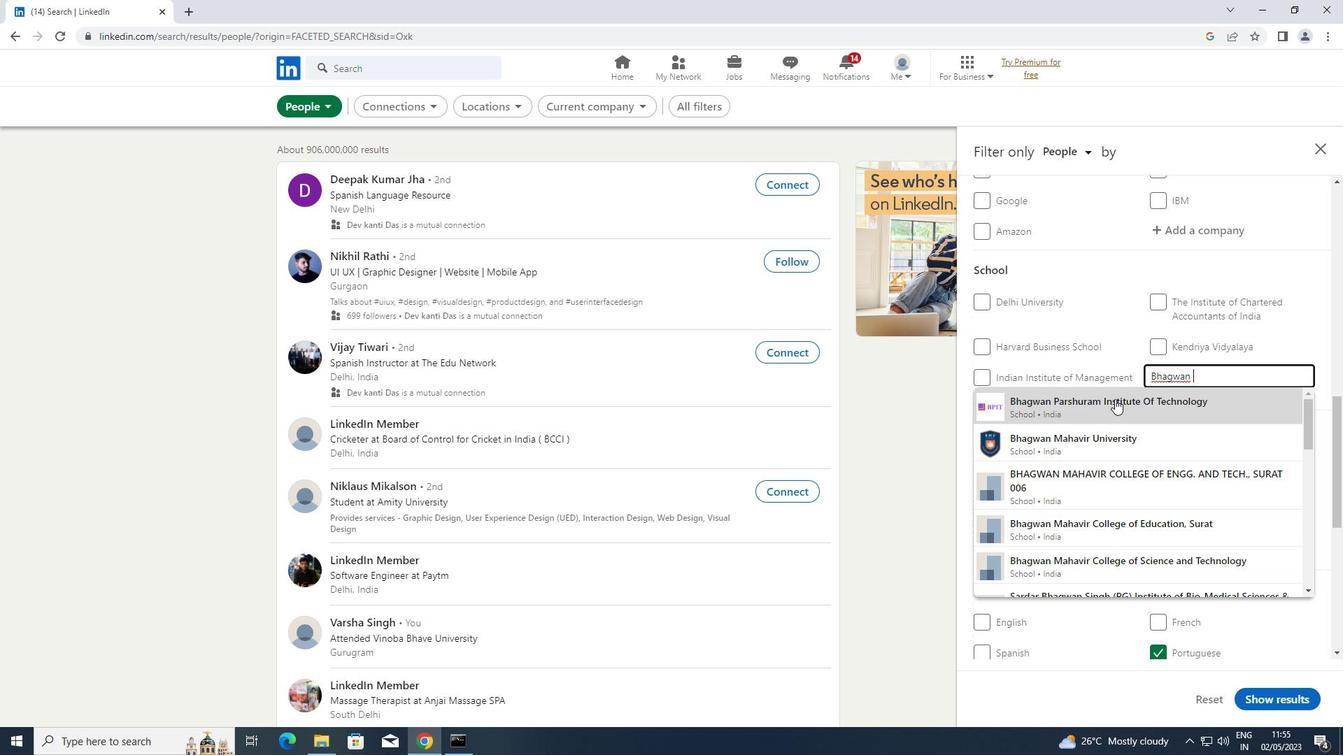 
Action: Mouse scrolled (1115, 398) with delta (0, 0)
Screenshot: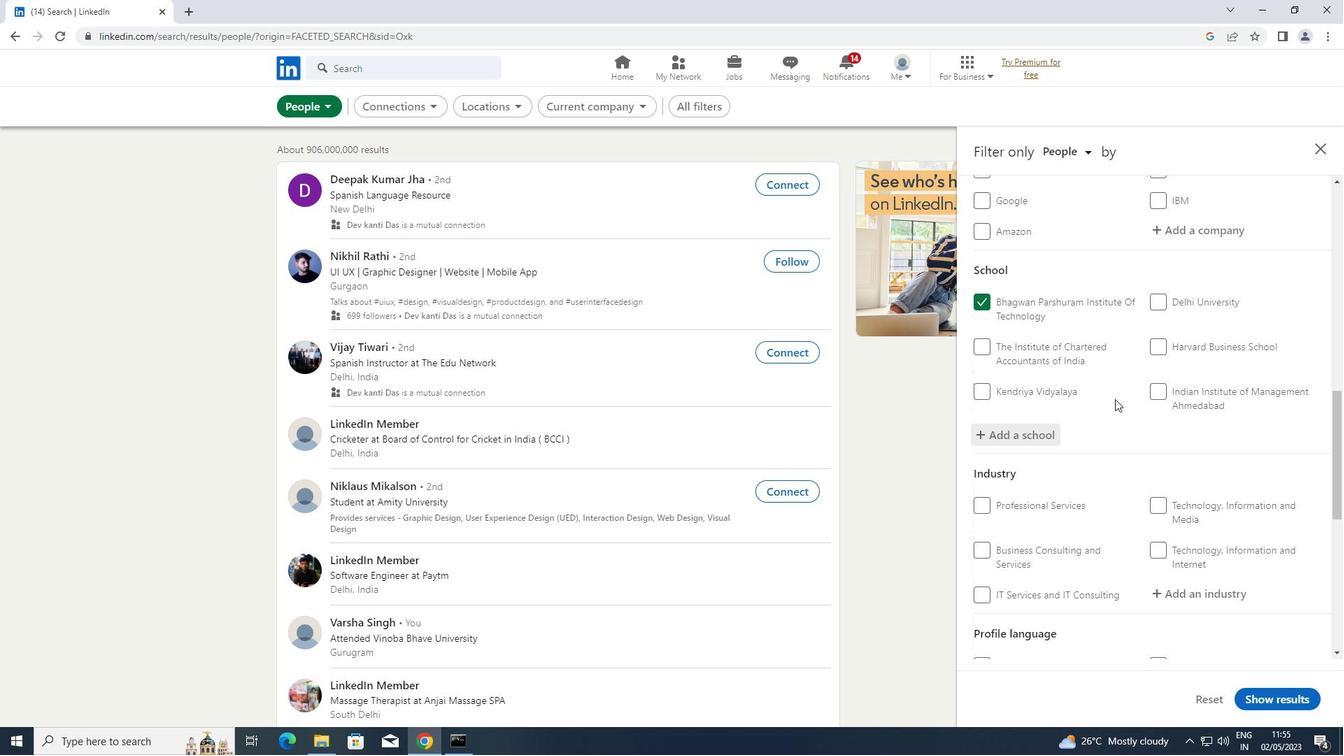 
Action: Mouse scrolled (1115, 398) with delta (0, 0)
Screenshot: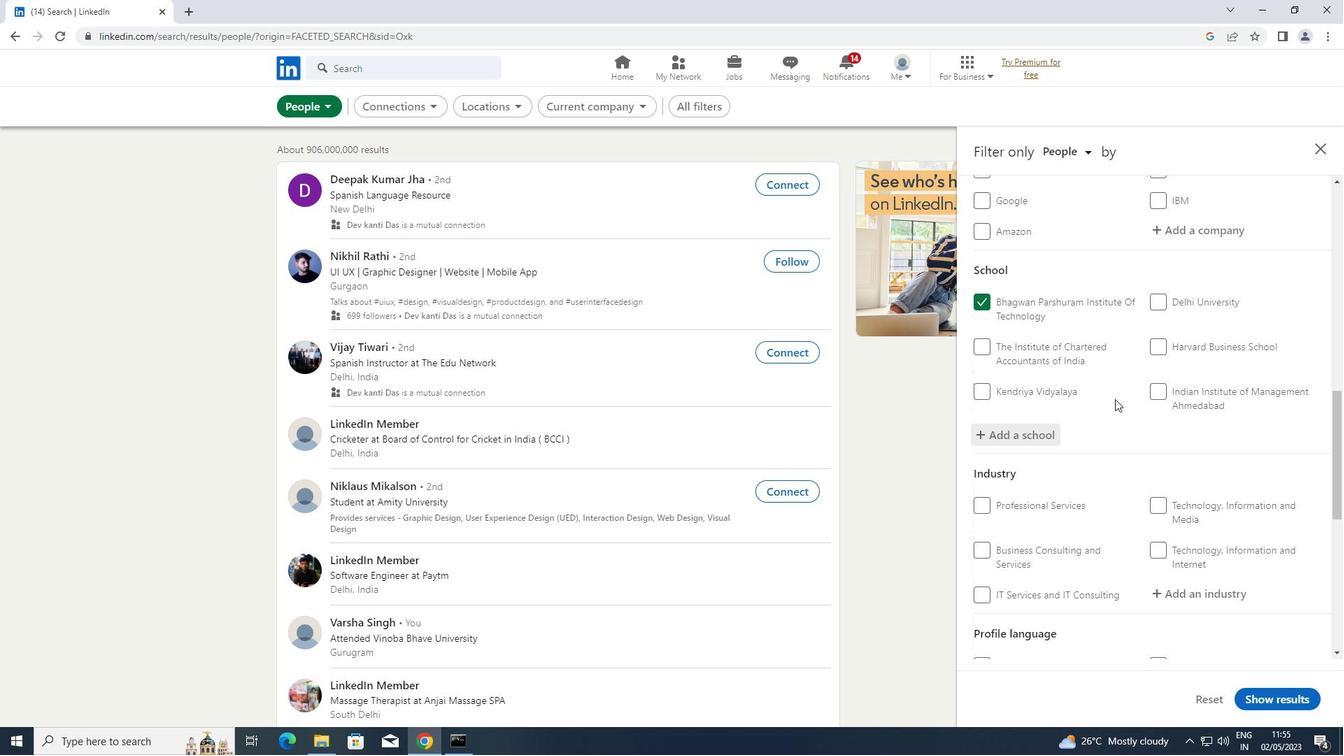 
Action: Mouse moved to (1185, 448)
Screenshot: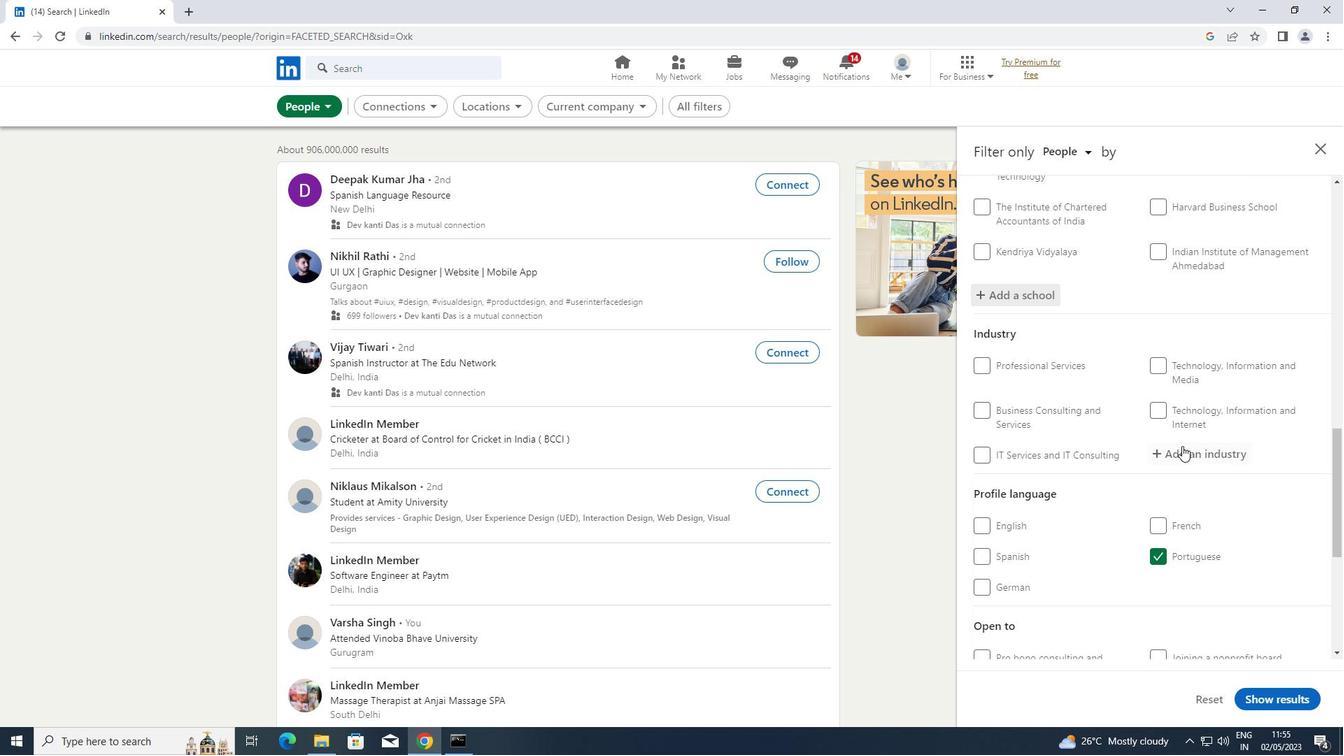 
Action: Mouse pressed left at (1185, 448)
Screenshot: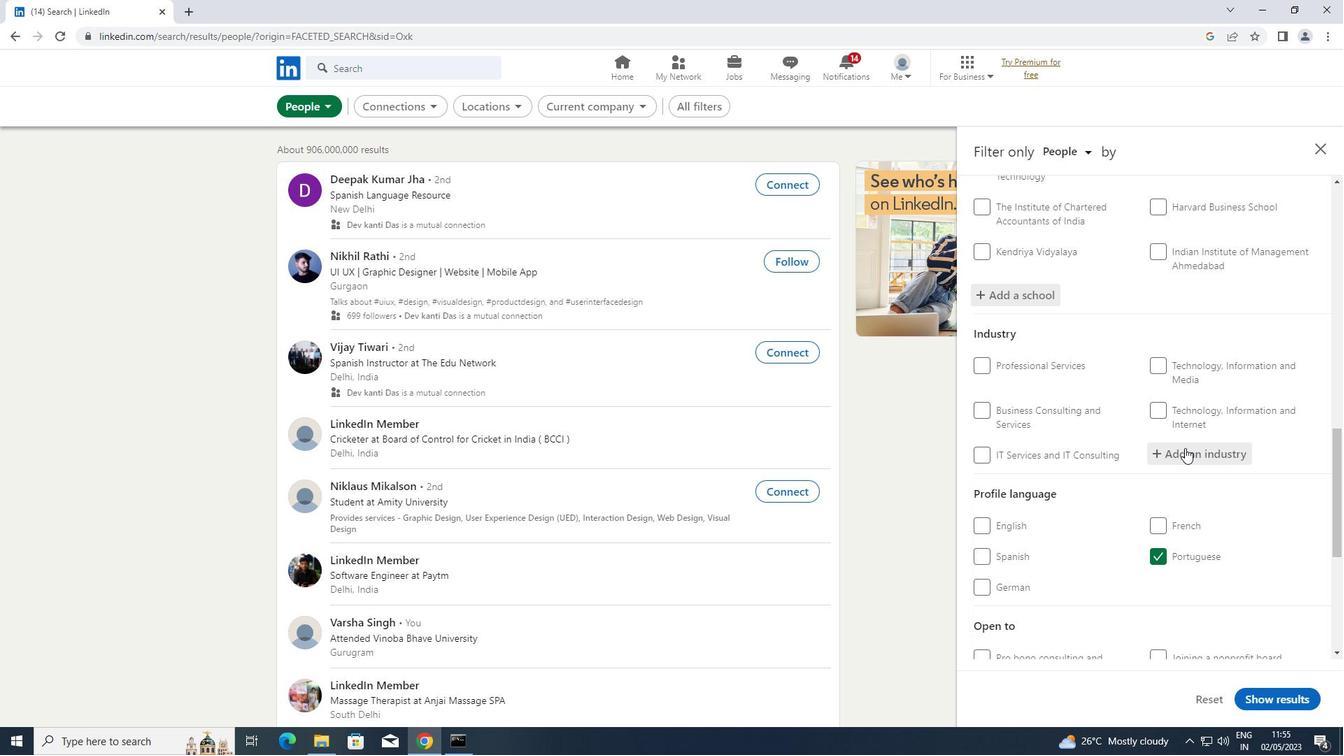 
Action: Key pressed <Key.shift>CATERER
Screenshot: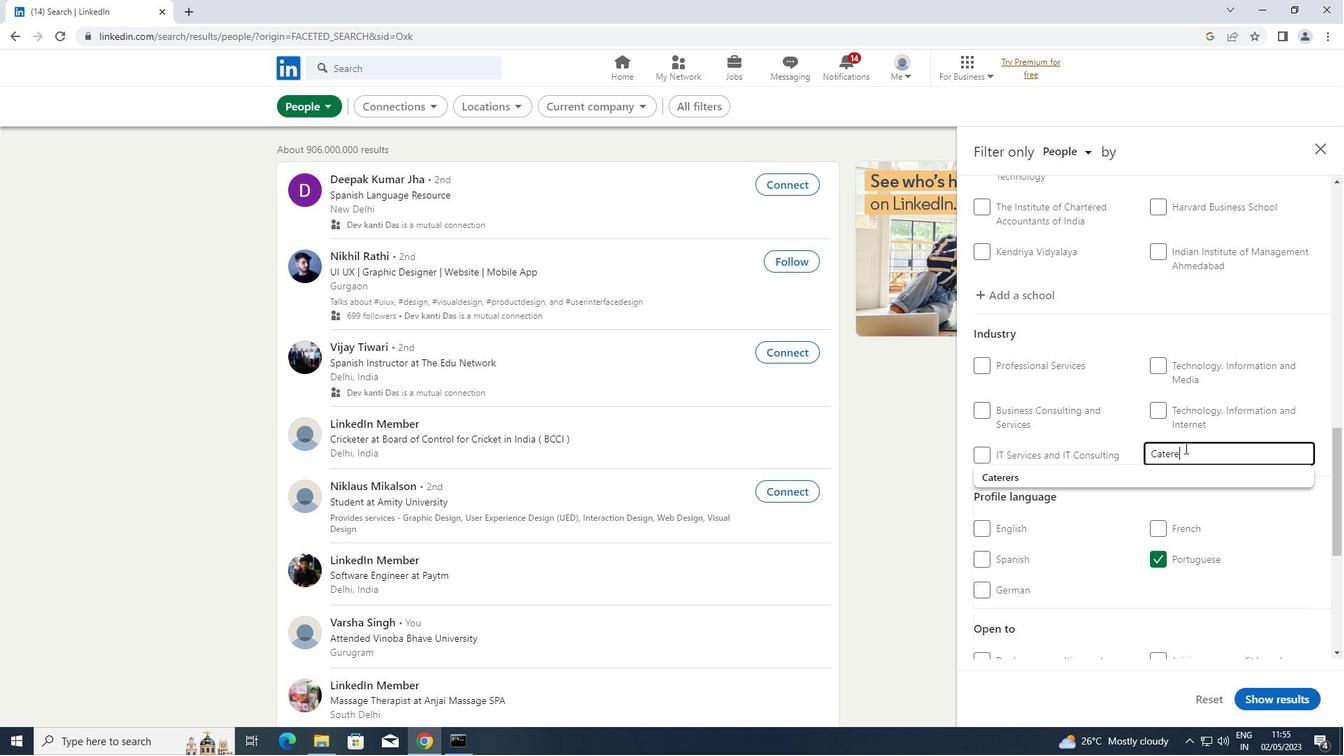 
Action: Mouse moved to (1068, 472)
Screenshot: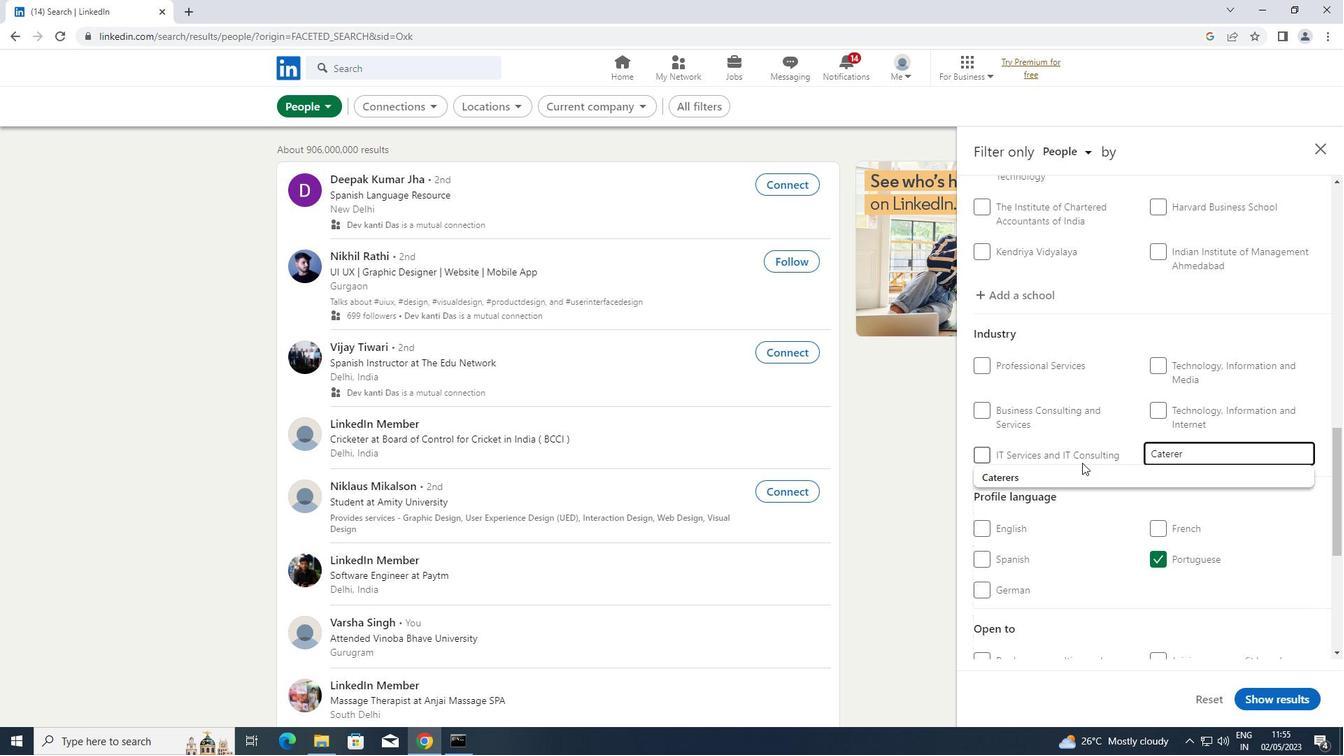 
Action: Mouse pressed left at (1068, 472)
Screenshot: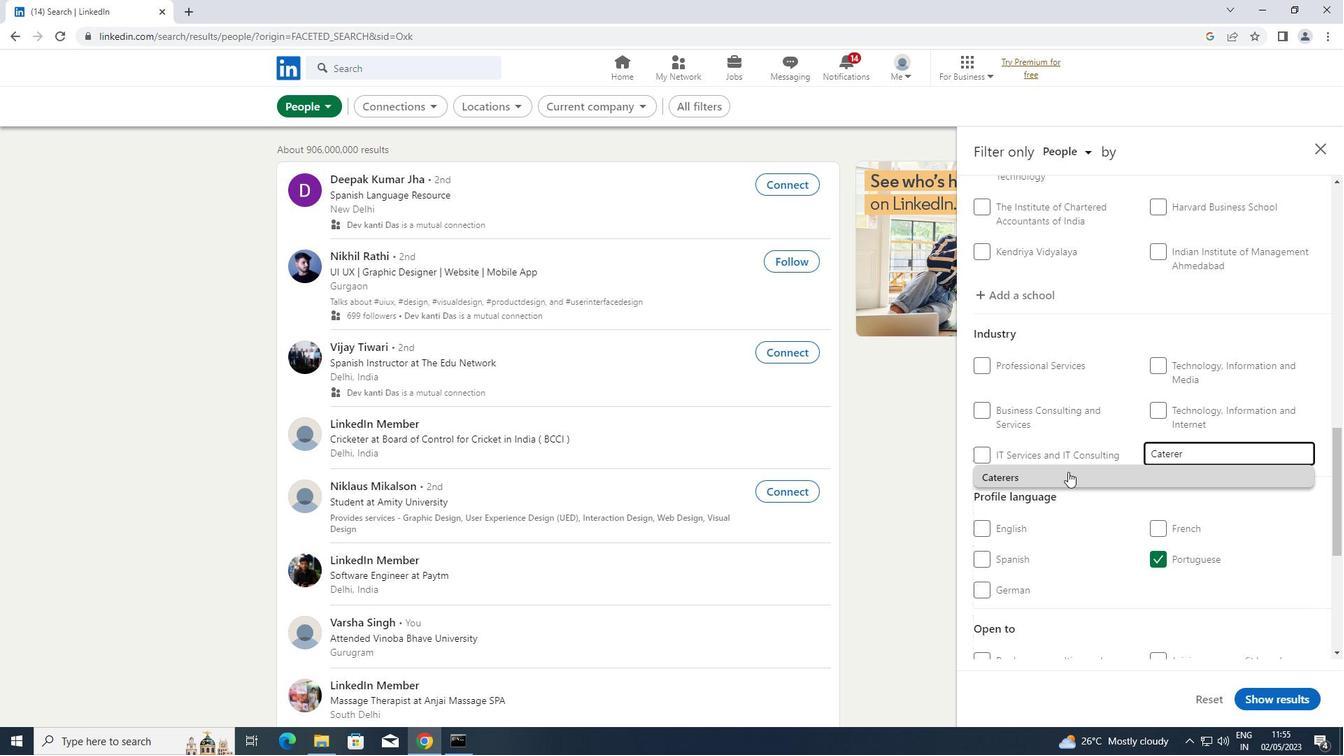 
Action: Mouse moved to (1068, 471)
Screenshot: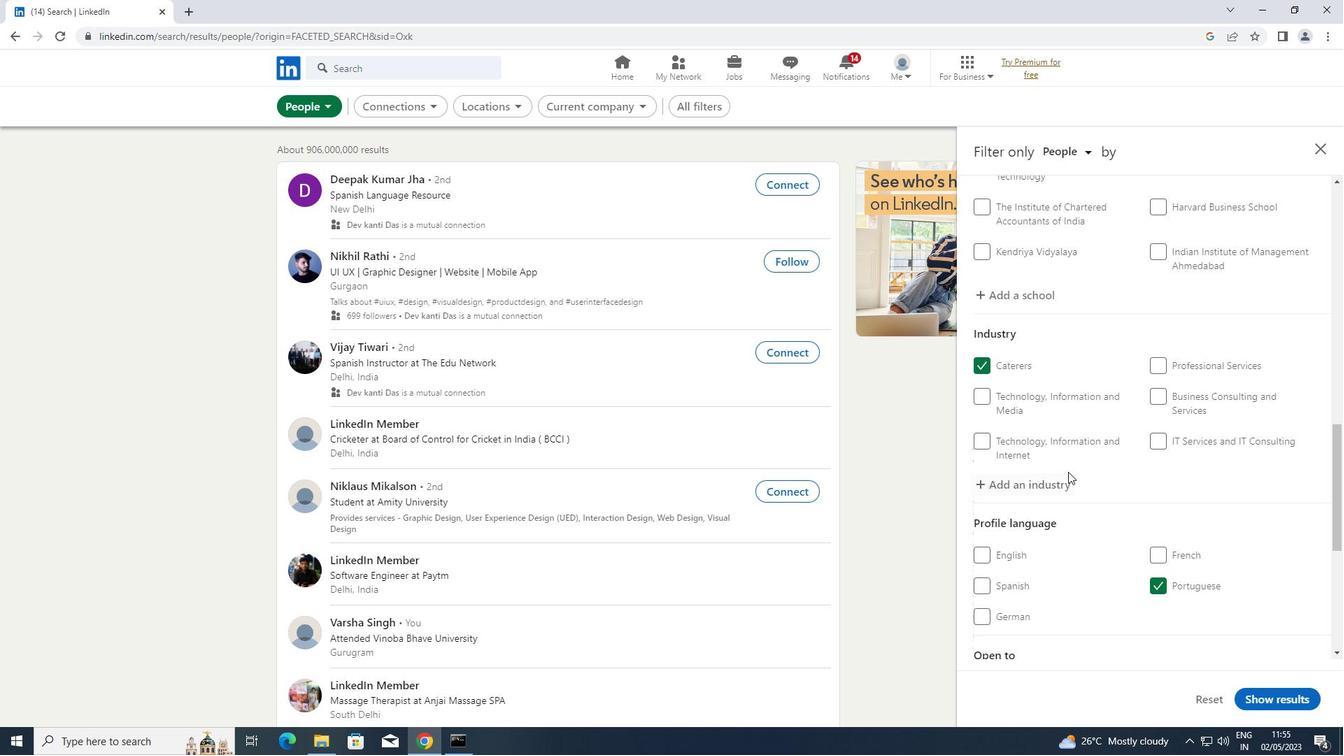 
Action: Mouse scrolled (1068, 470) with delta (0, 0)
Screenshot: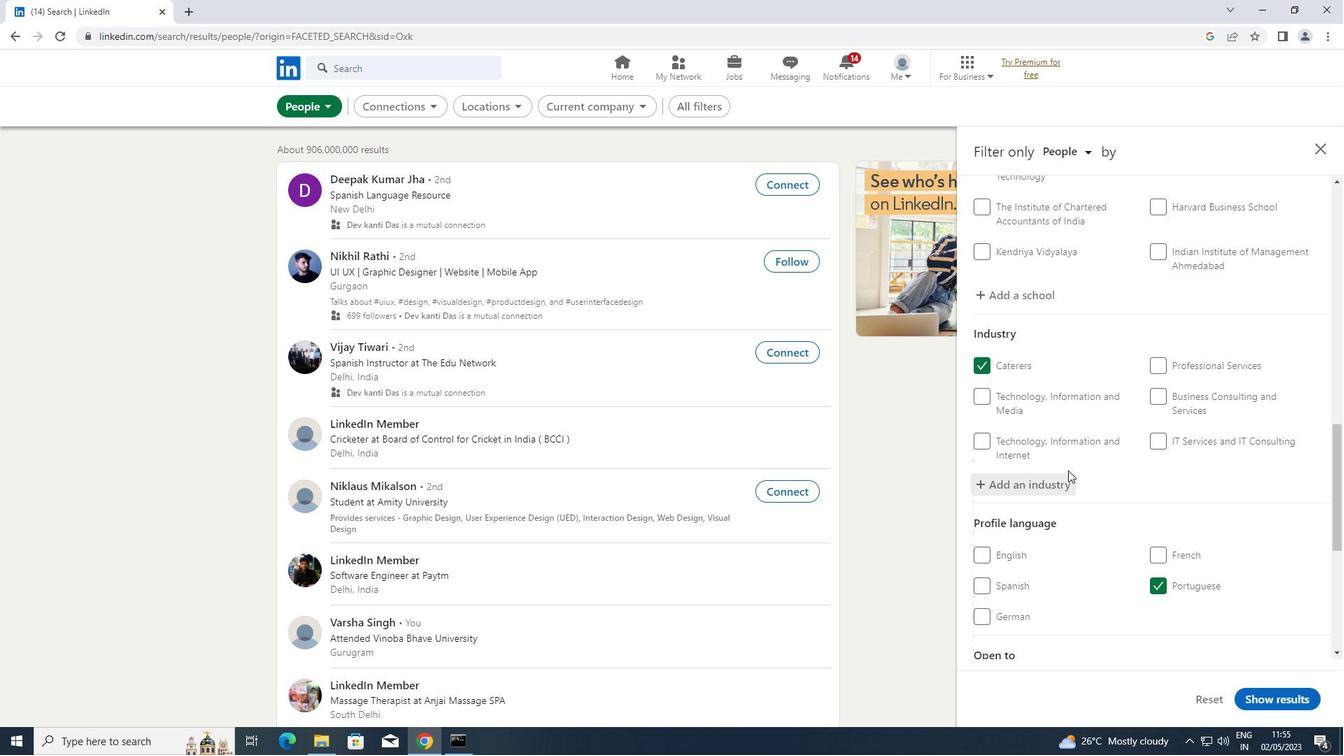 
Action: Mouse scrolled (1068, 470) with delta (0, 0)
Screenshot: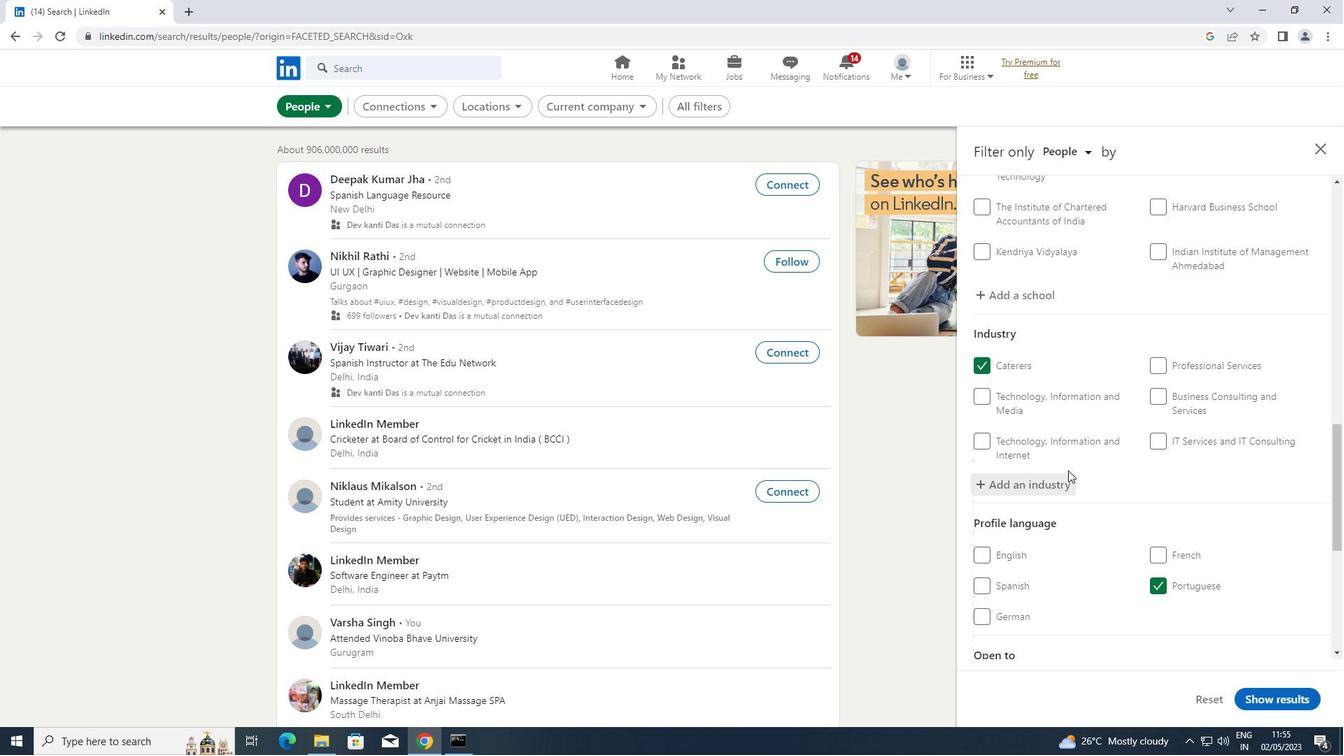 
Action: Mouse moved to (1068, 470)
Screenshot: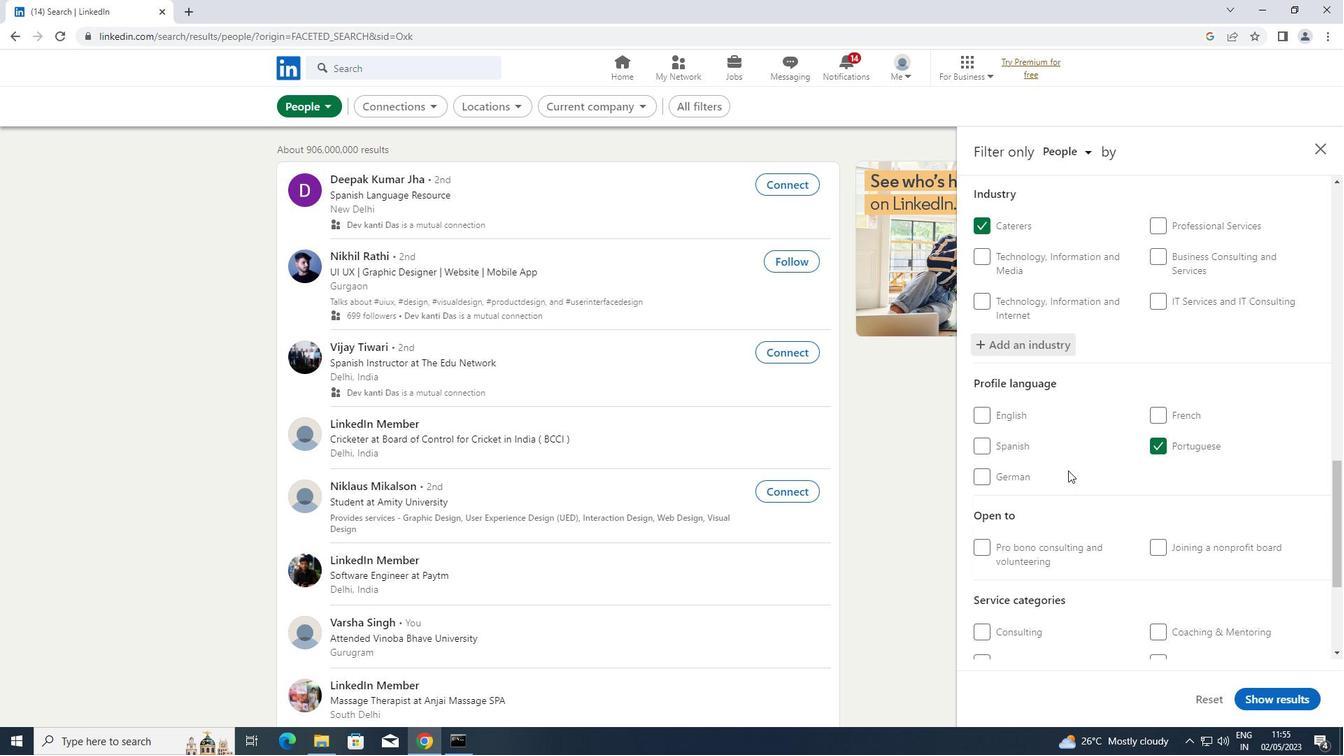 
Action: Mouse scrolled (1068, 469) with delta (0, 0)
Screenshot: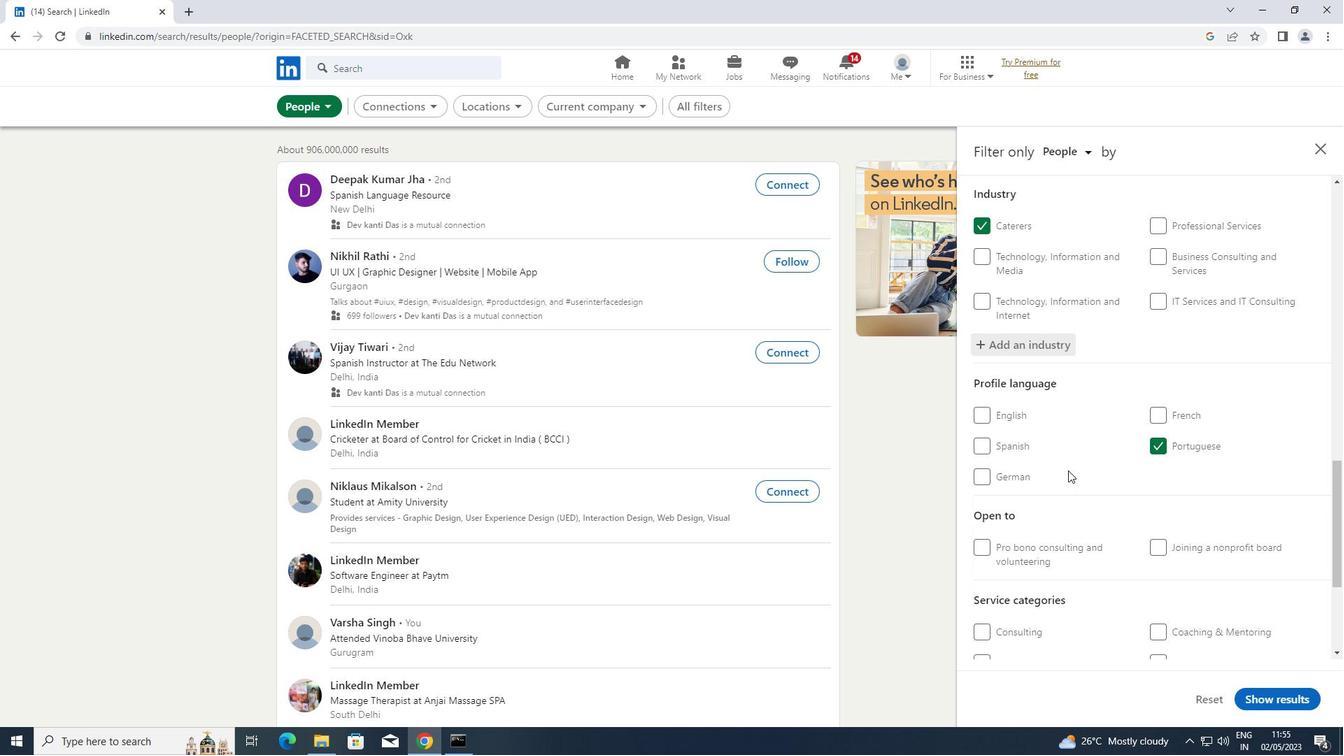 
Action: Mouse scrolled (1068, 469) with delta (0, 0)
Screenshot: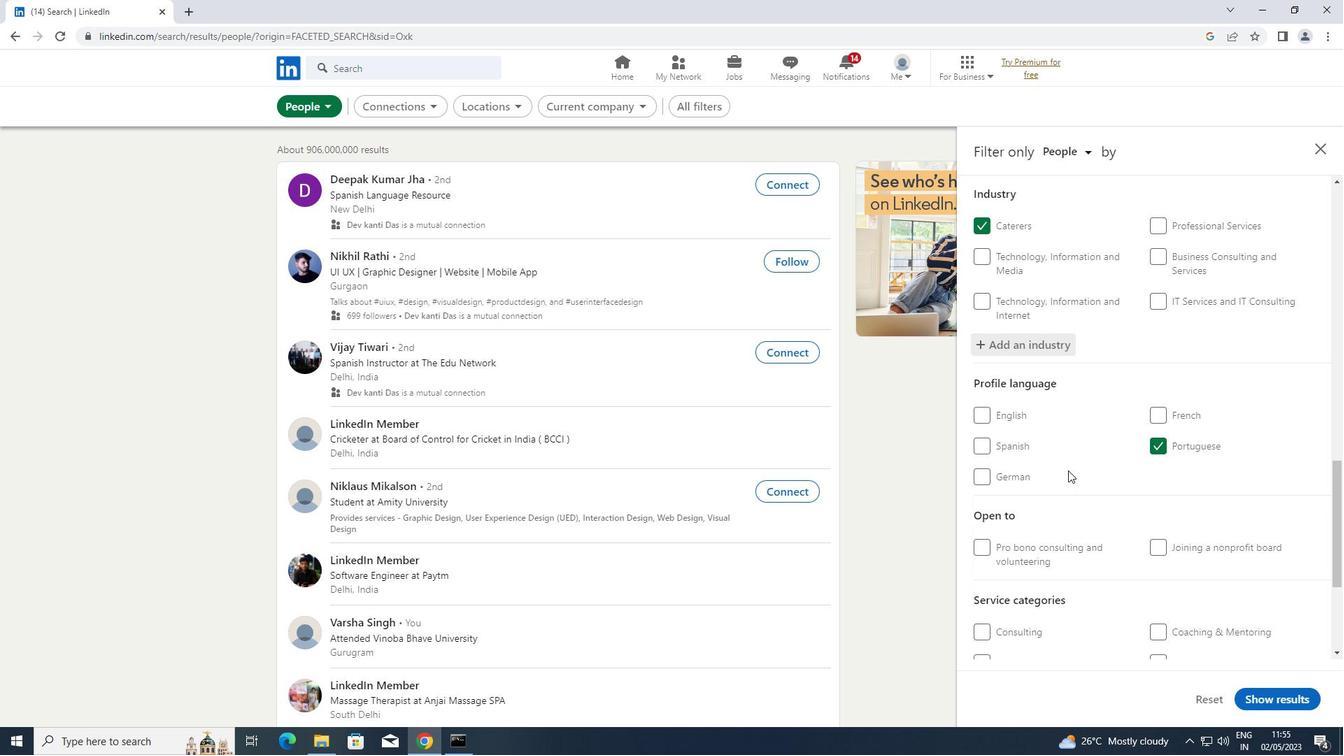 
Action: Mouse scrolled (1068, 469) with delta (0, 0)
Screenshot: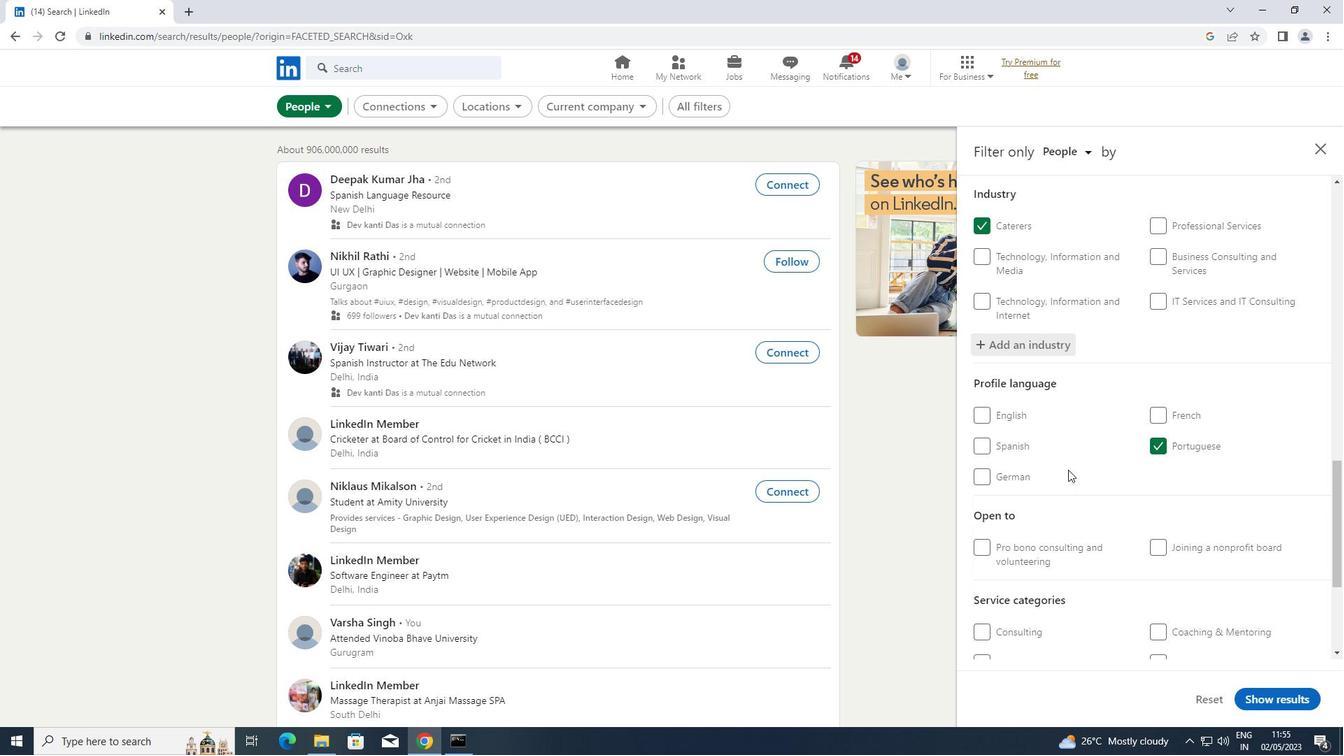 
Action: Mouse scrolled (1068, 469) with delta (0, 0)
Screenshot: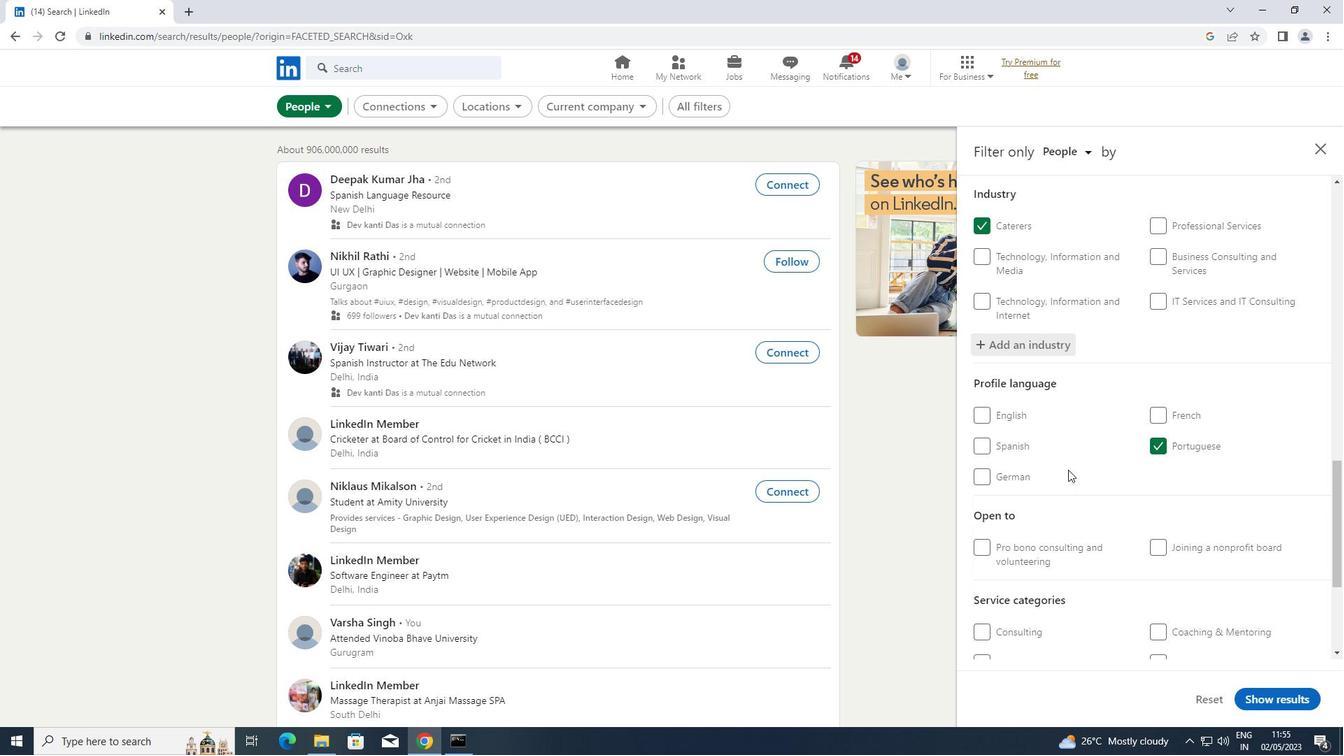 
Action: Mouse moved to (1215, 466)
Screenshot: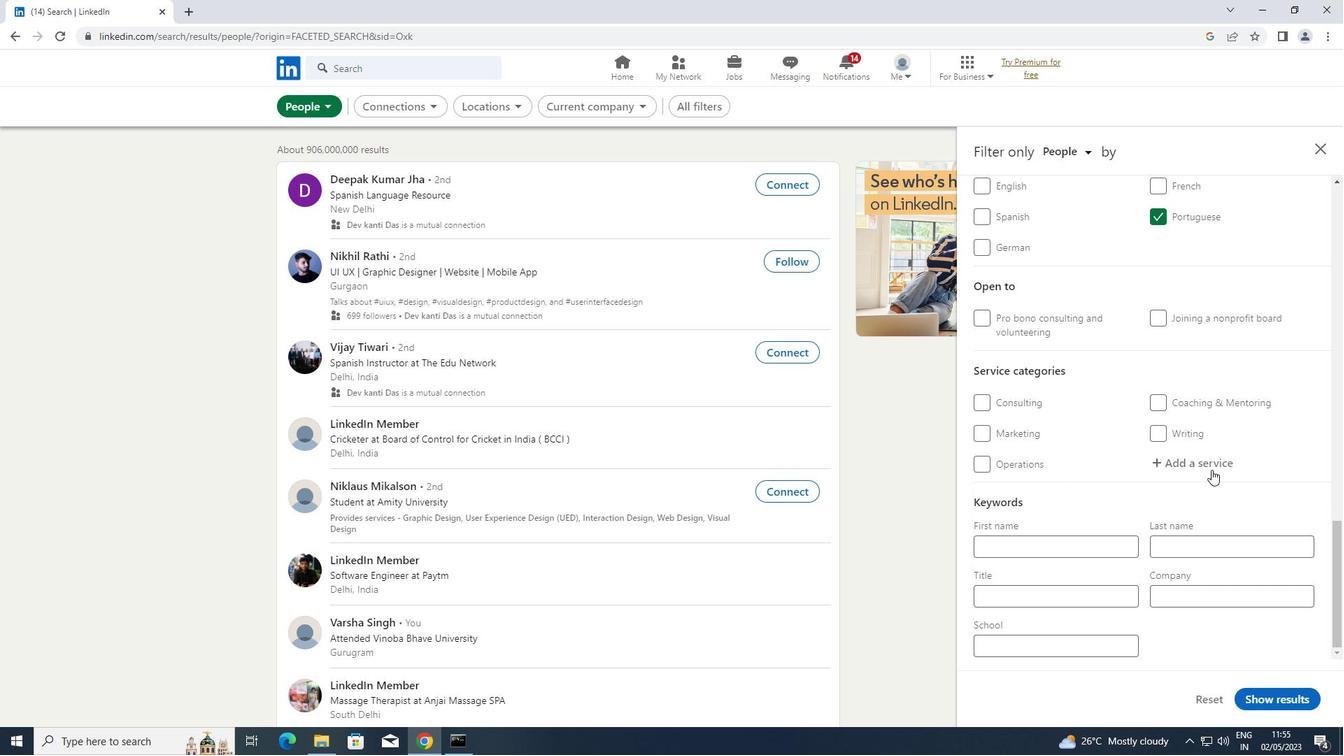 
Action: Mouse pressed left at (1215, 466)
Screenshot: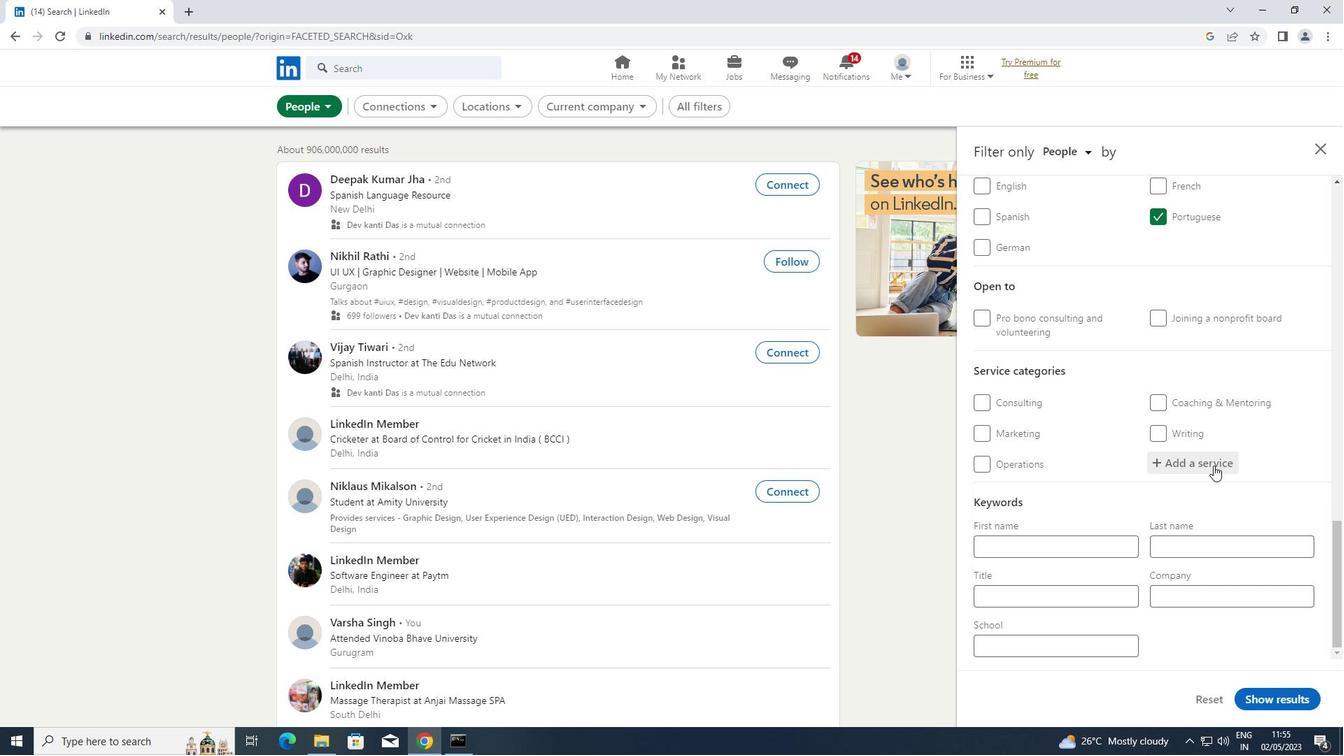 
Action: Key pressed <Key.shift>MORTGAGE
Screenshot: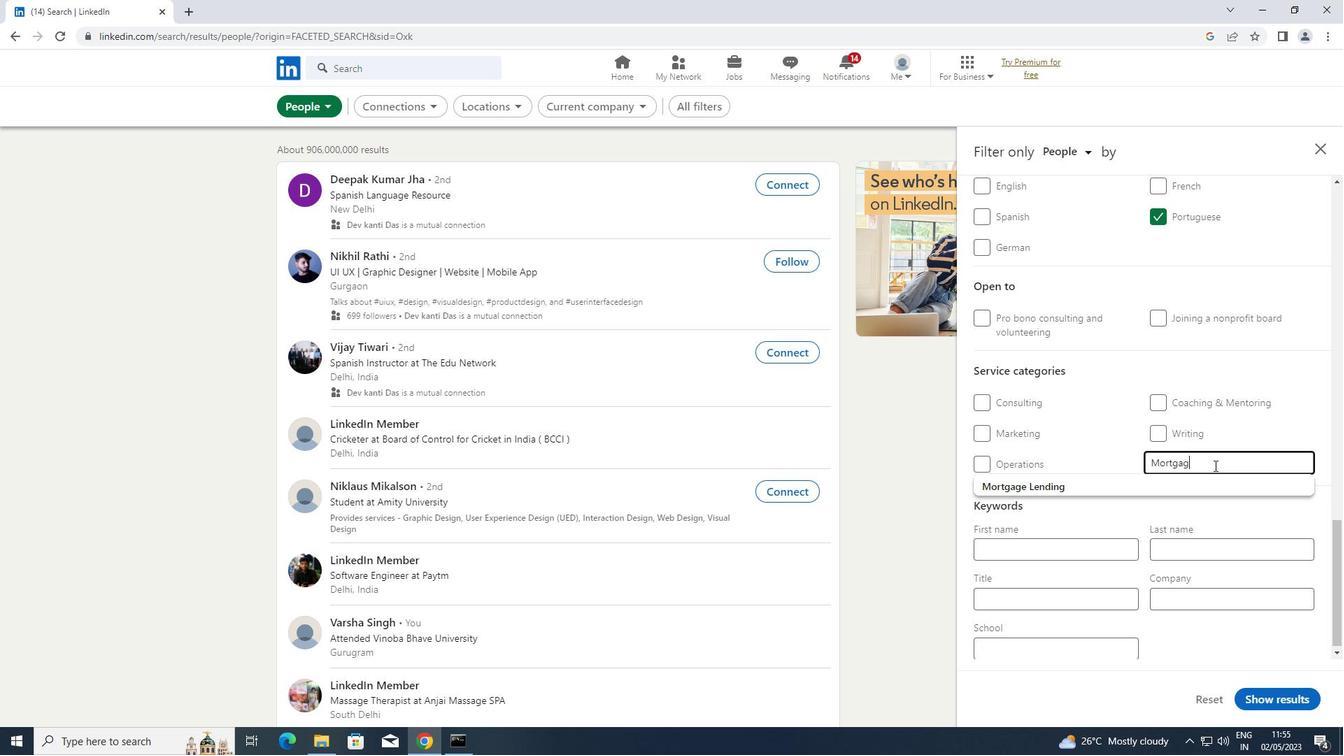
Action: Mouse moved to (1103, 478)
Screenshot: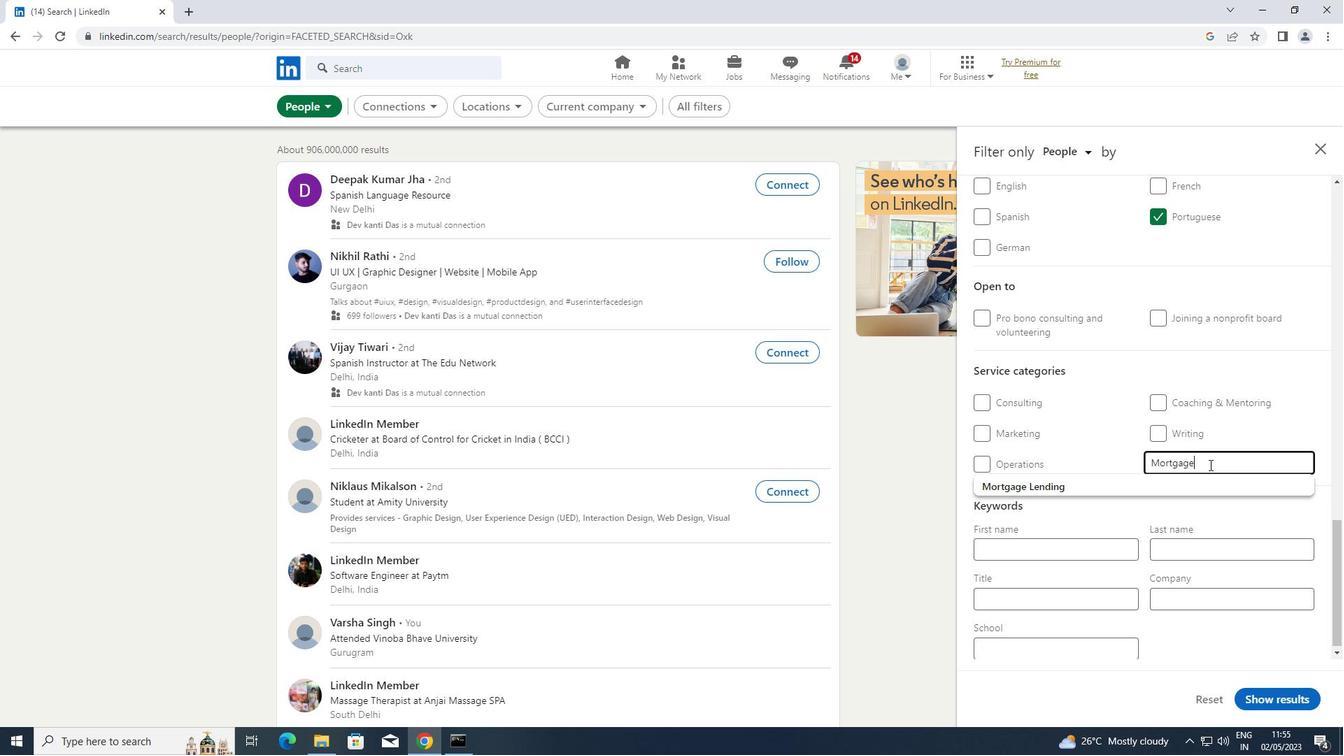 
Action: Mouse pressed left at (1103, 478)
Screenshot: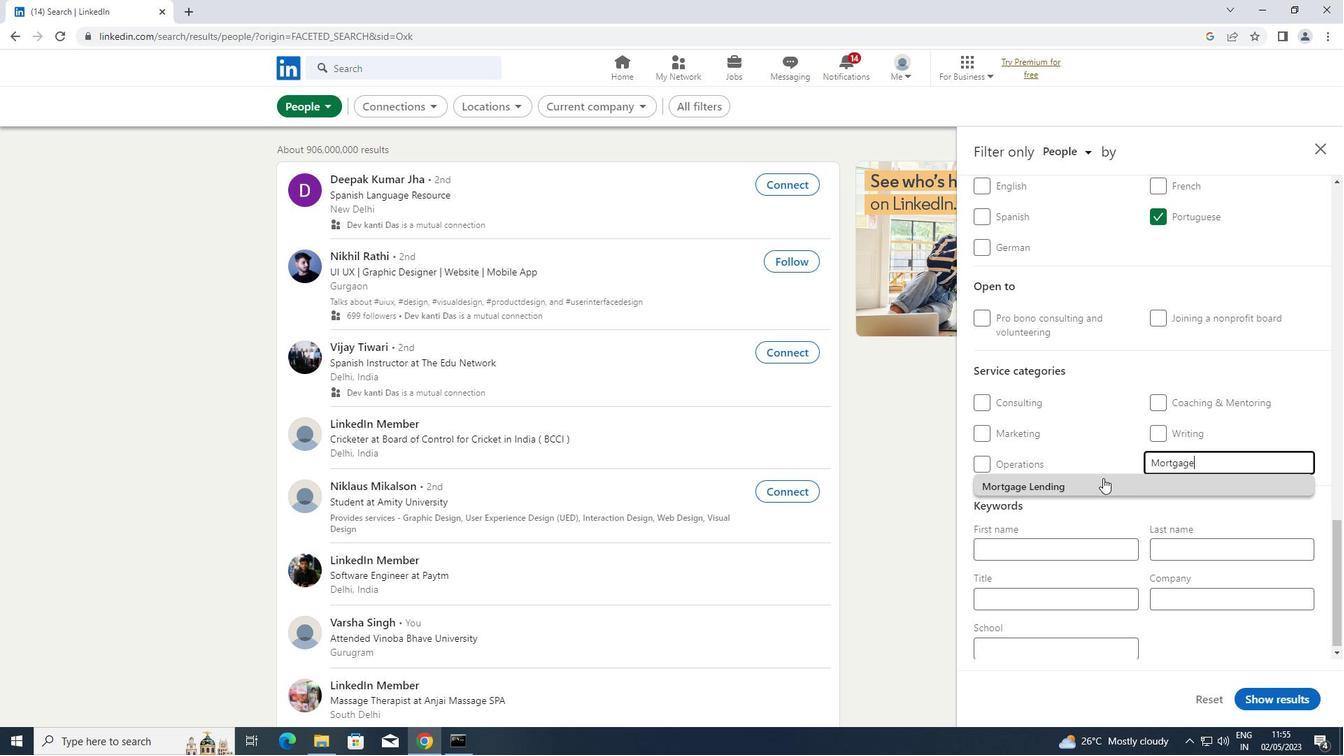 
Action: Mouse moved to (1019, 618)
Screenshot: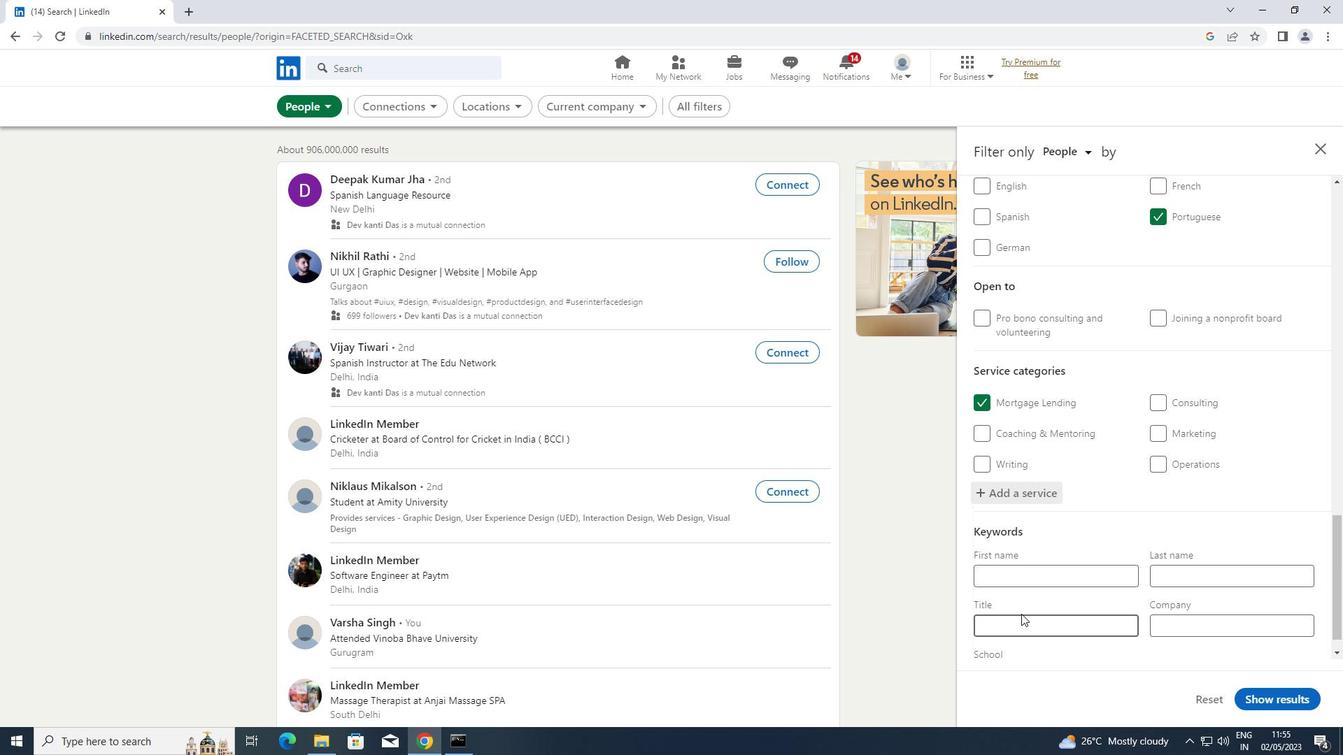 
Action: Mouse pressed left at (1019, 618)
Screenshot: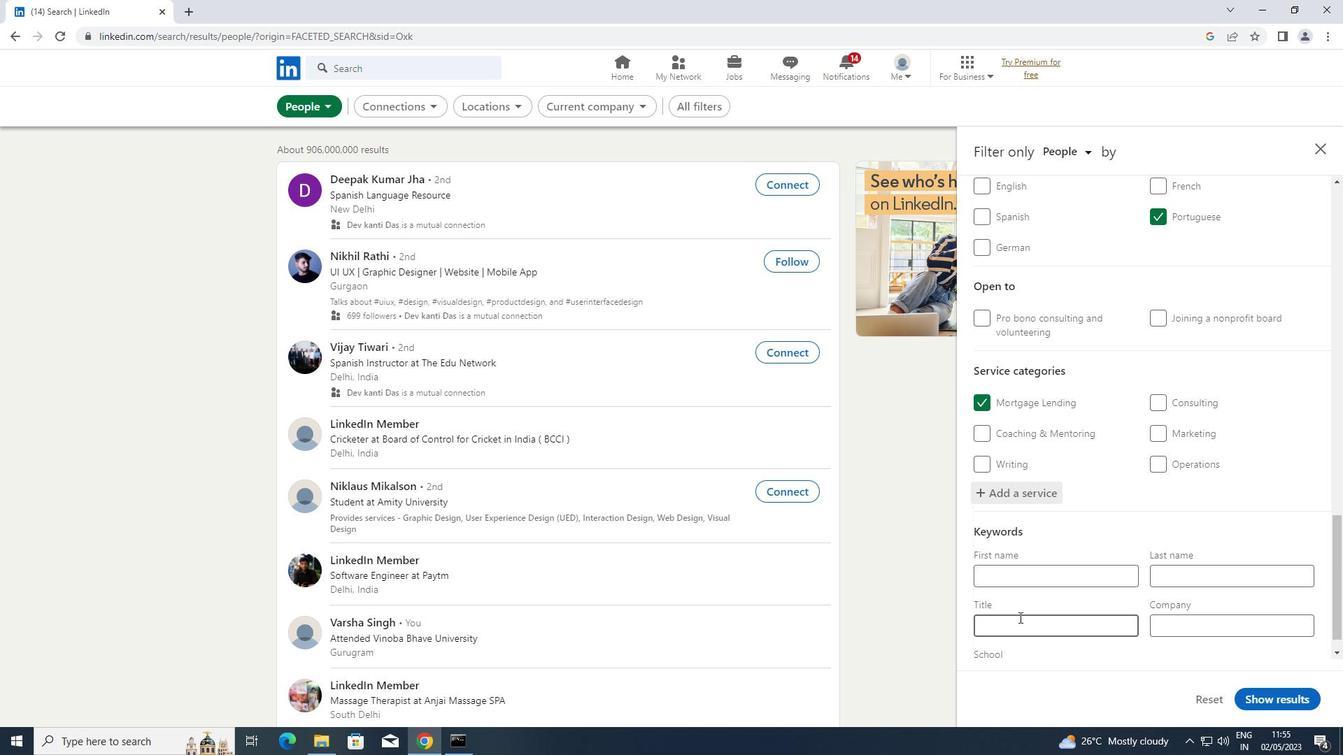 
Action: Key pressed <Key.shift>DATA<Key.space><Key.shift>ANALYST
Screenshot: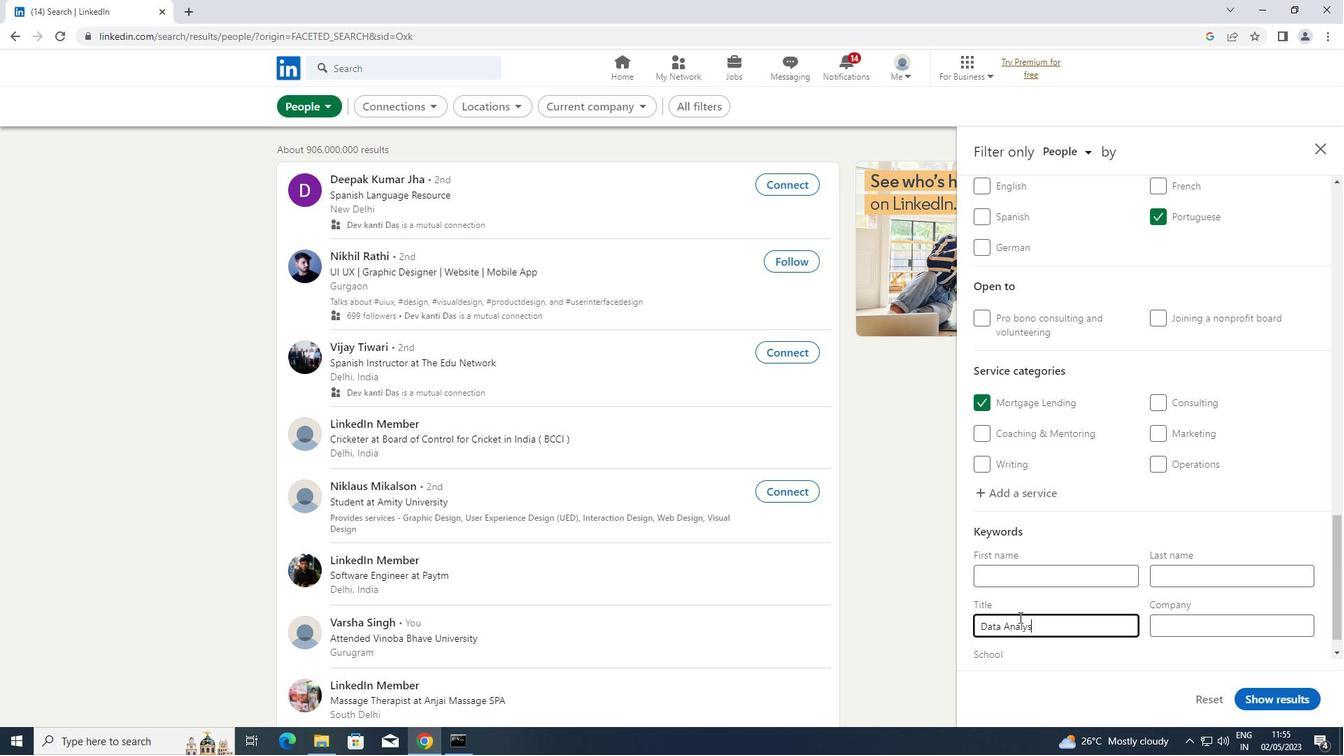 
Action: Mouse moved to (1264, 694)
Screenshot: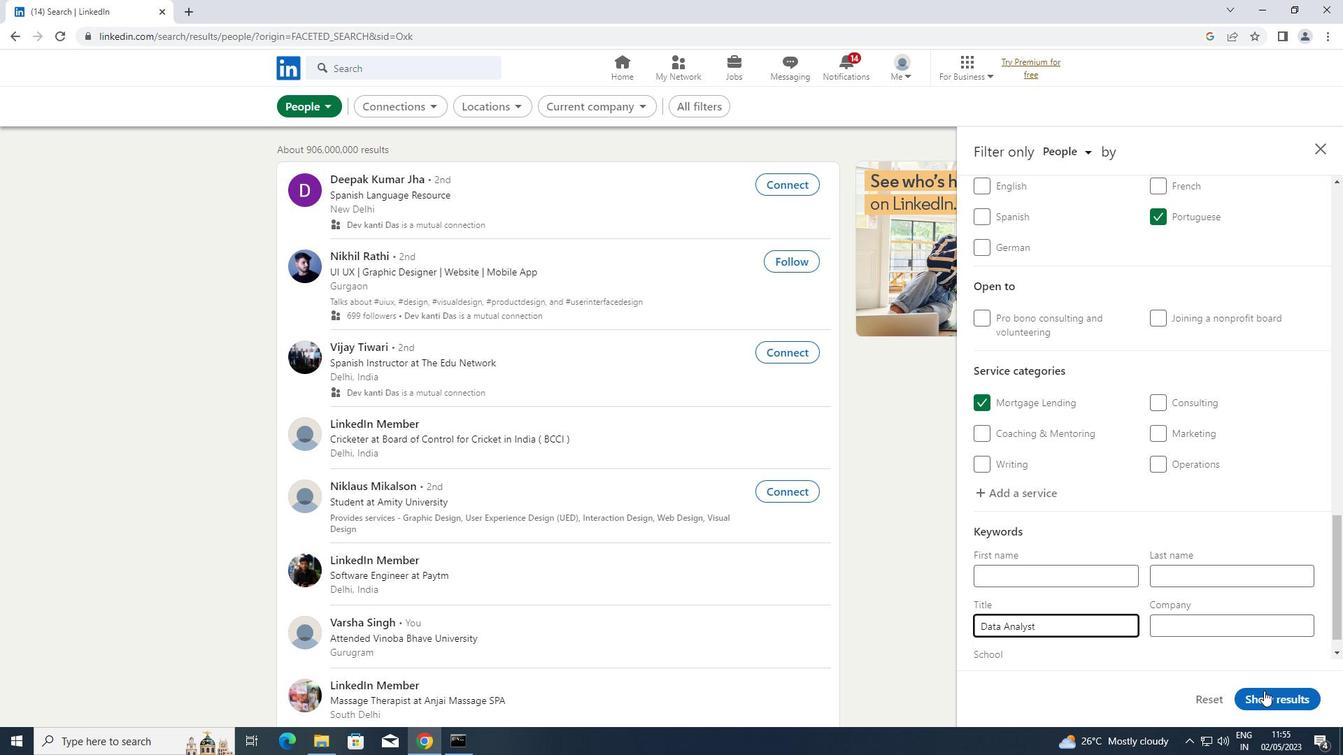 
Action: Mouse pressed left at (1264, 694)
Screenshot: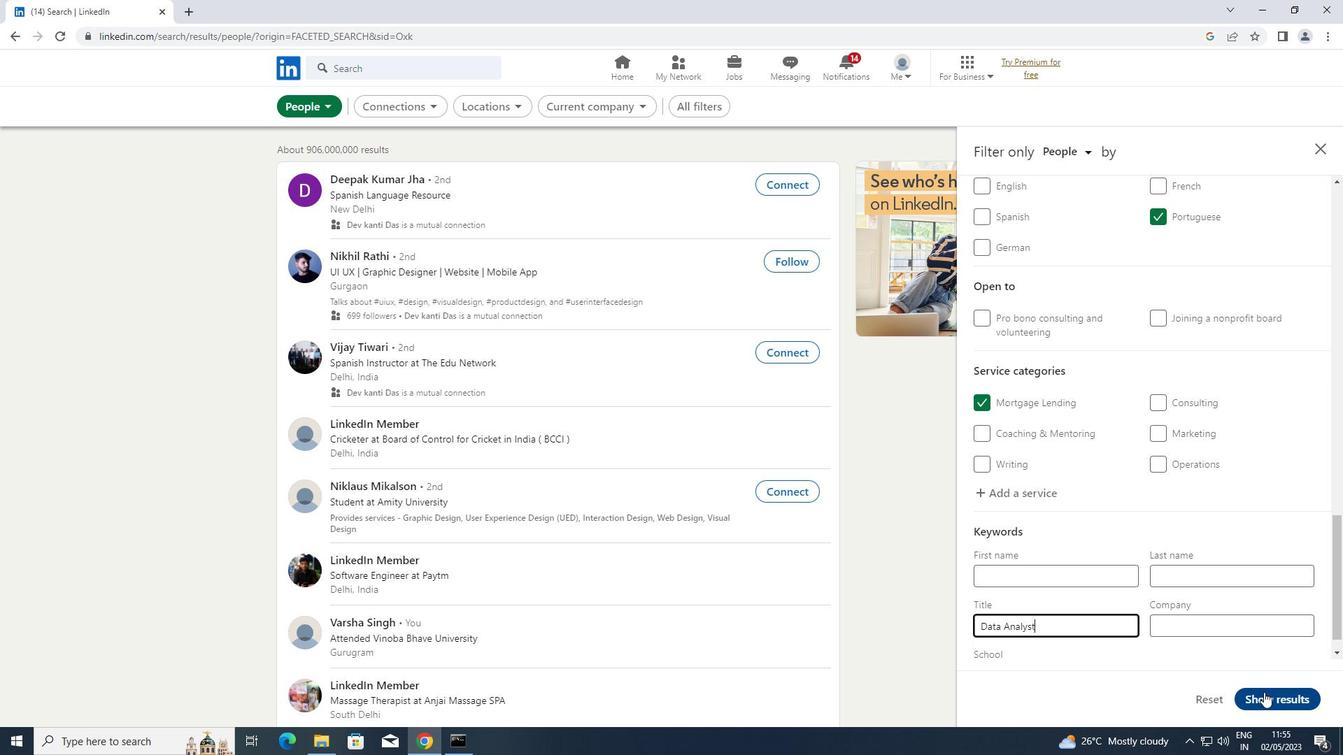 
